 Task: Search one way flight ticket for 3 adults, 3 children in premium economy from Anchorage: Merrill Field to Indianapolis: Indianapolis International Airport on 8-5-2023. Choice of flights is Alaska. Number of bags: 1 carry on bag. Price is upto 108000. Outbound departure time preference is 5:45.
Action: Mouse moved to (429, 355)
Screenshot: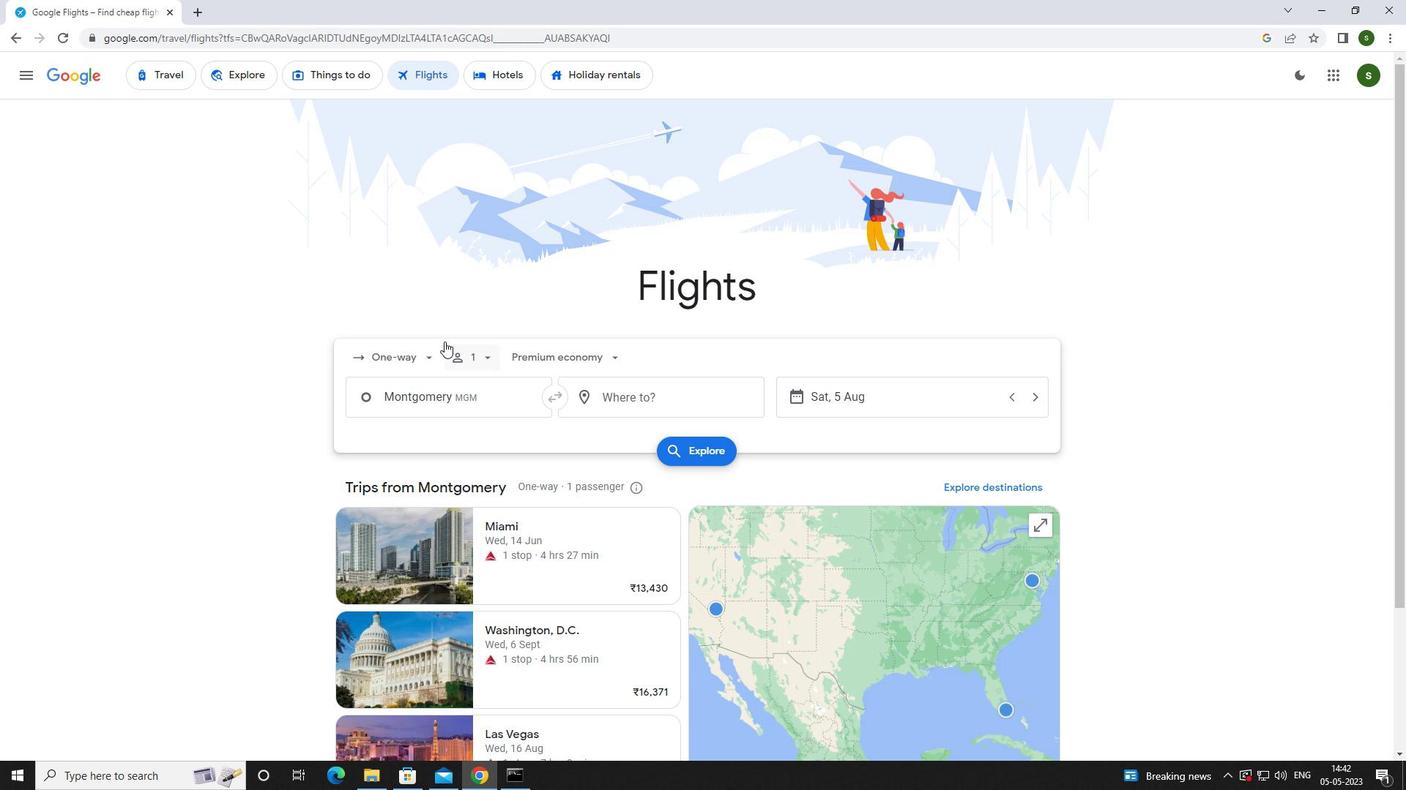 
Action: Mouse pressed left at (429, 355)
Screenshot: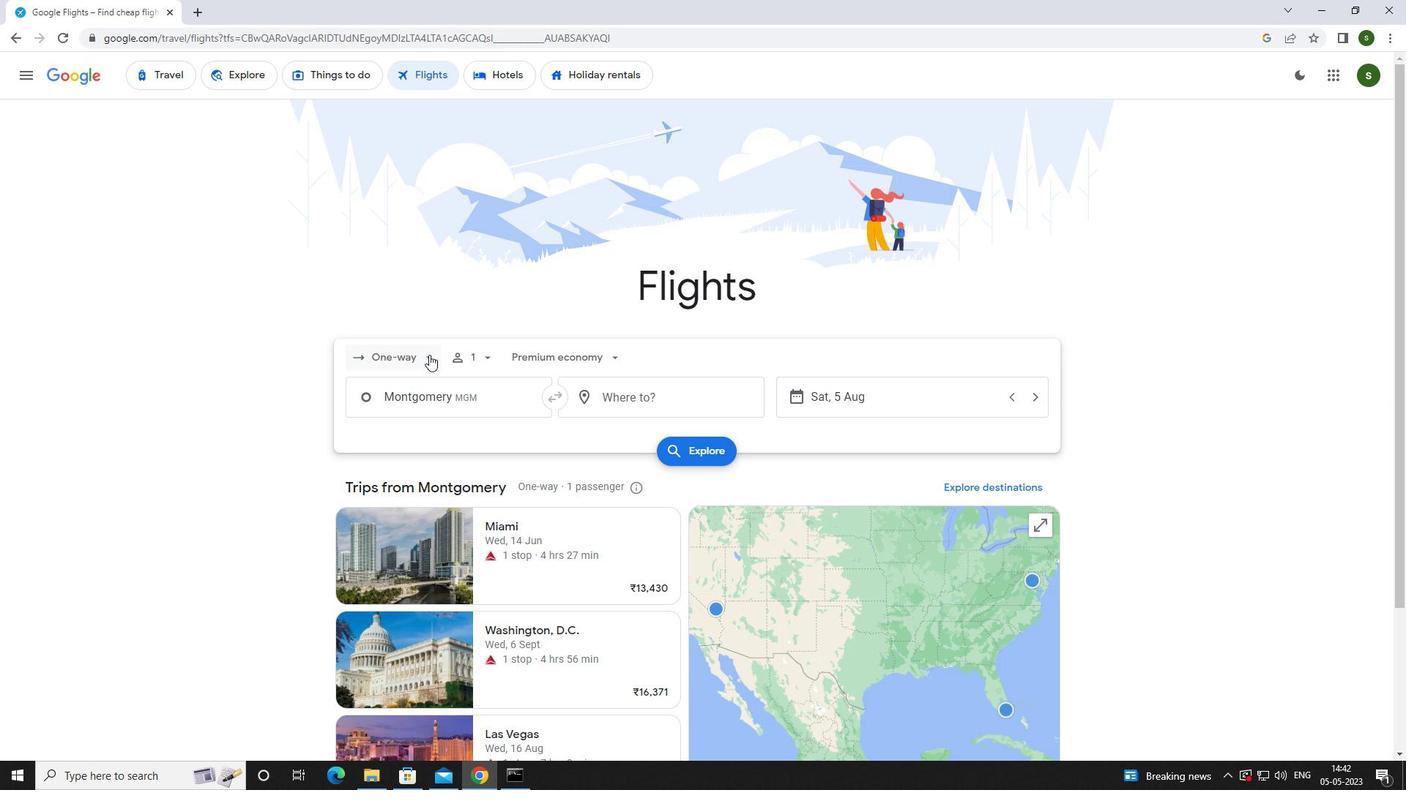 
Action: Mouse moved to (427, 420)
Screenshot: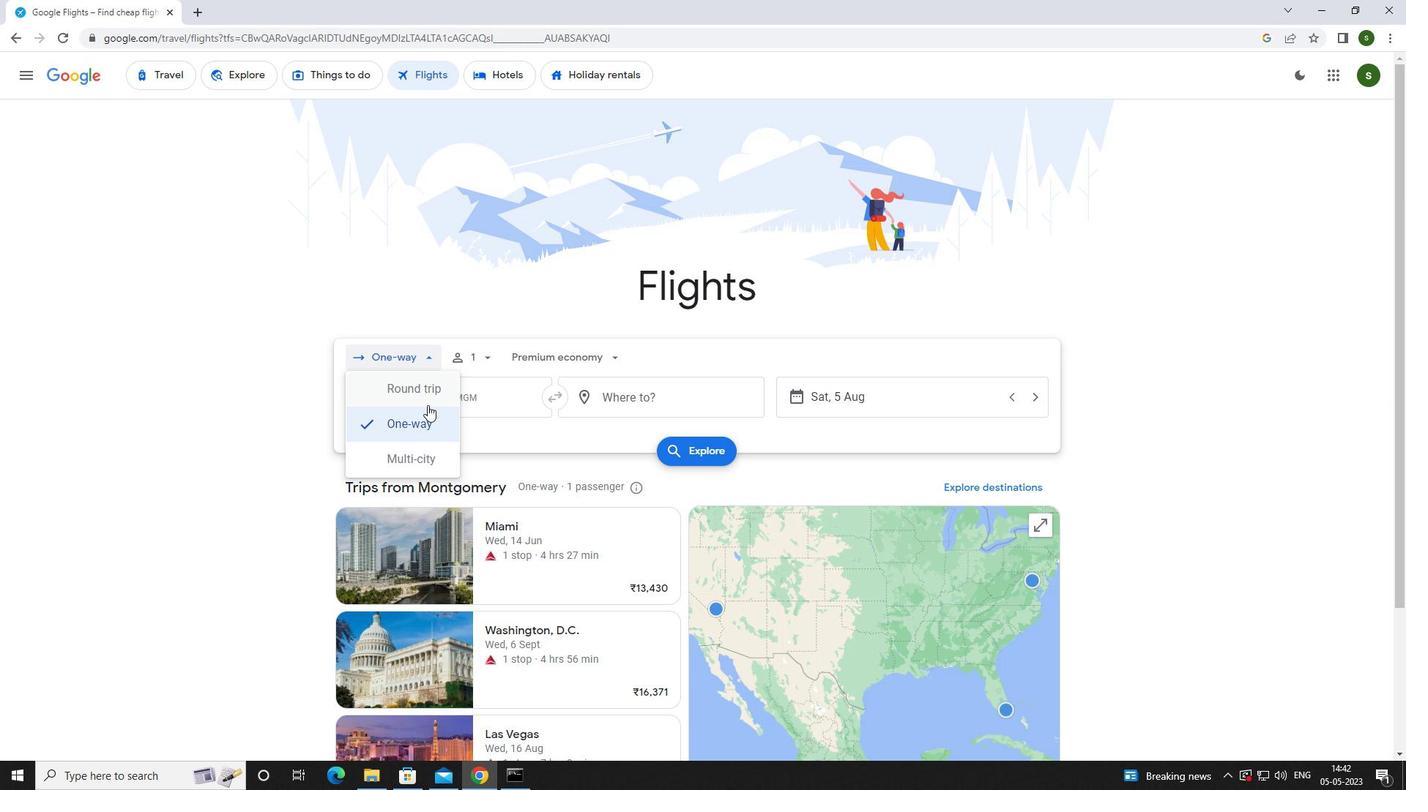 
Action: Mouse pressed left at (427, 420)
Screenshot: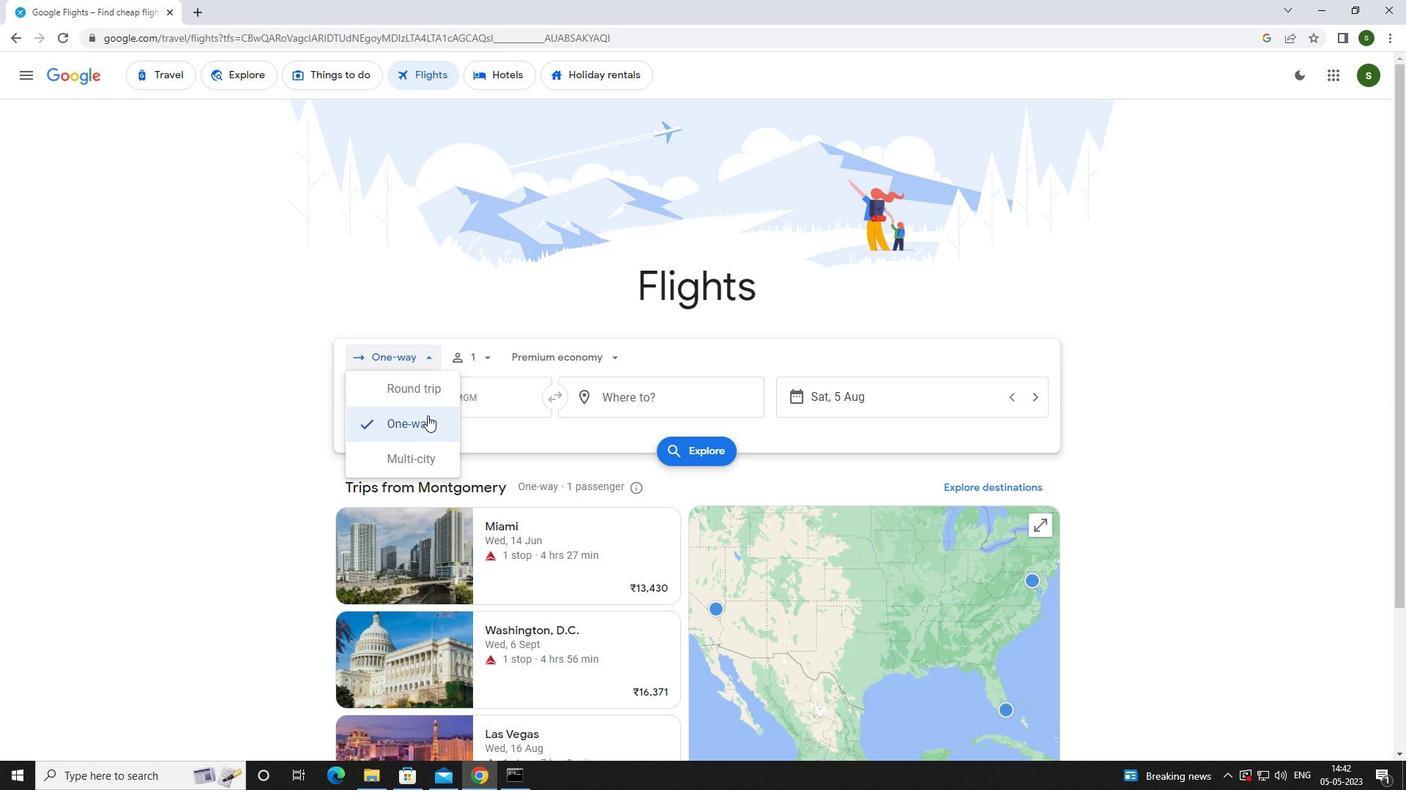 
Action: Mouse moved to (487, 360)
Screenshot: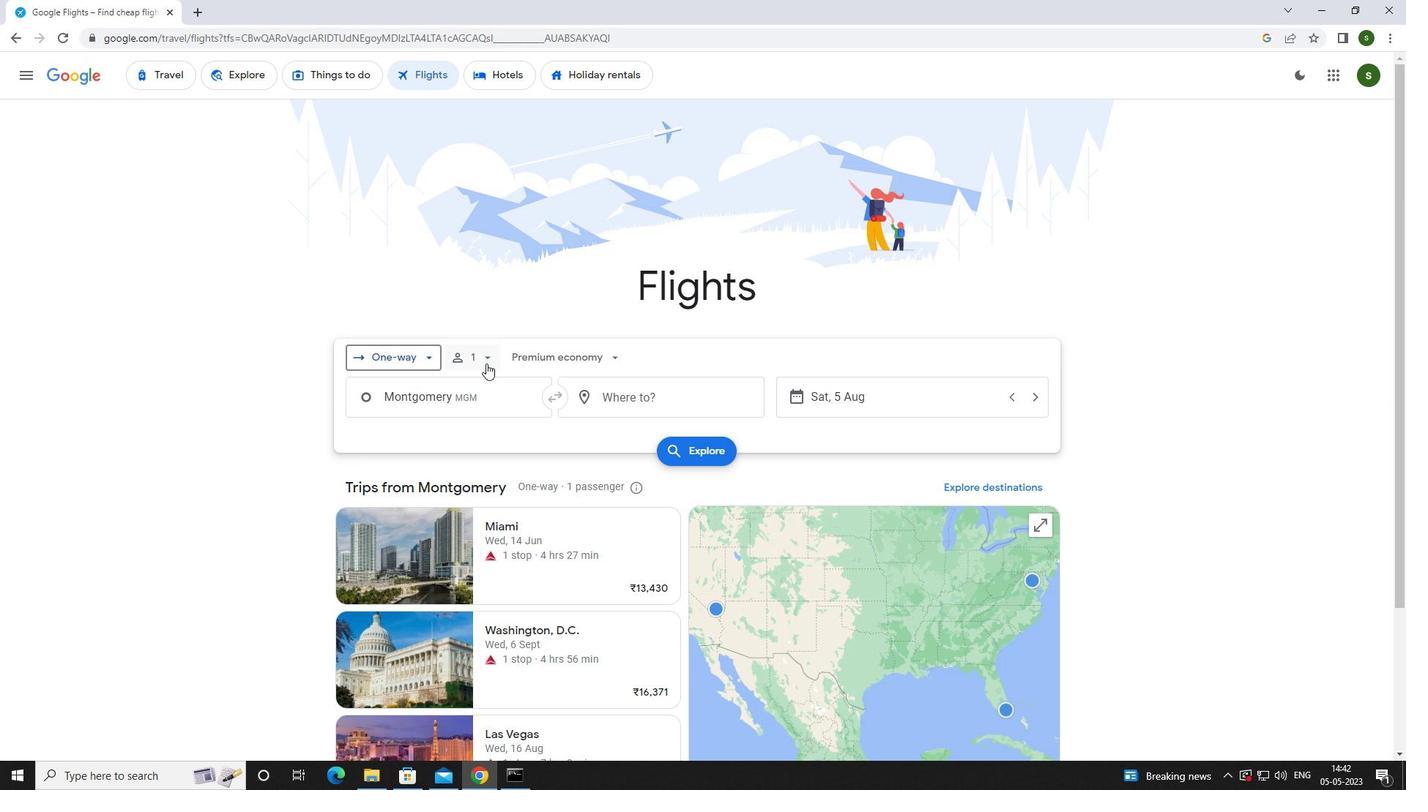 
Action: Mouse pressed left at (487, 360)
Screenshot: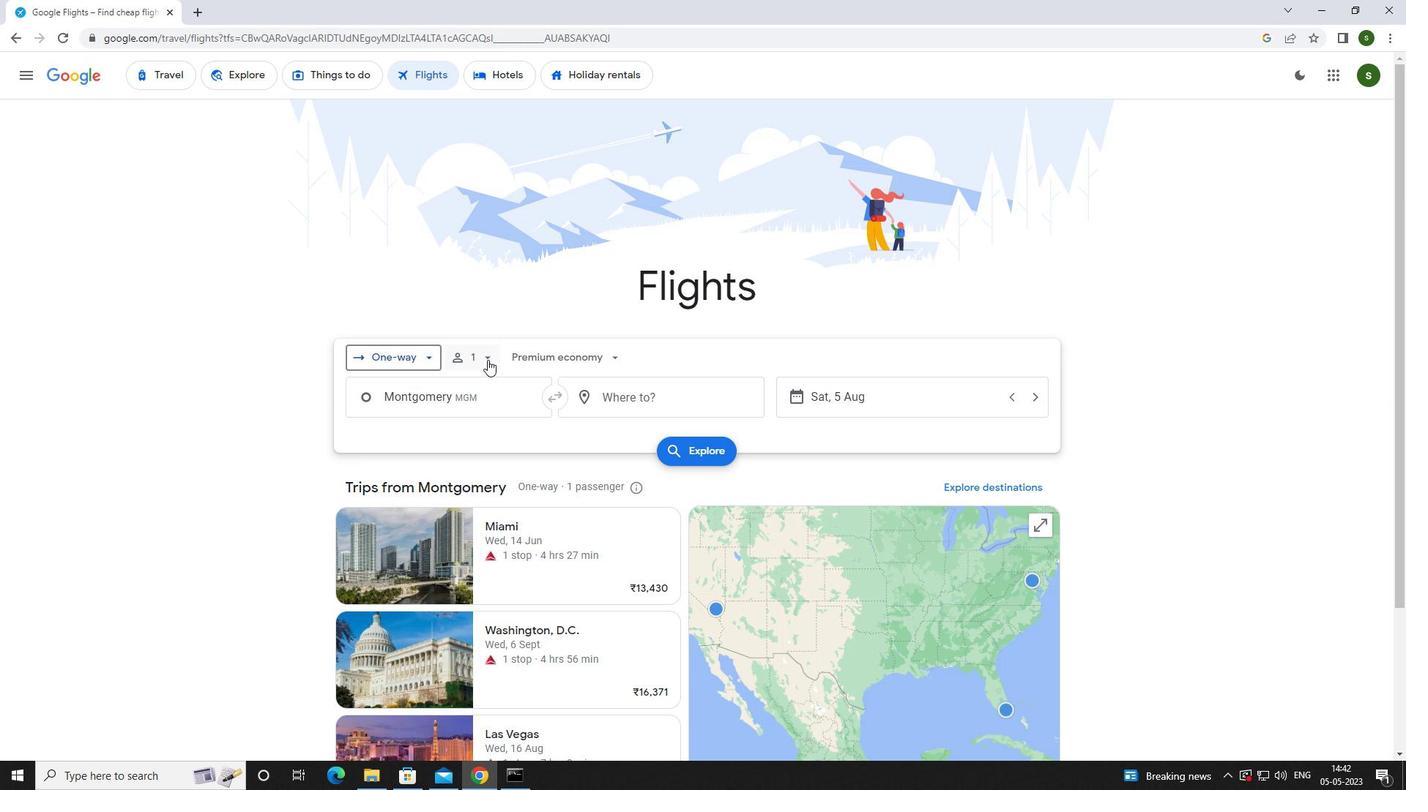 
Action: Mouse moved to (593, 393)
Screenshot: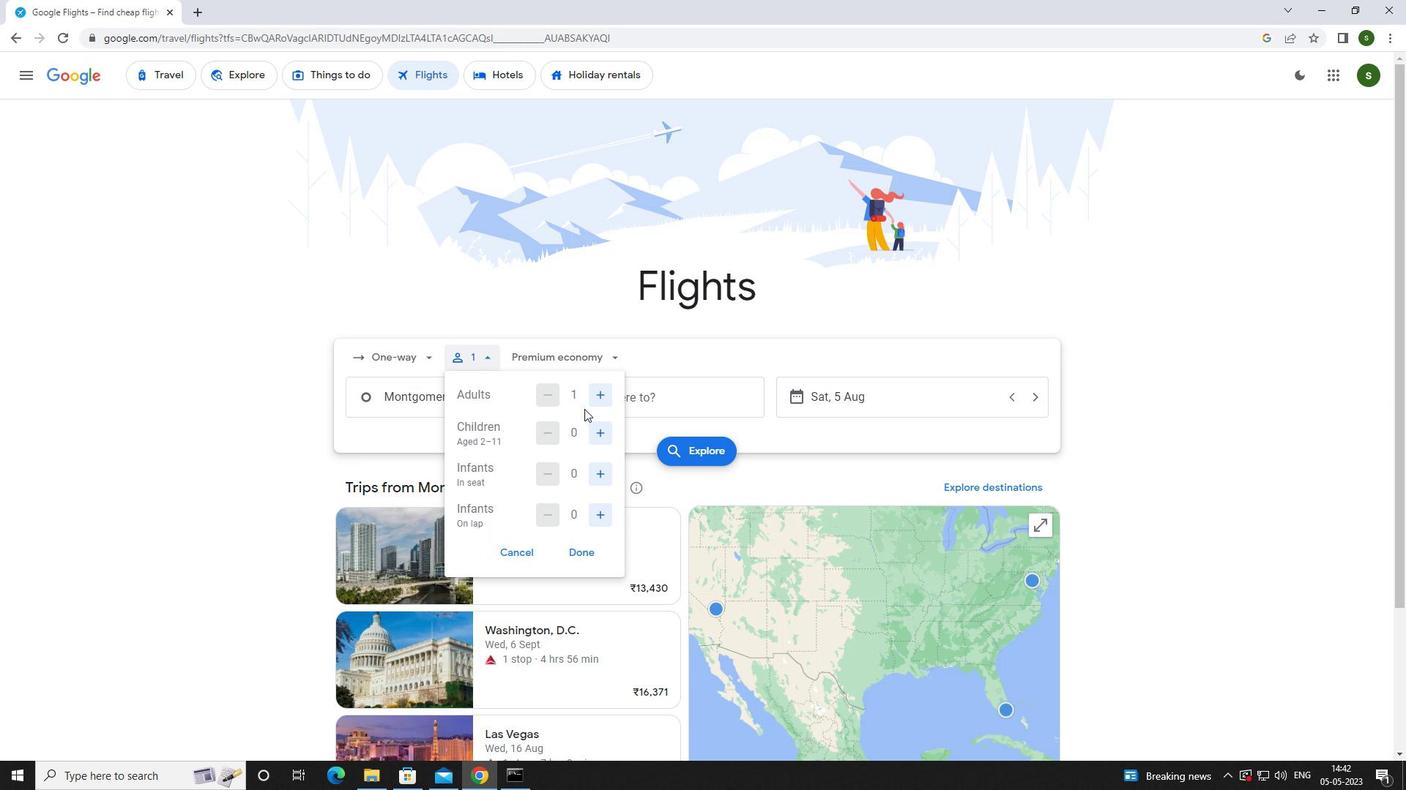 
Action: Mouse pressed left at (593, 393)
Screenshot: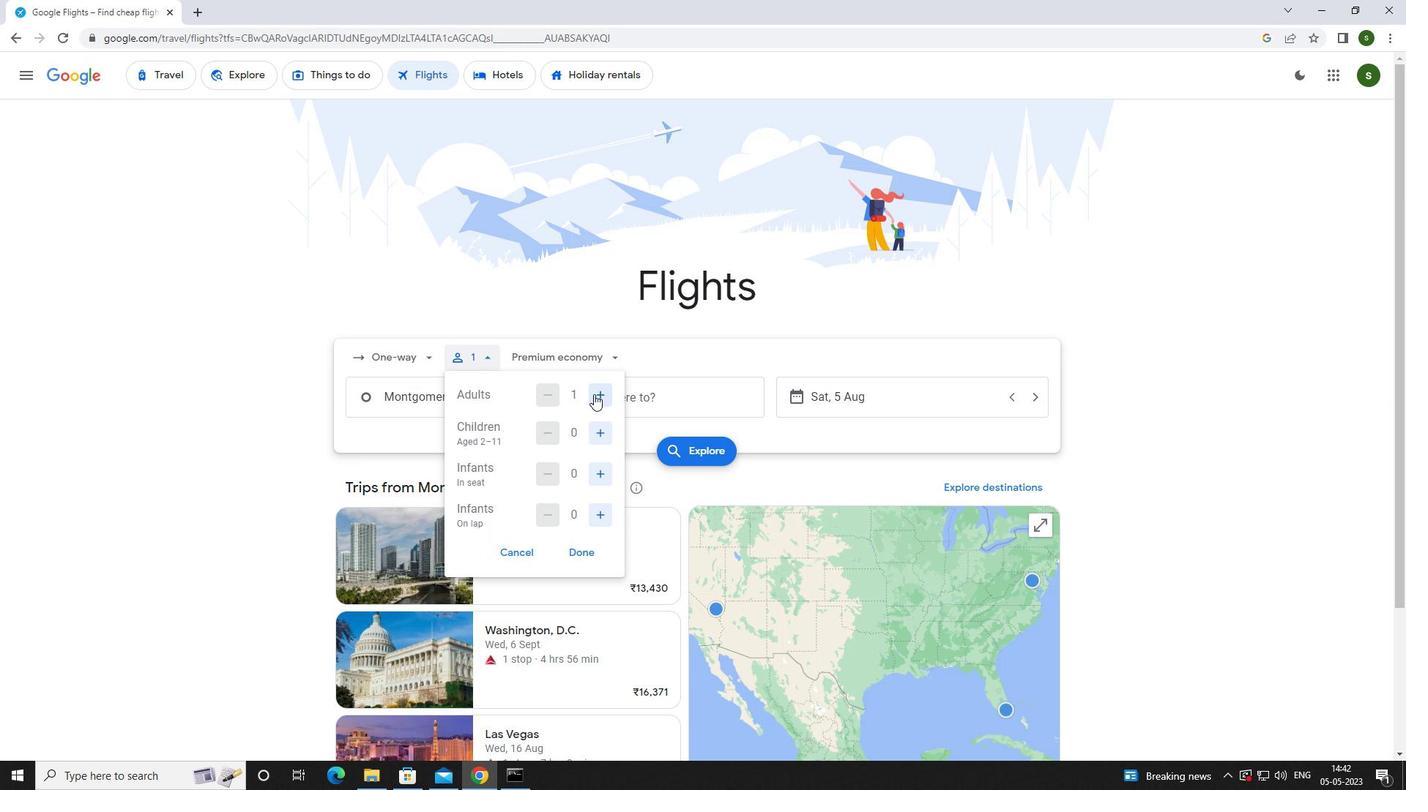 
Action: Mouse pressed left at (593, 393)
Screenshot: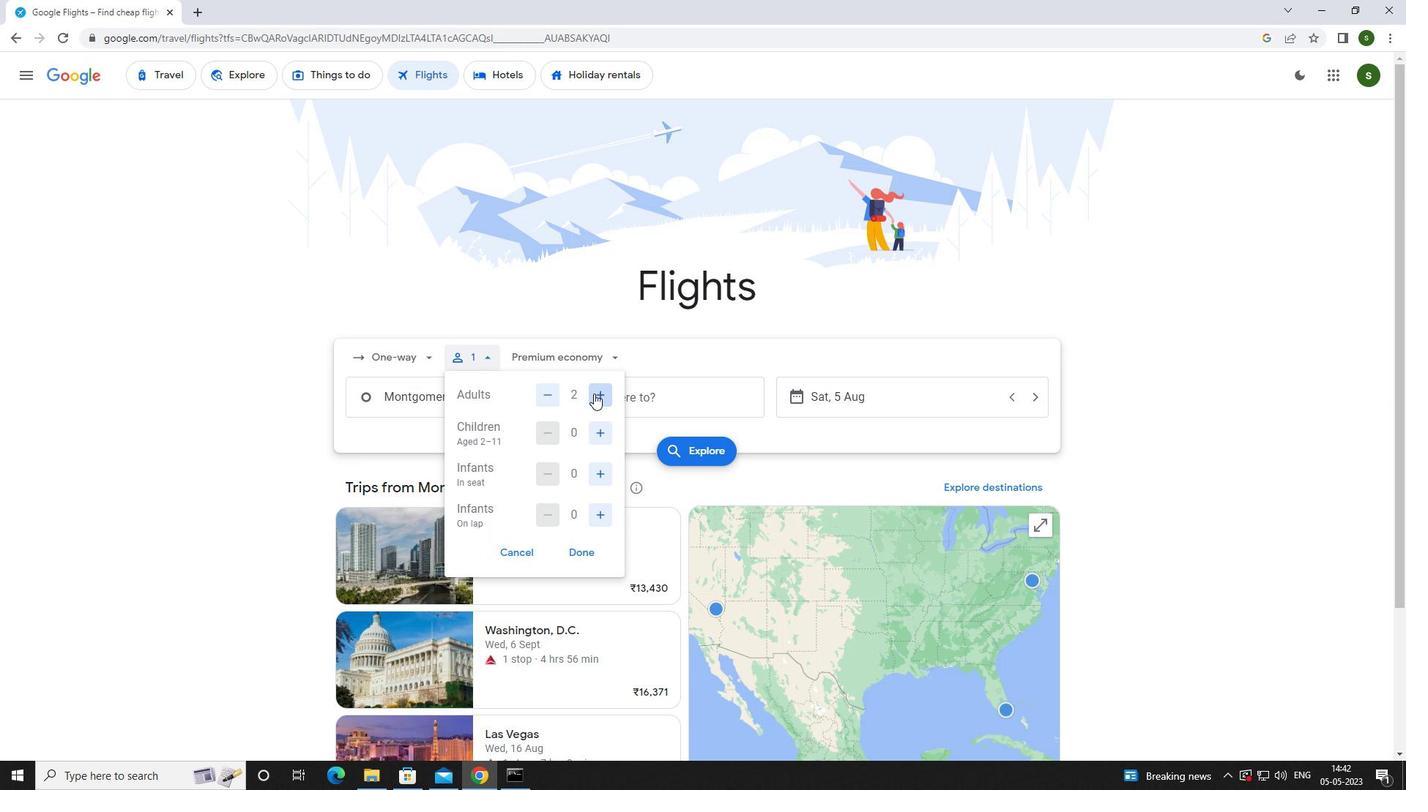 
Action: Mouse moved to (606, 434)
Screenshot: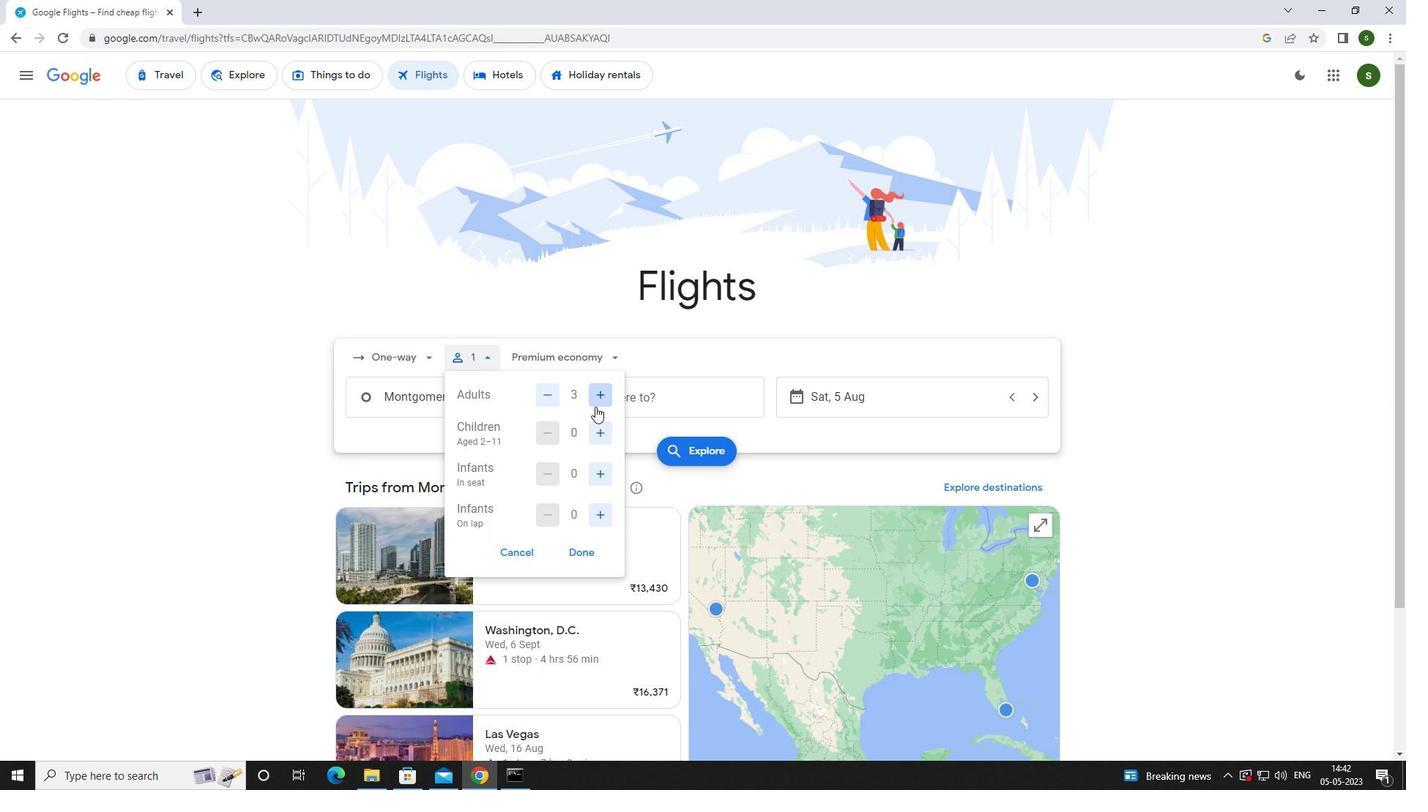 
Action: Mouse pressed left at (606, 434)
Screenshot: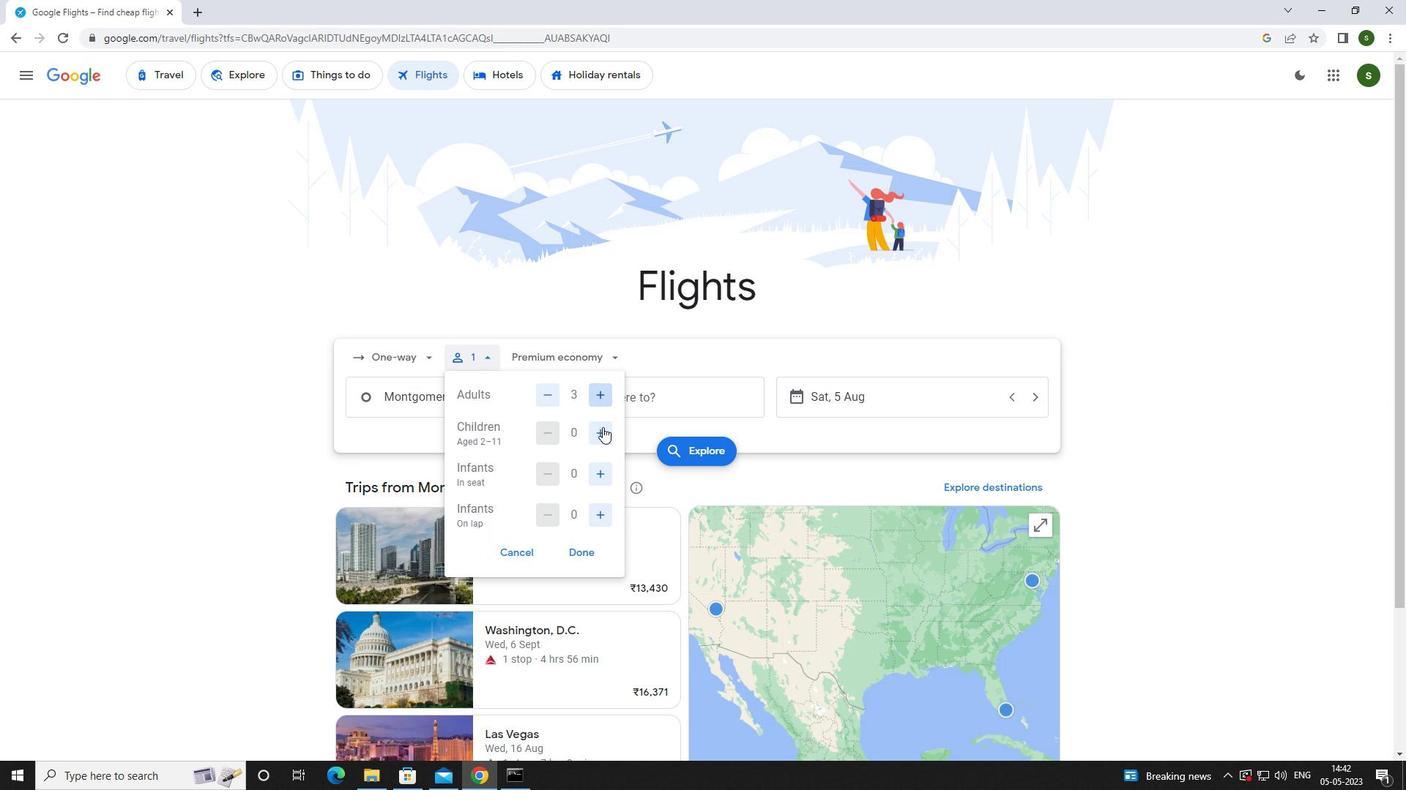 
Action: Mouse pressed left at (606, 434)
Screenshot: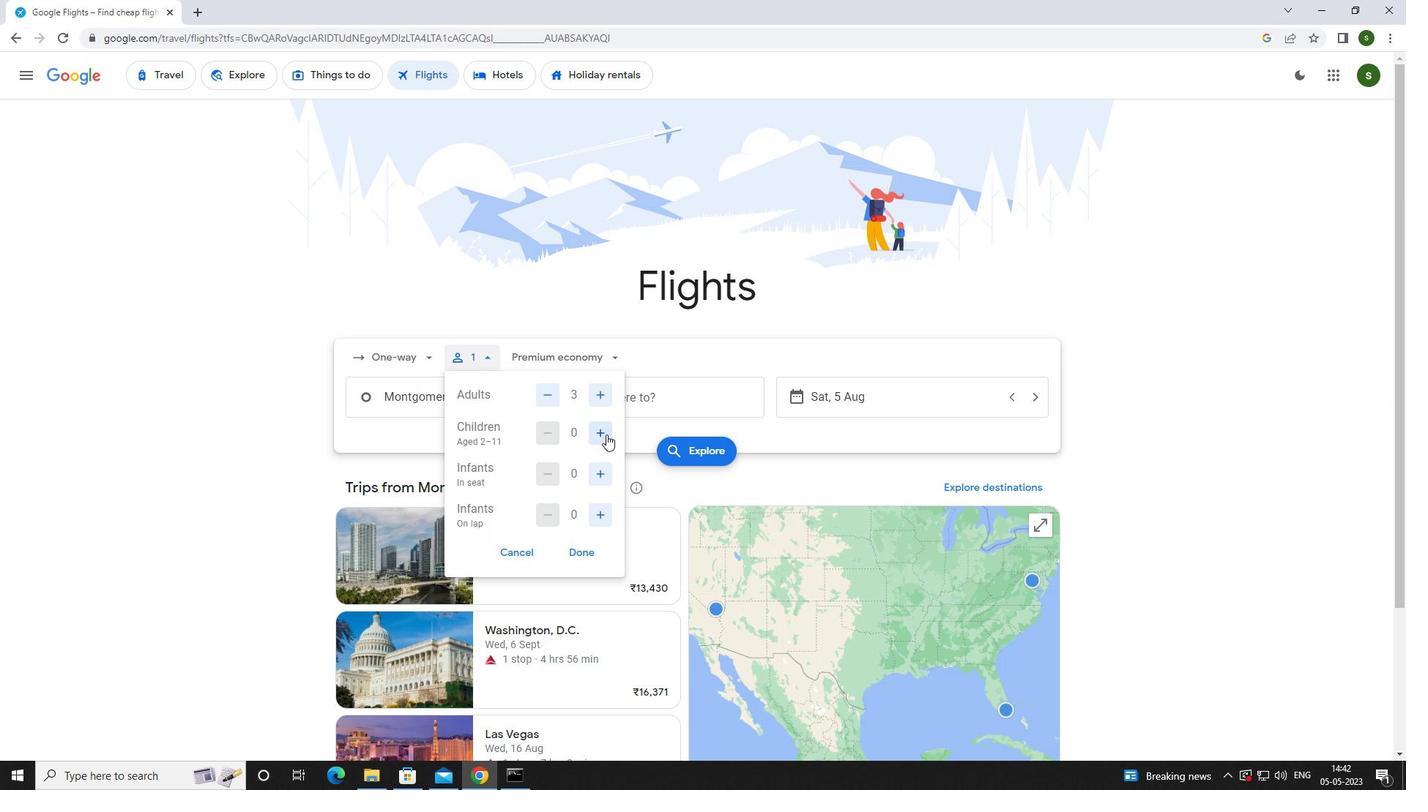 
Action: Mouse pressed left at (606, 434)
Screenshot: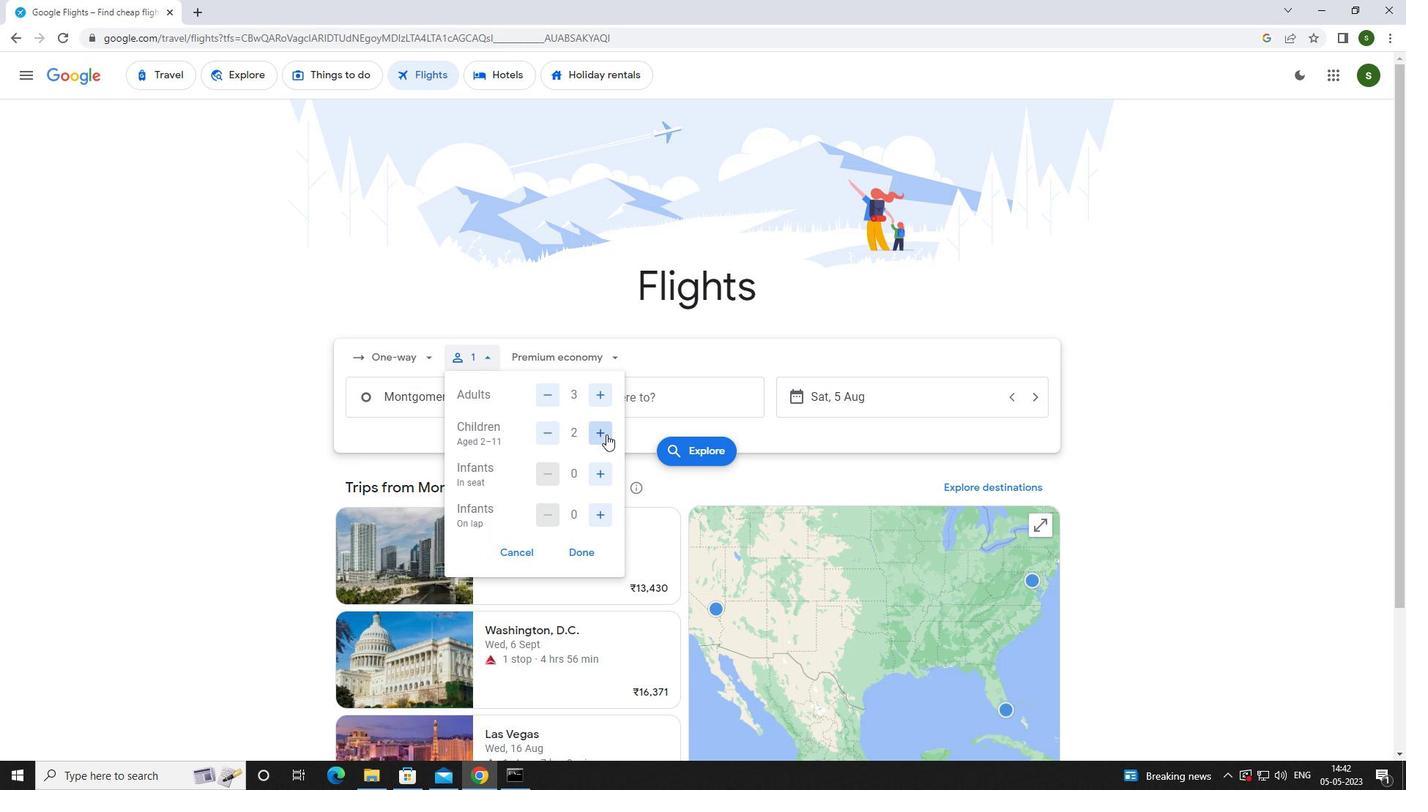 
Action: Mouse moved to (599, 354)
Screenshot: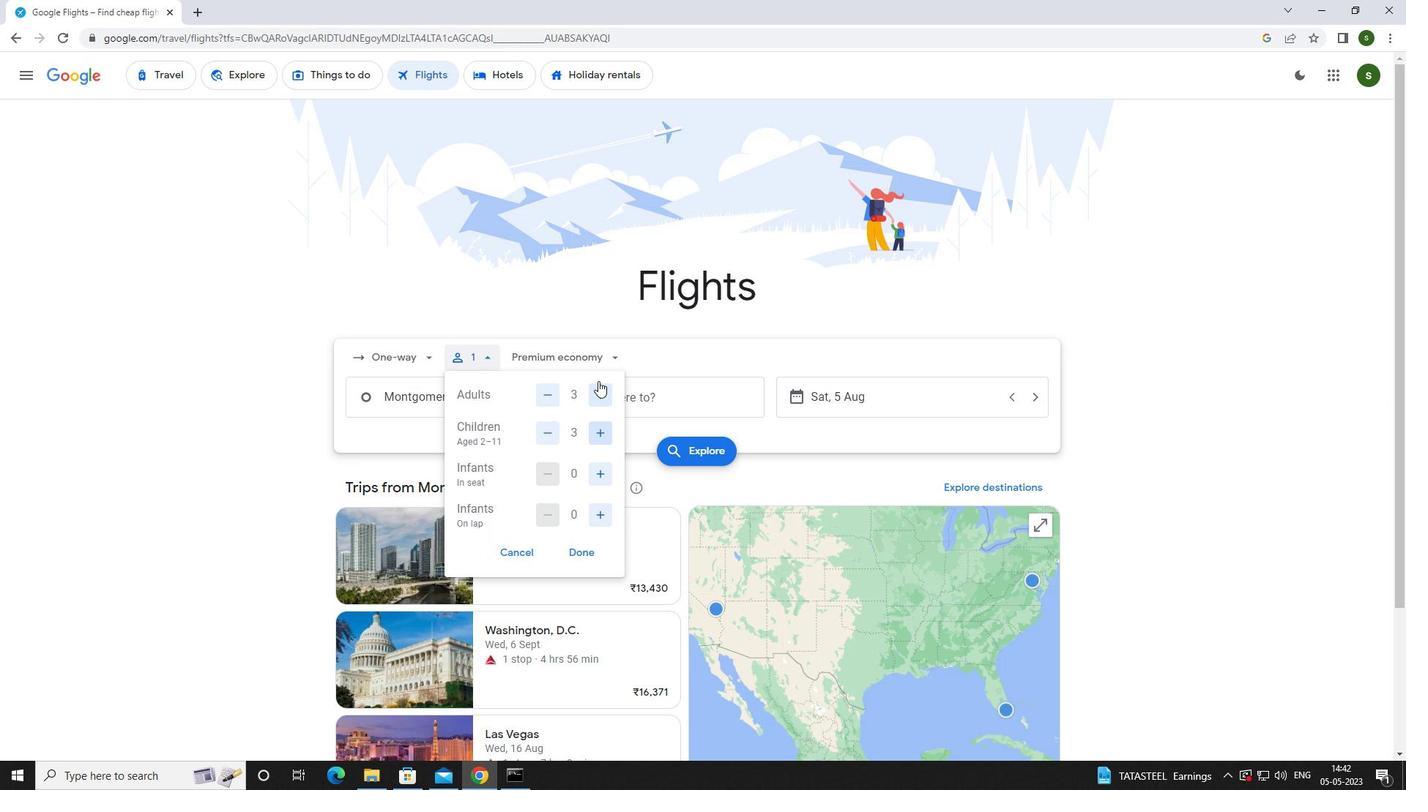 
Action: Mouse pressed left at (599, 354)
Screenshot: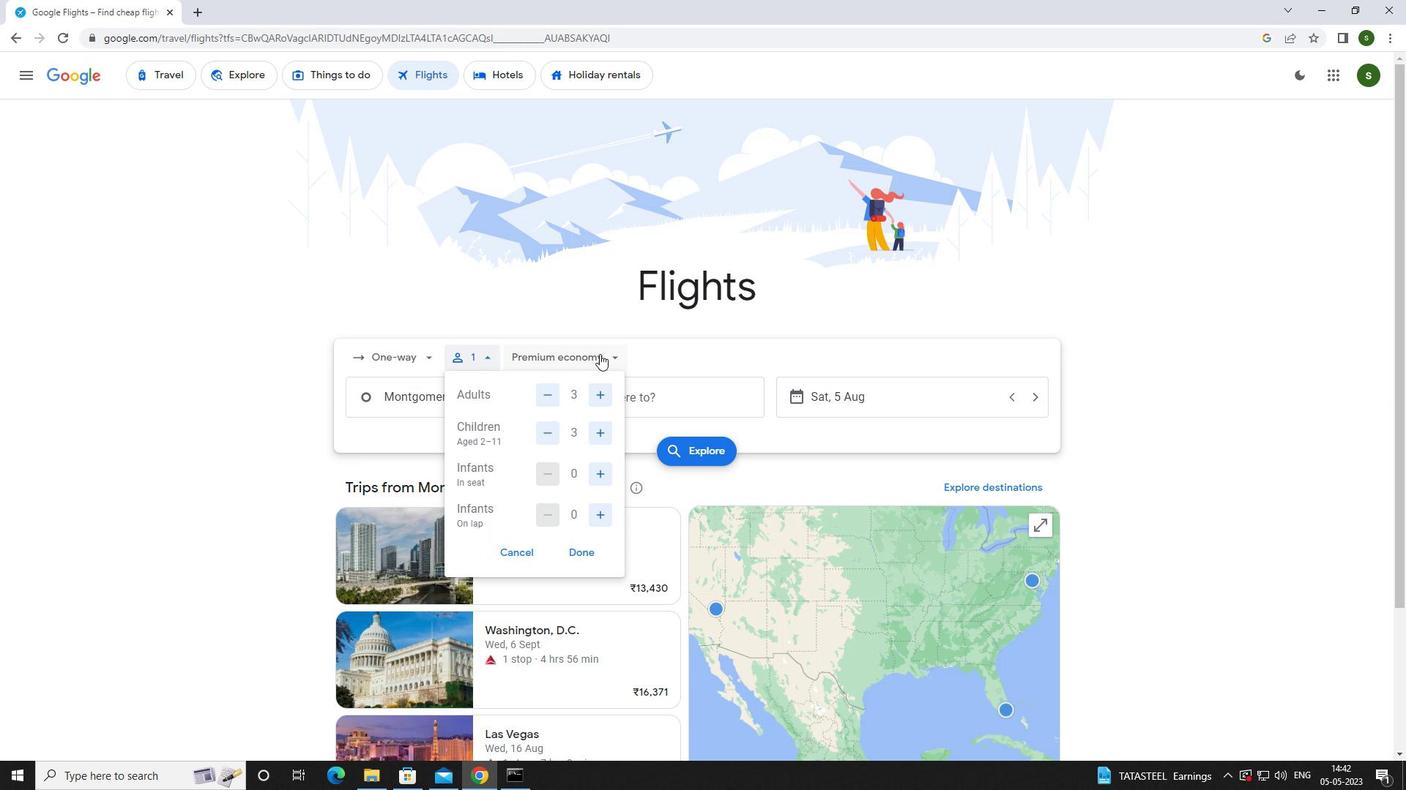 
Action: Mouse moved to (613, 430)
Screenshot: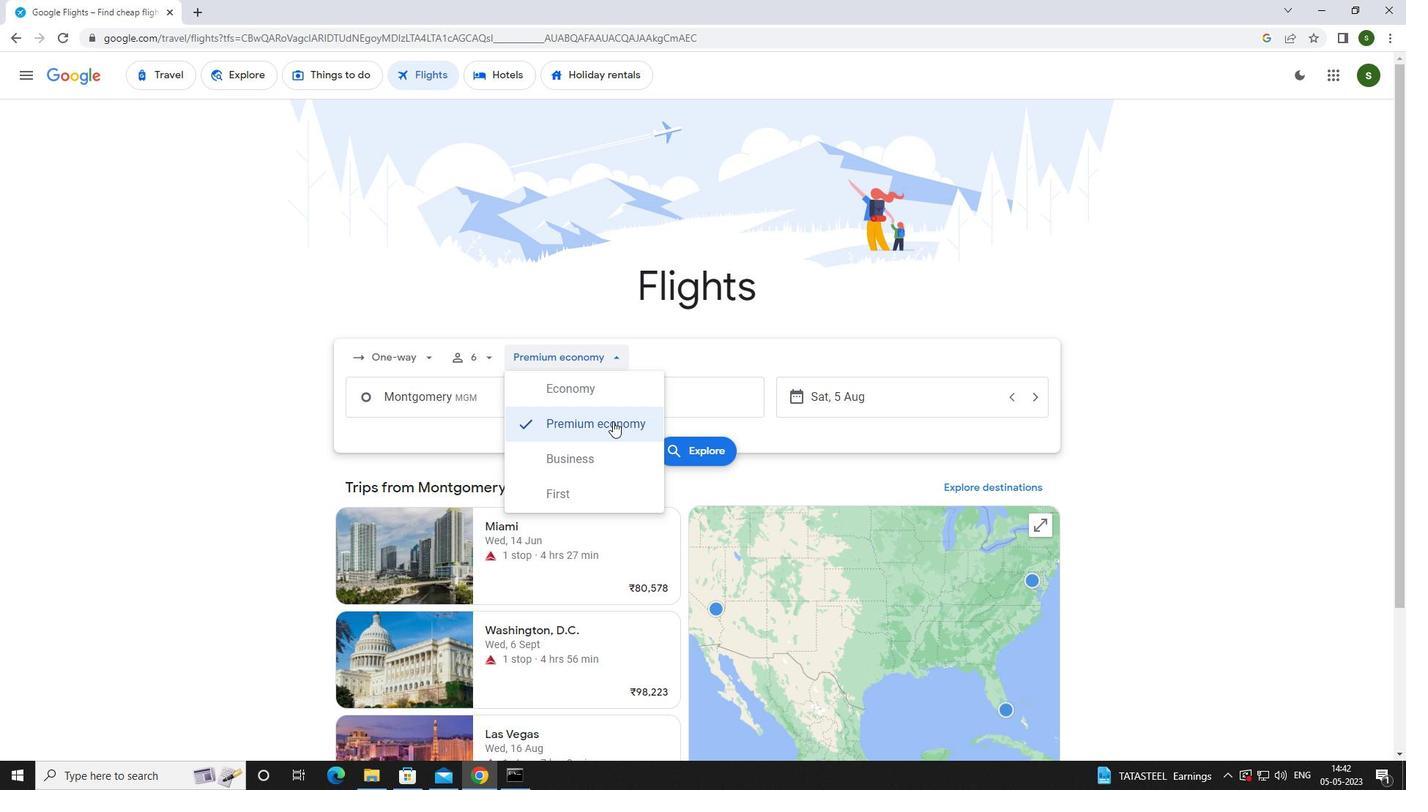 
Action: Mouse pressed left at (613, 430)
Screenshot: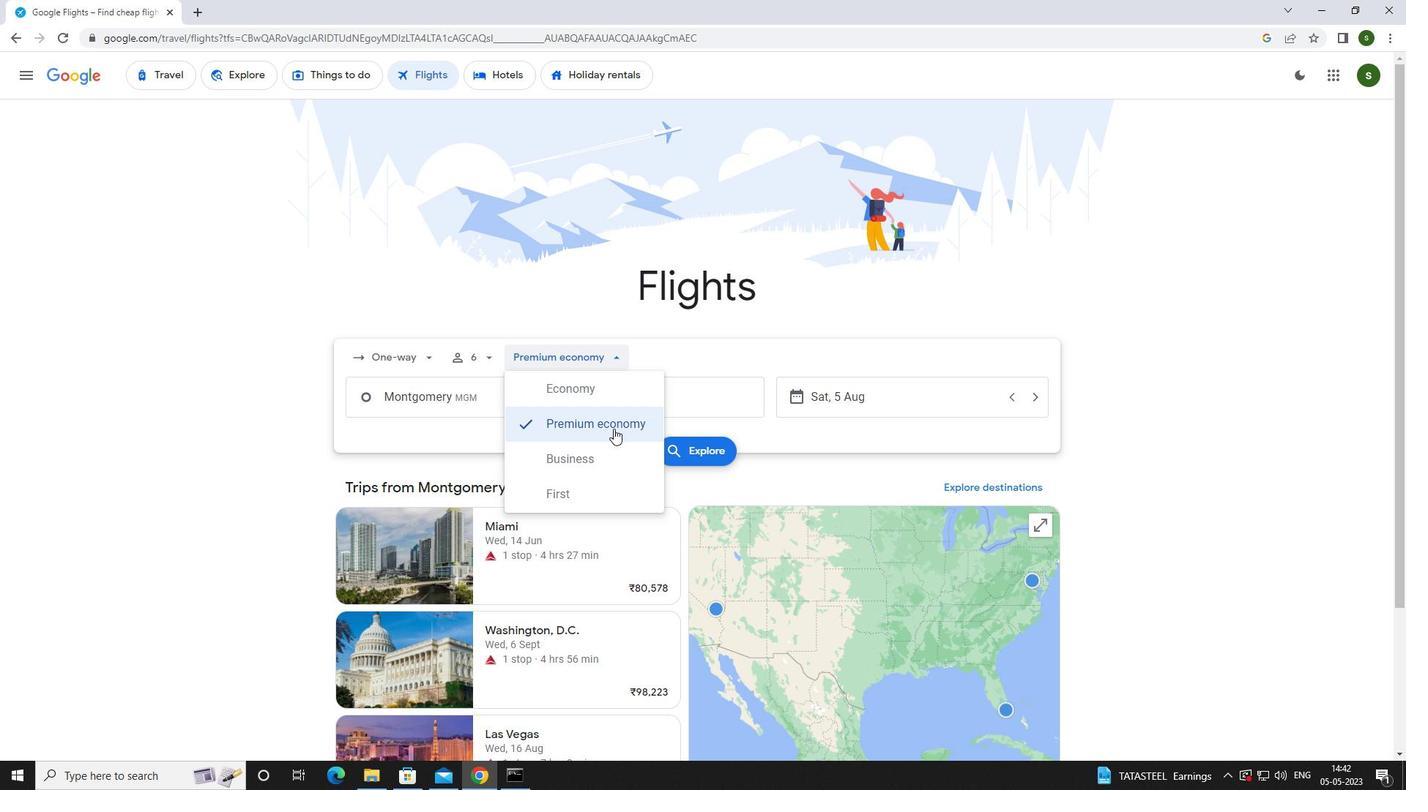 
Action: Mouse moved to (519, 399)
Screenshot: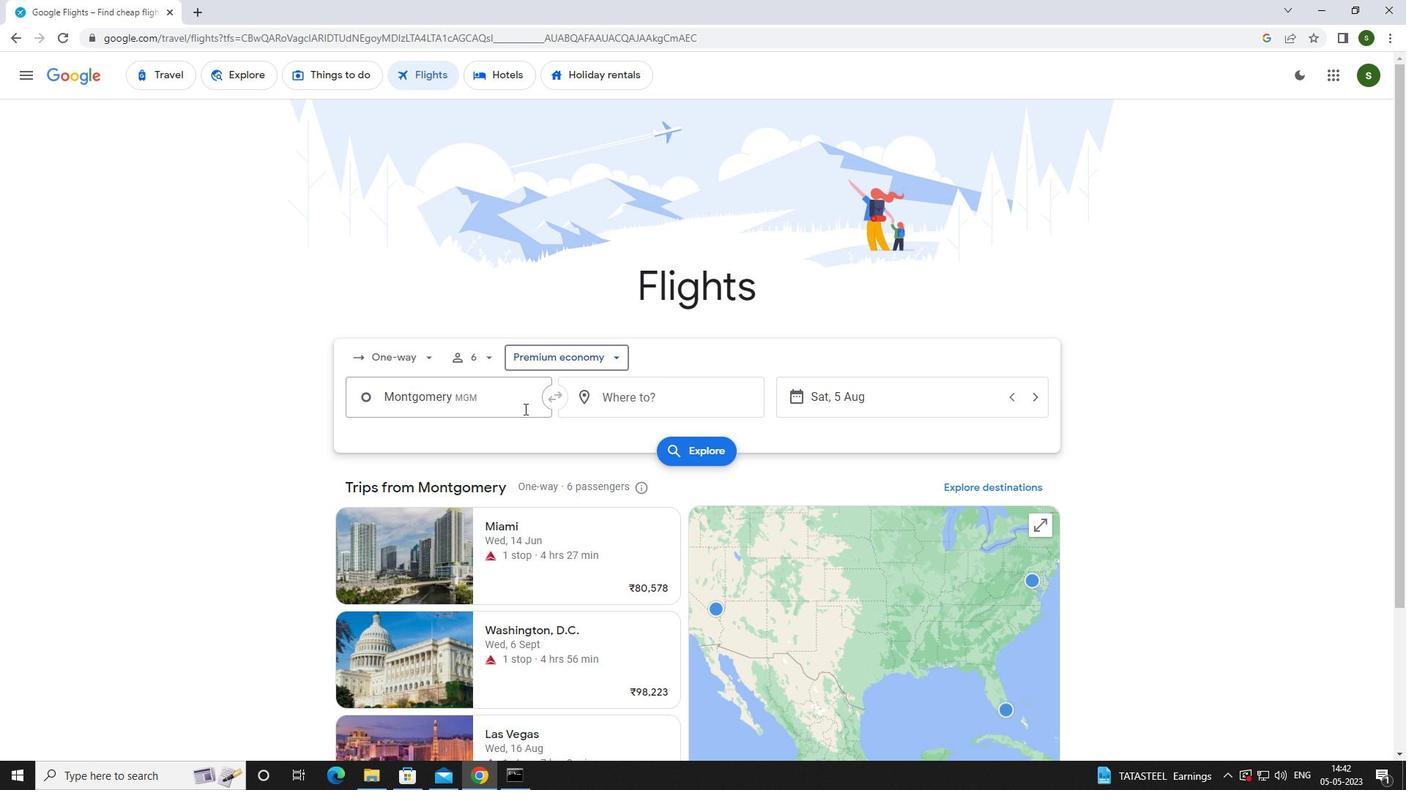 
Action: Mouse pressed left at (519, 399)
Screenshot: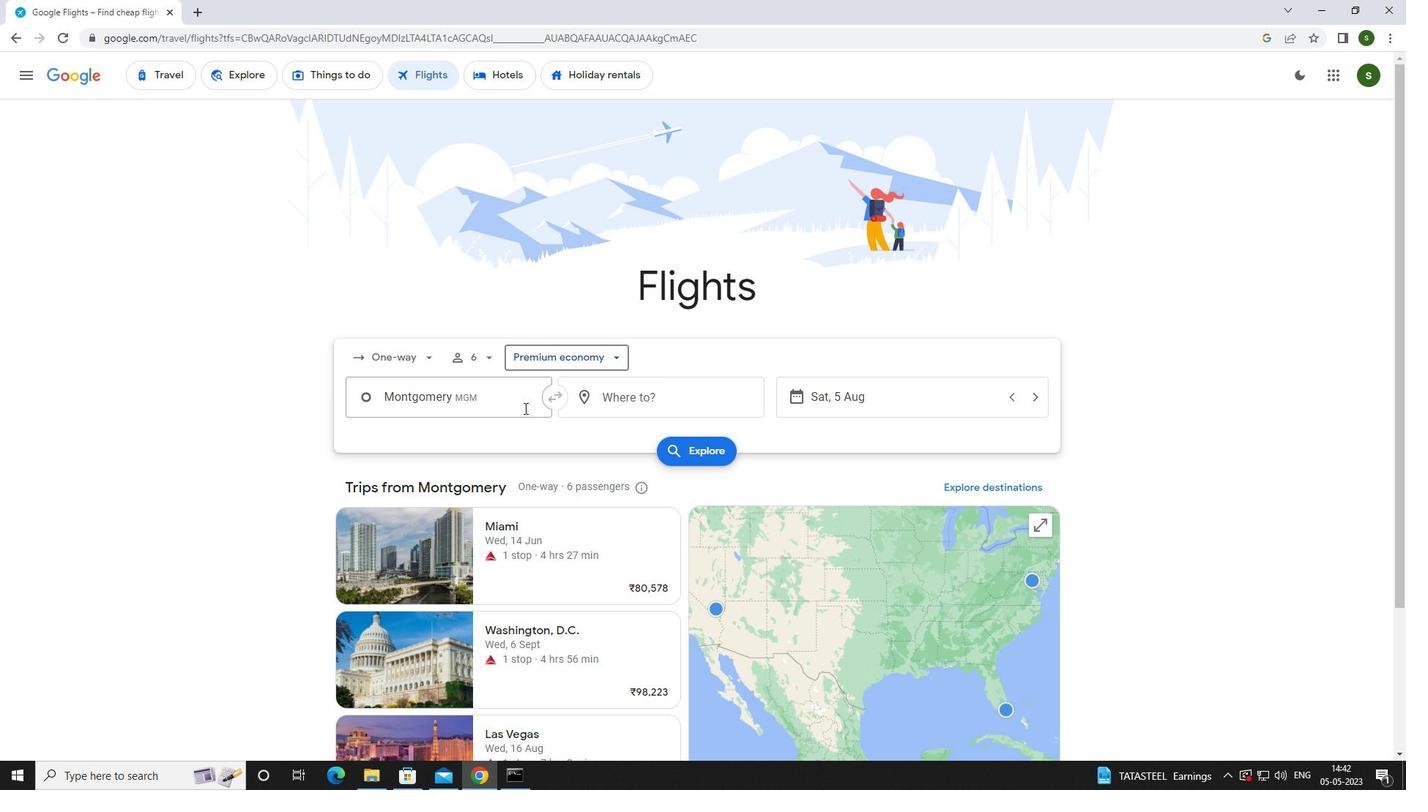 
Action: Key pressed <Key.caps_lock>a<Key.caps_lock>nchorage
Screenshot: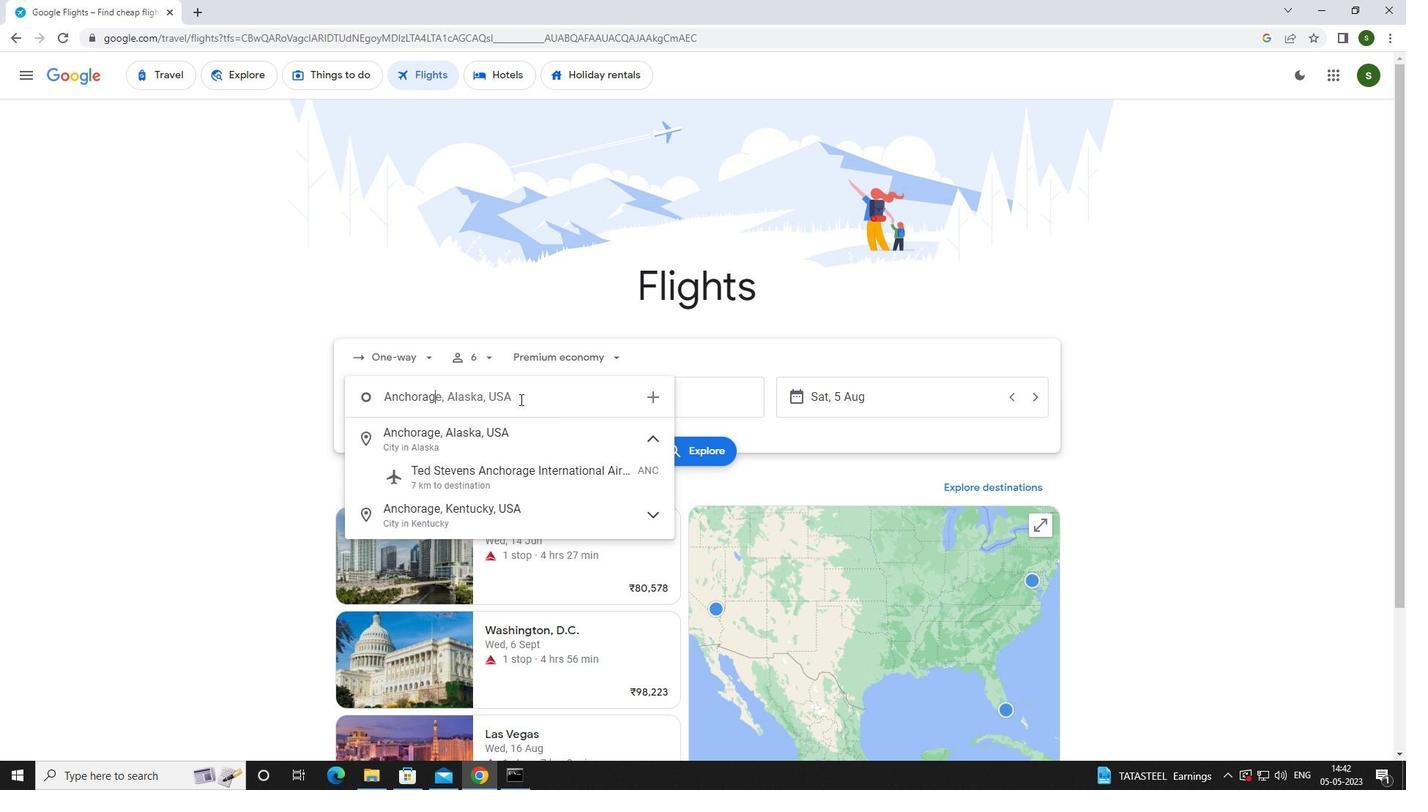 
Action: Mouse moved to (515, 423)
Screenshot: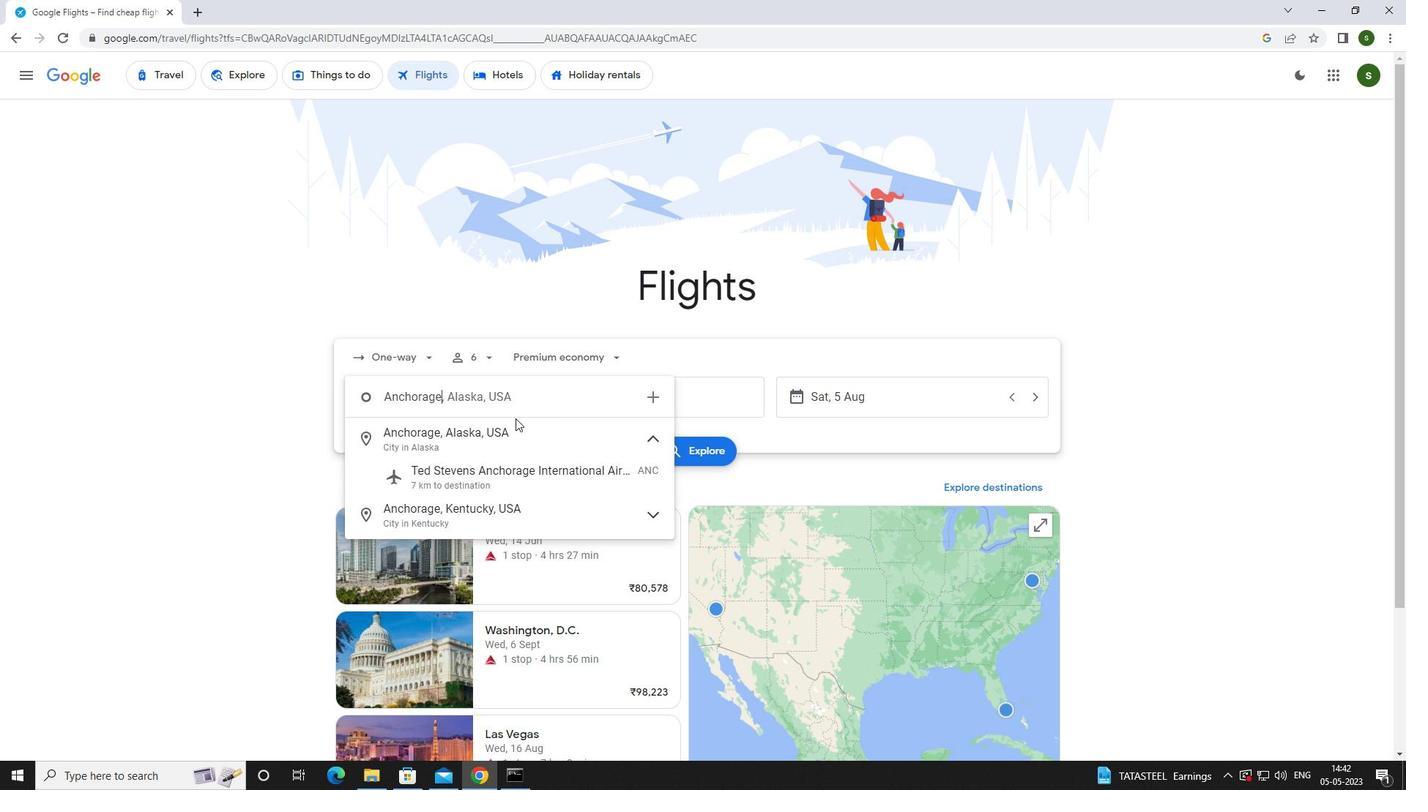 
Action: Mouse pressed left at (515, 423)
Screenshot: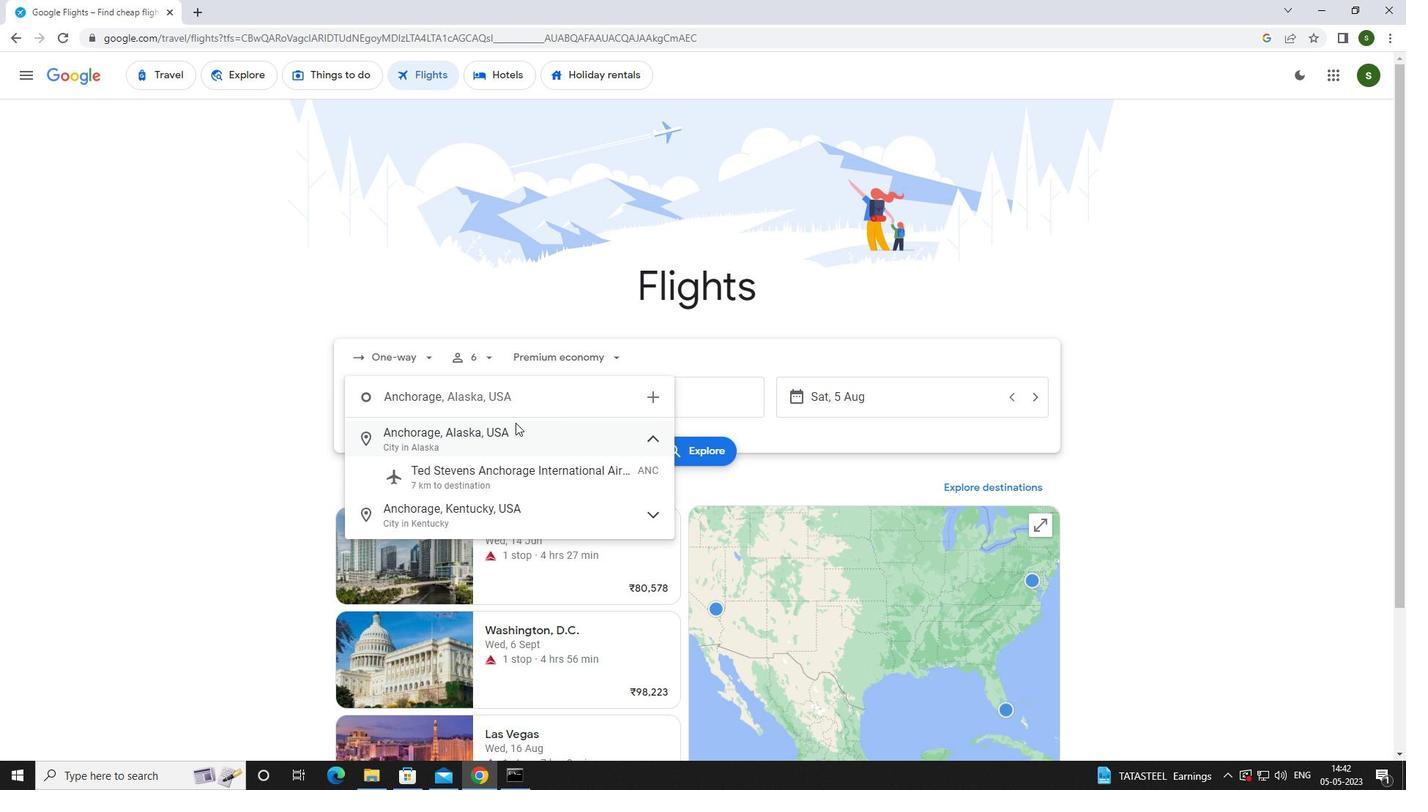 
Action: Mouse moved to (607, 395)
Screenshot: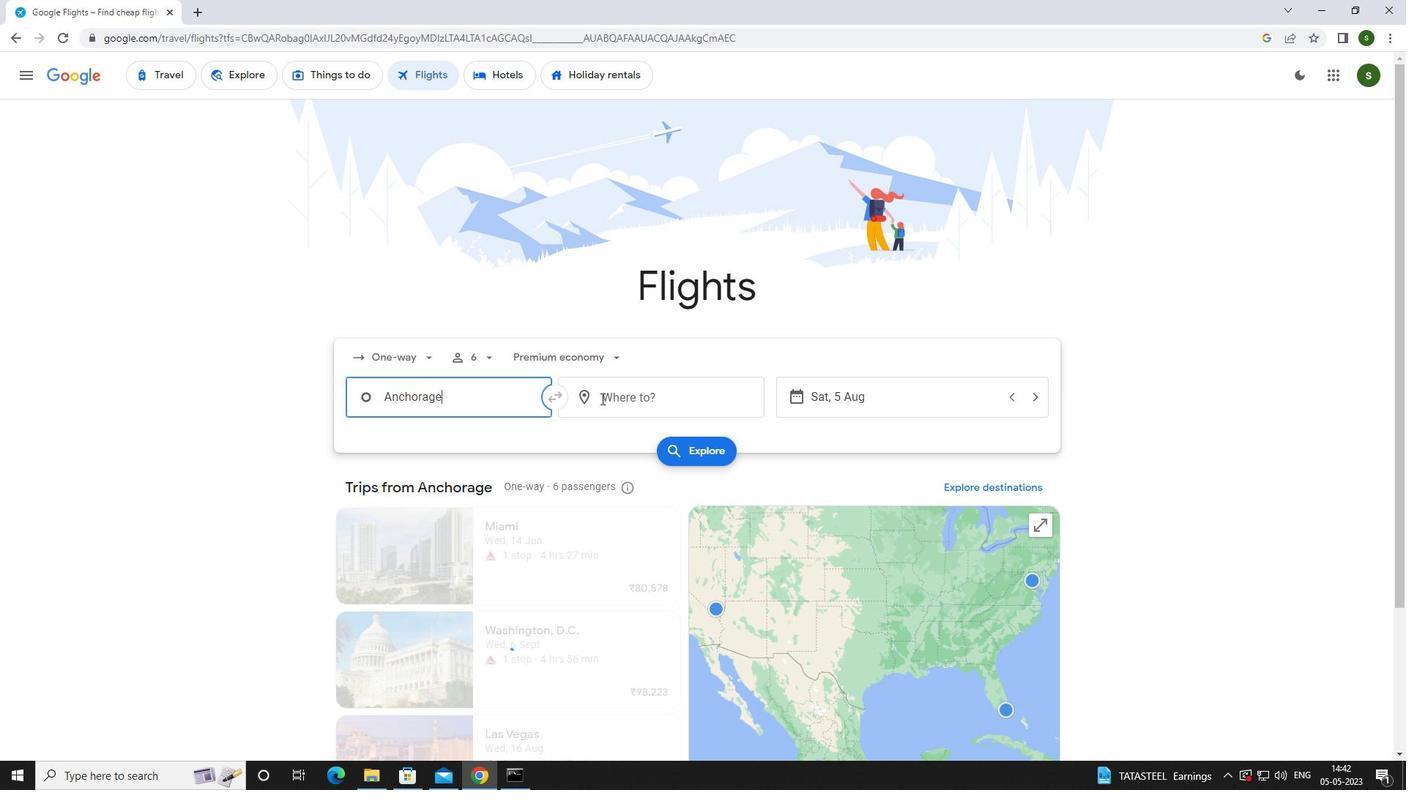 
Action: Mouse pressed left at (607, 395)
Screenshot: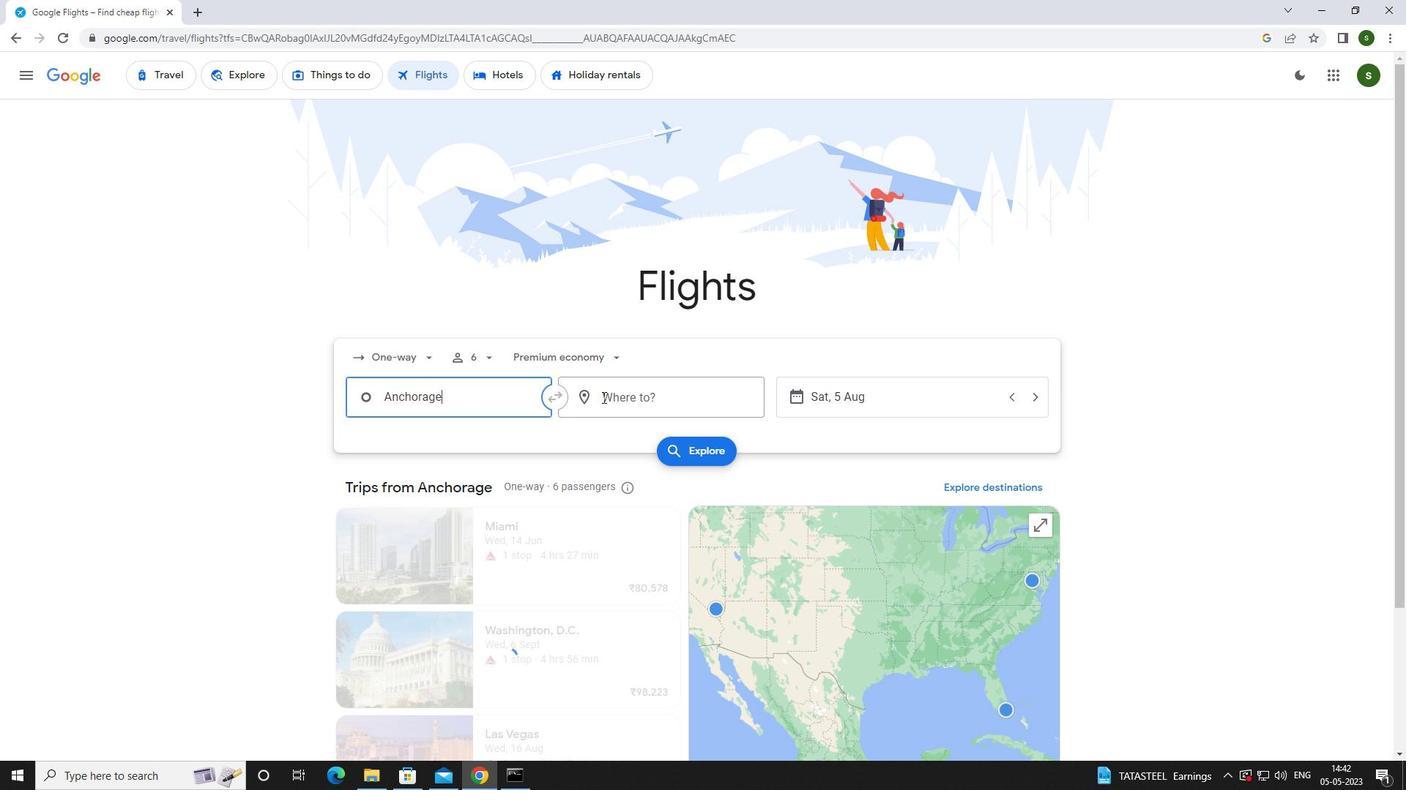 
Action: Key pressed <Key.caps_lock>i<Key.caps_lock>ndianapol
Screenshot: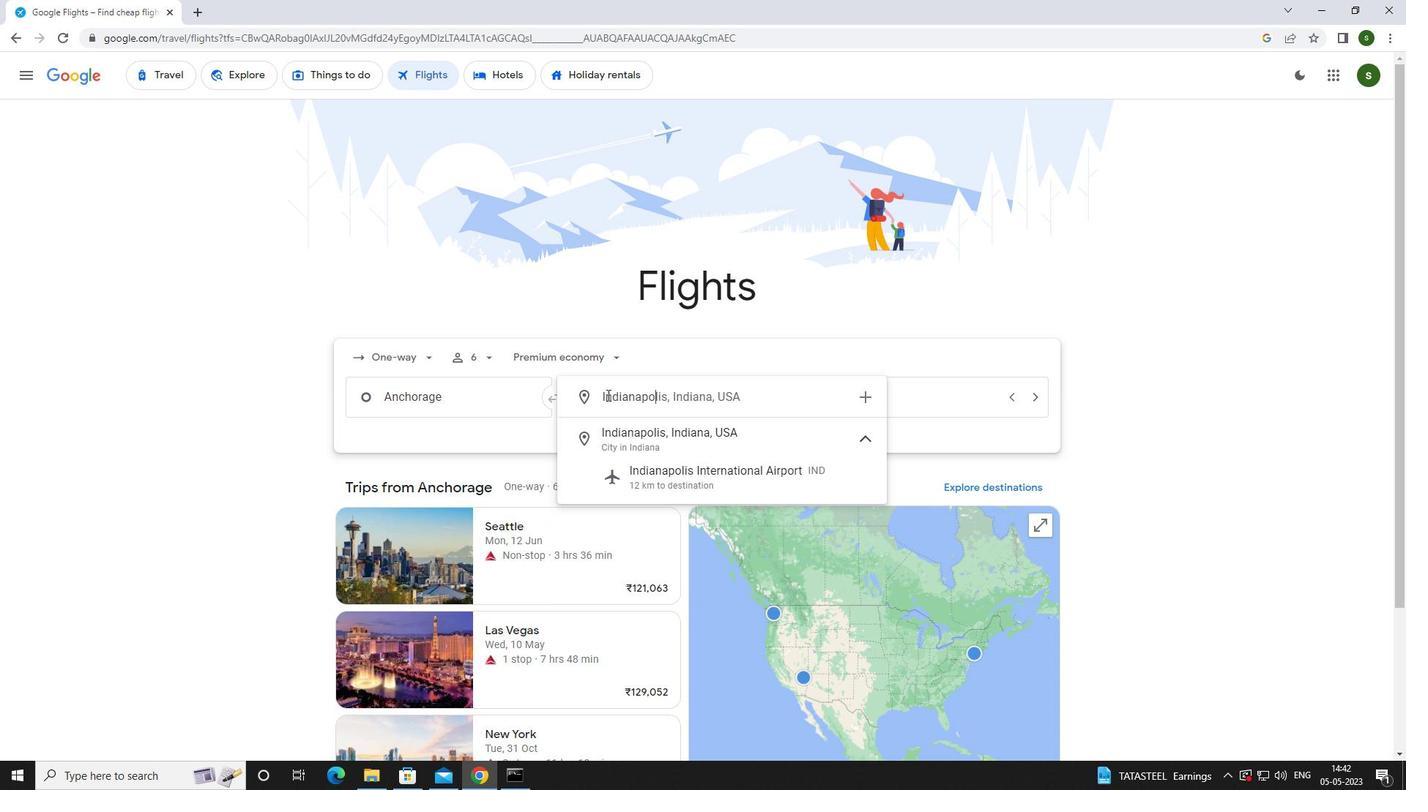 
Action: Mouse moved to (637, 465)
Screenshot: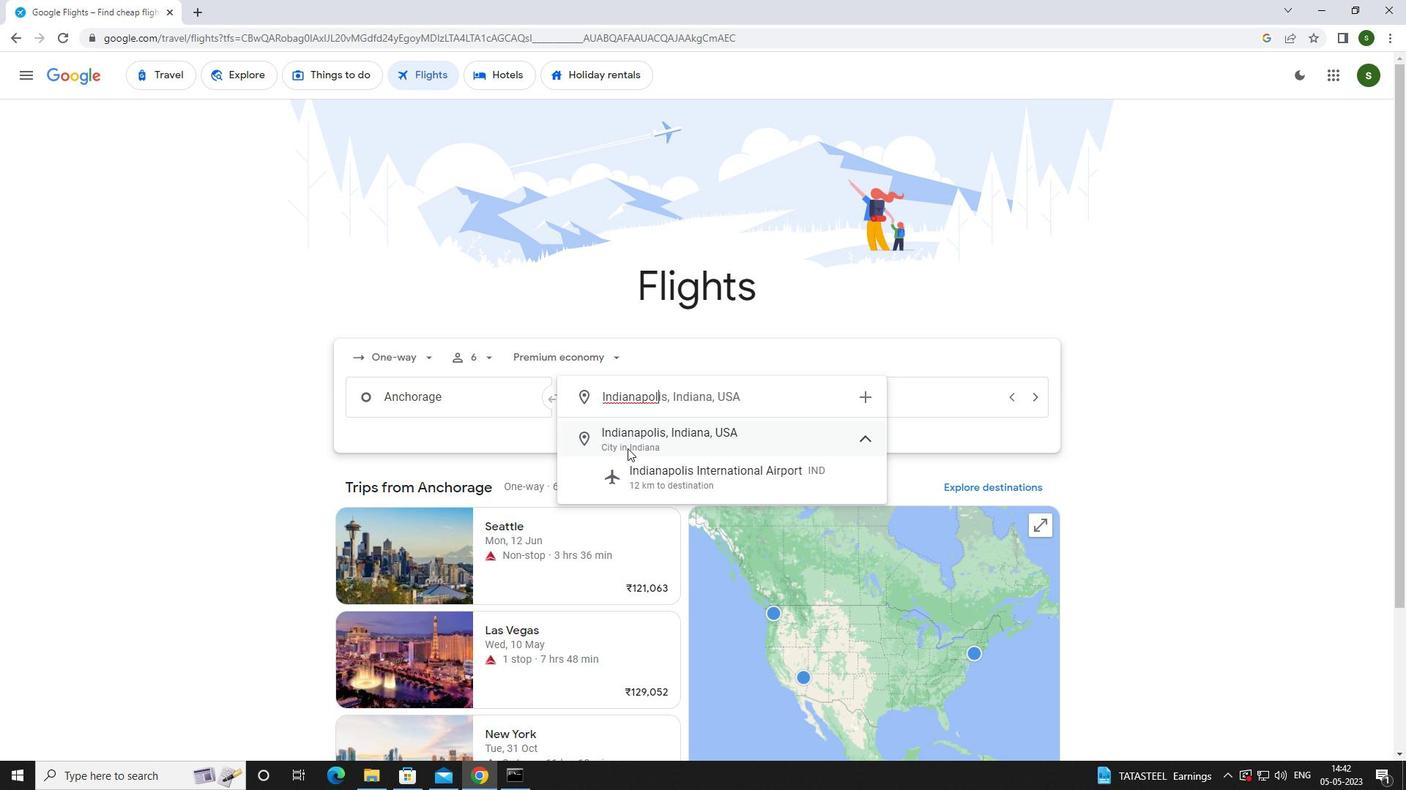 
Action: Mouse pressed left at (637, 465)
Screenshot: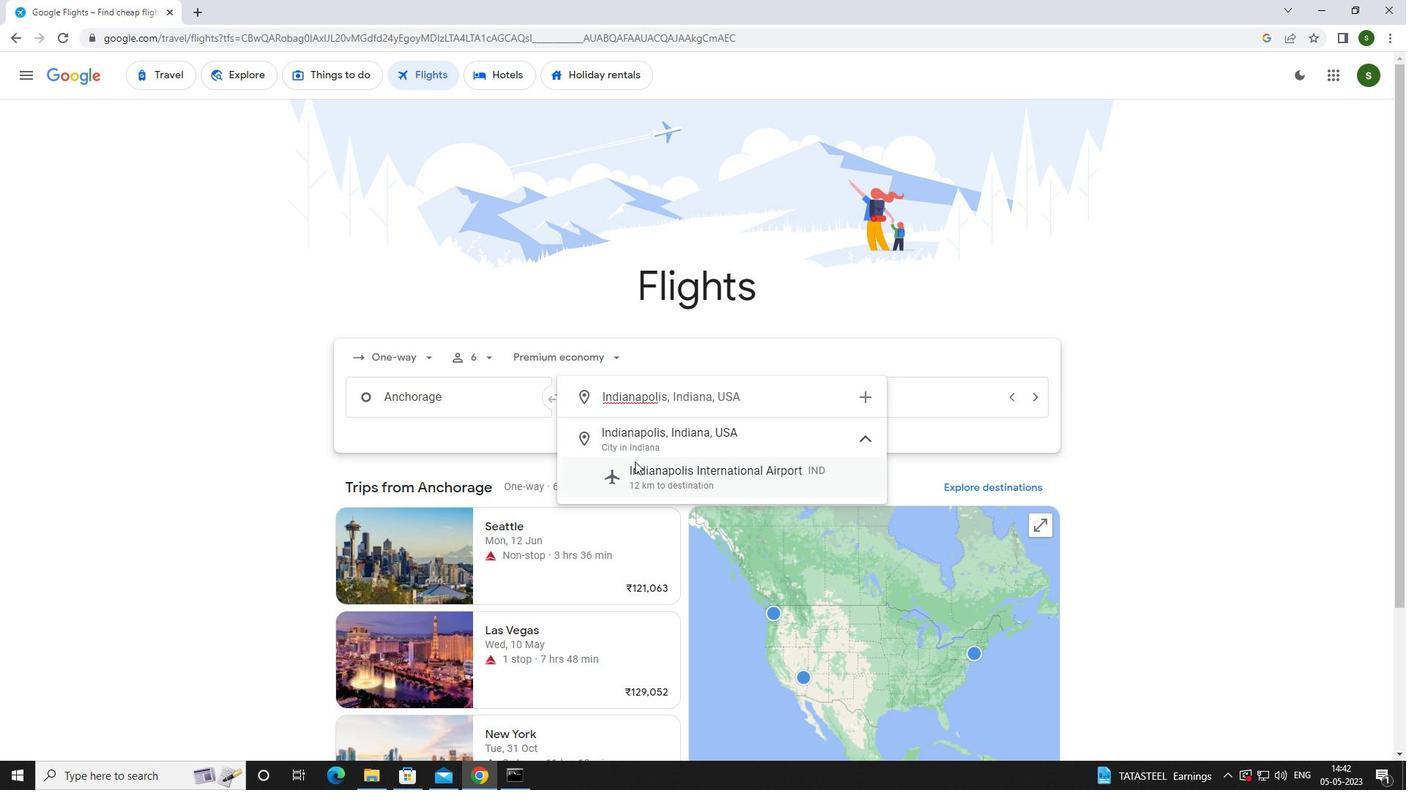 
Action: Mouse moved to (863, 383)
Screenshot: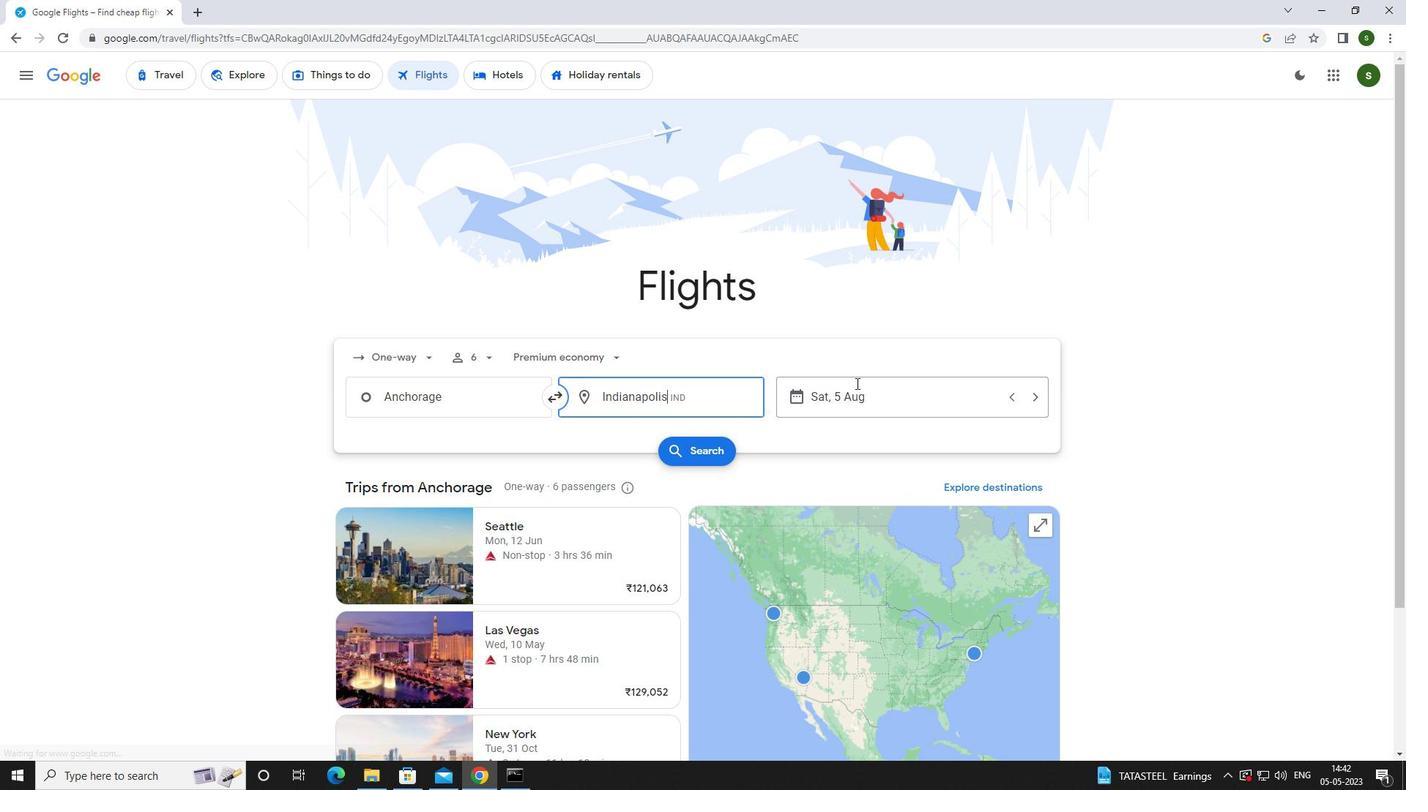 
Action: Mouse pressed left at (863, 383)
Screenshot: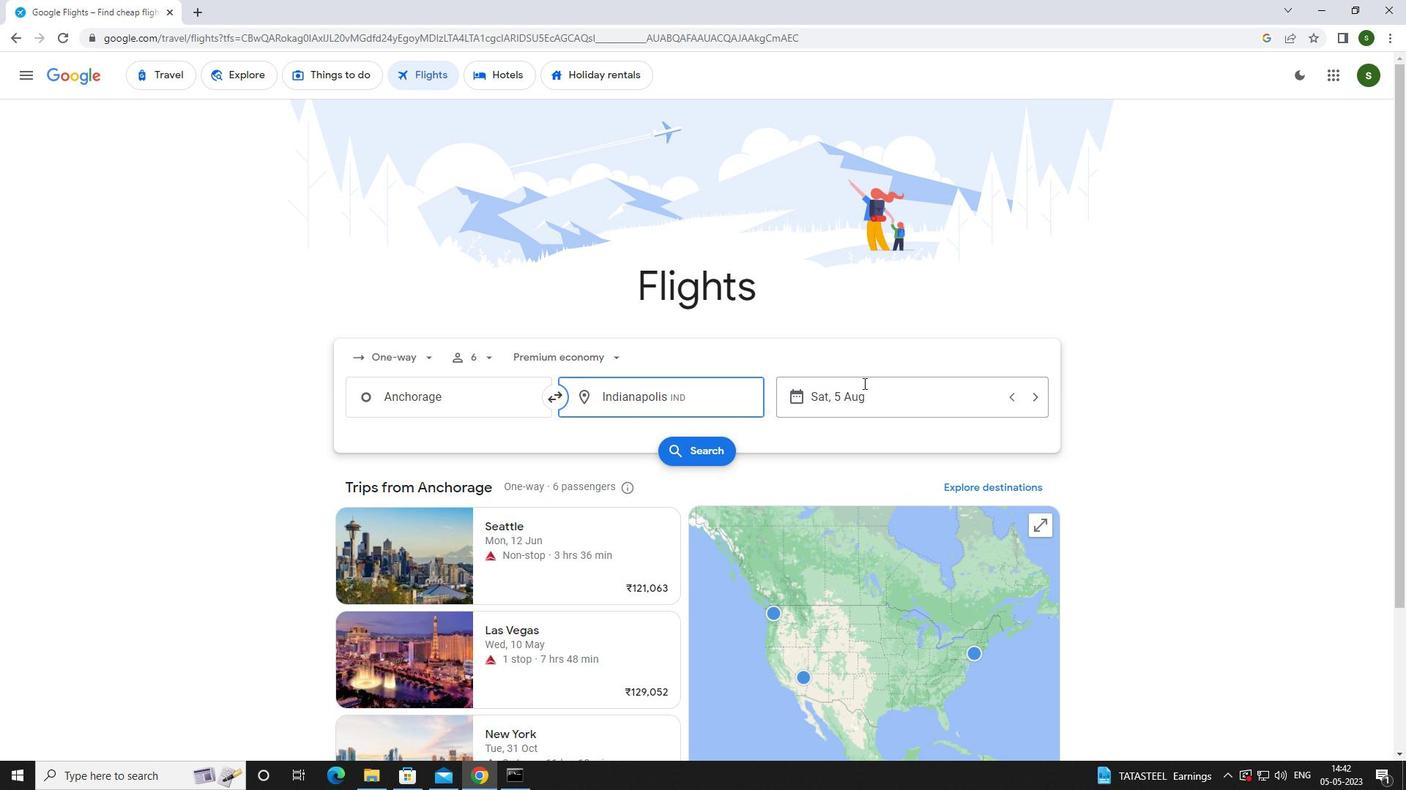 
Action: Mouse moved to (744, 496)
Screenshot: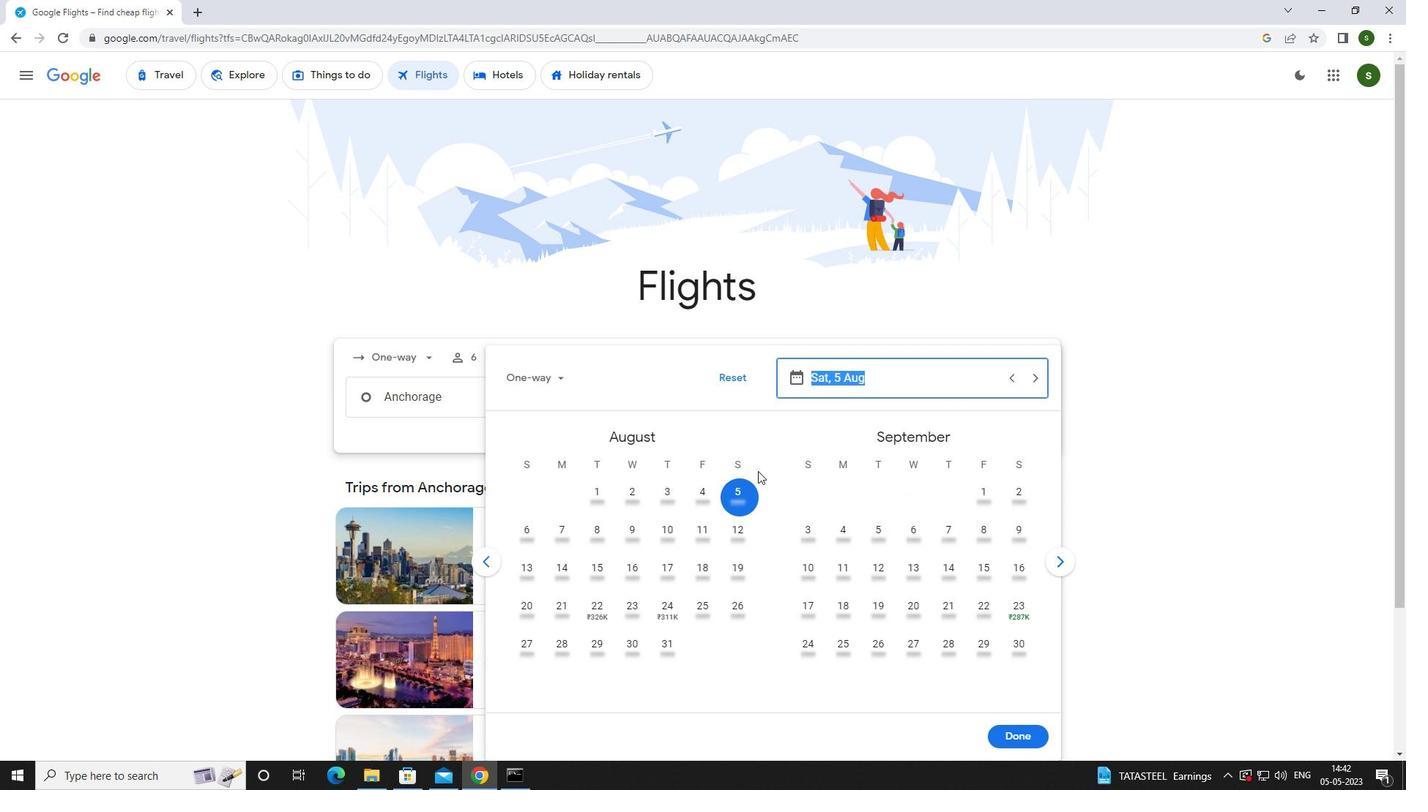 
Action: Mouse pressed left at (744, 496)
Screenshot: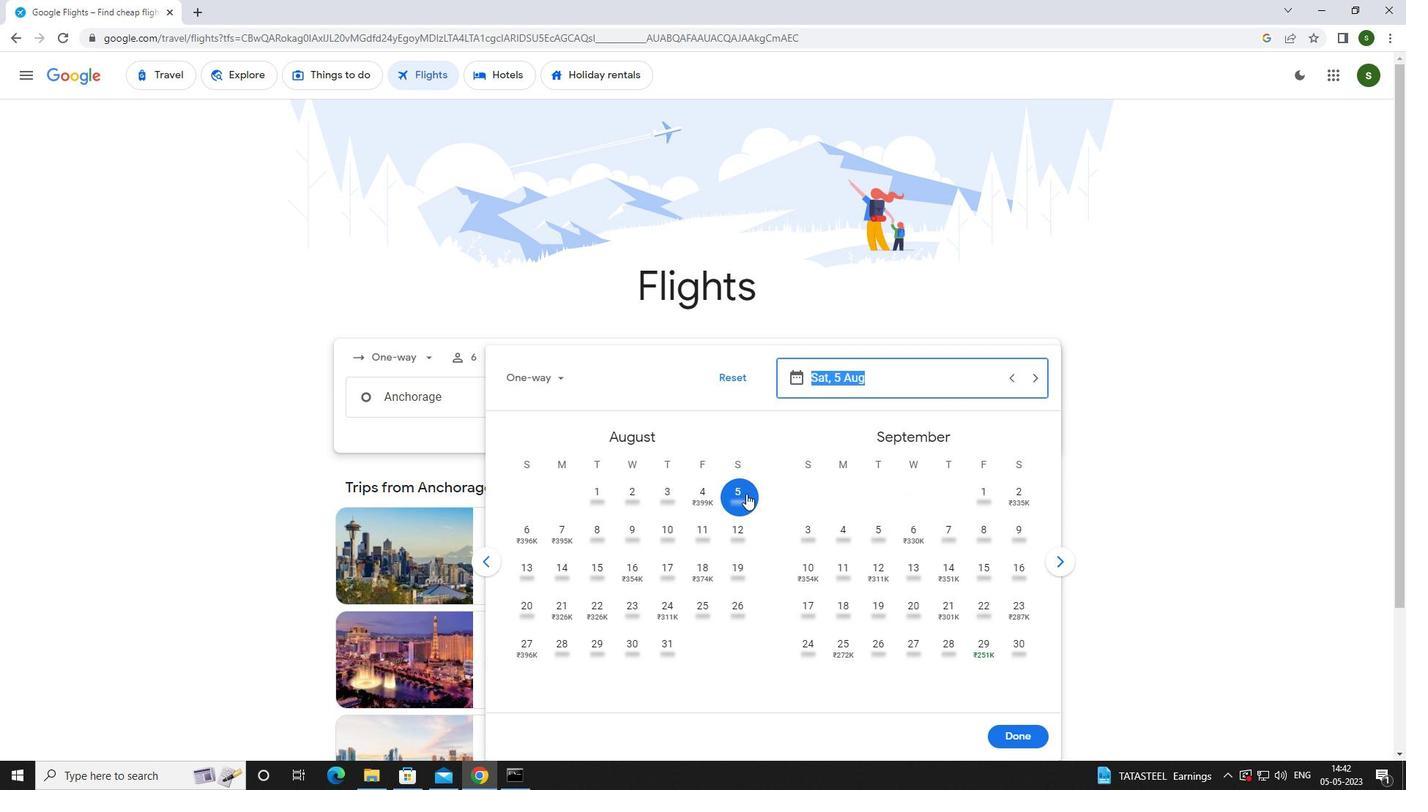 
Action: Mouse moved to (1007, 744)
Screenshot: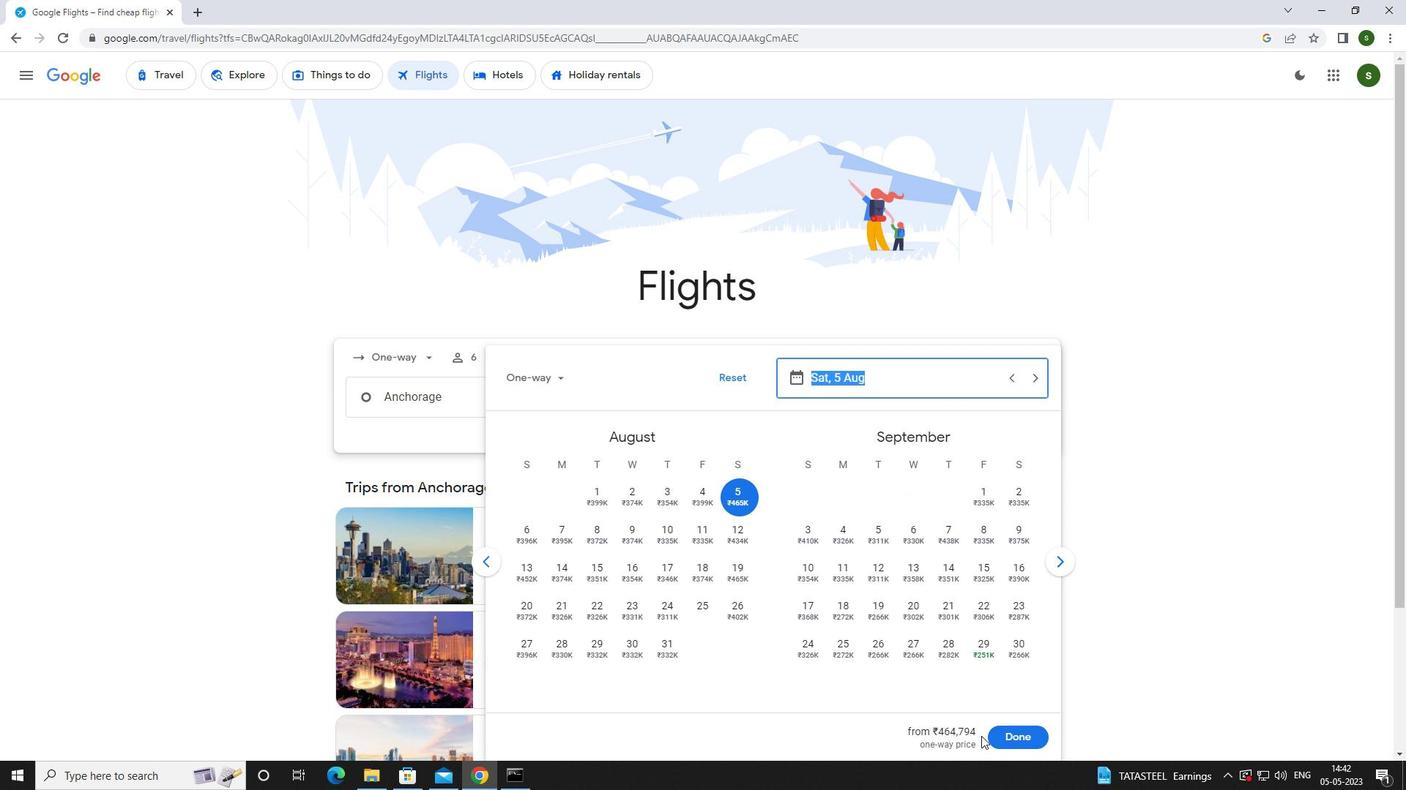
Action: Mouse pressed left at (1007, 744)
Screenshot: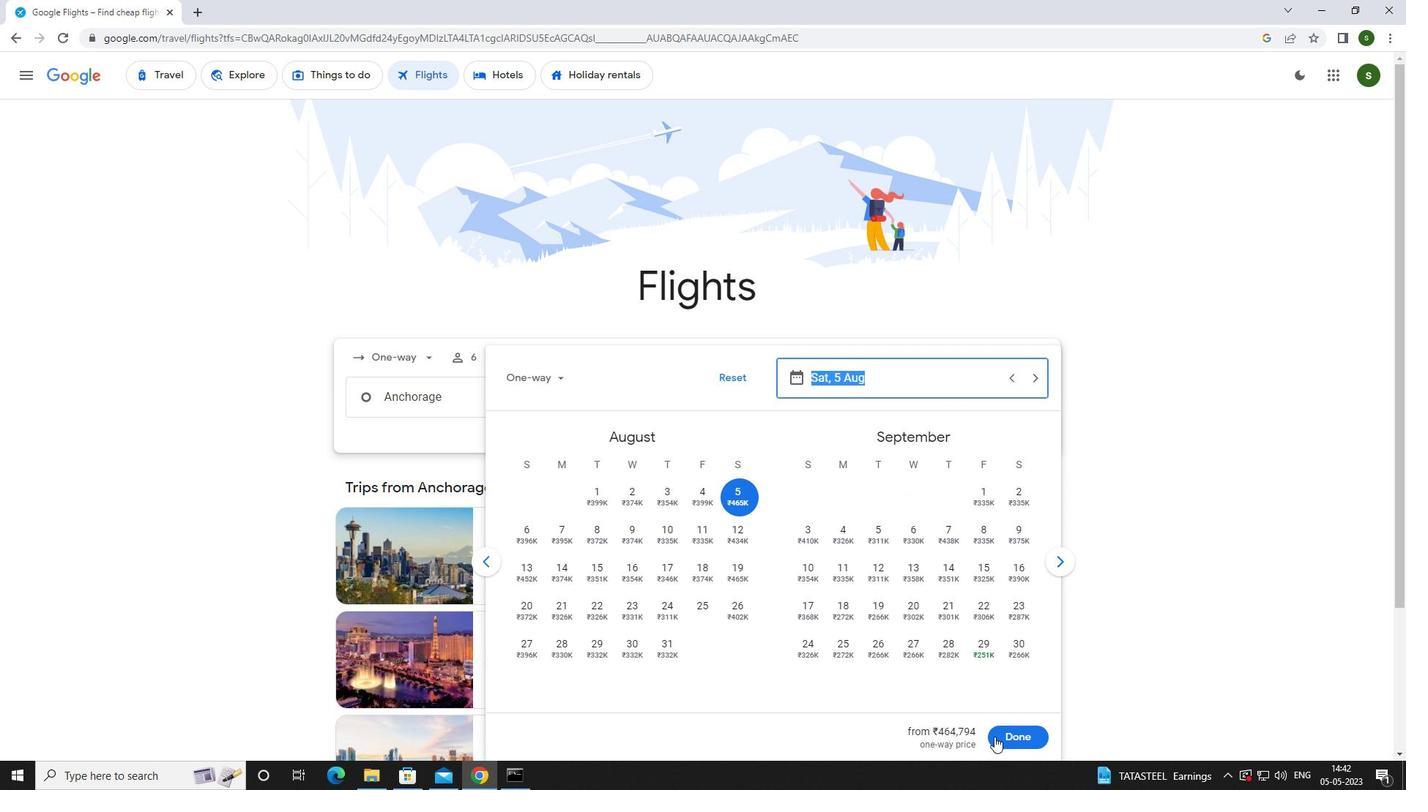 
Action: Mouse moved to (681, 450)
Screenshot: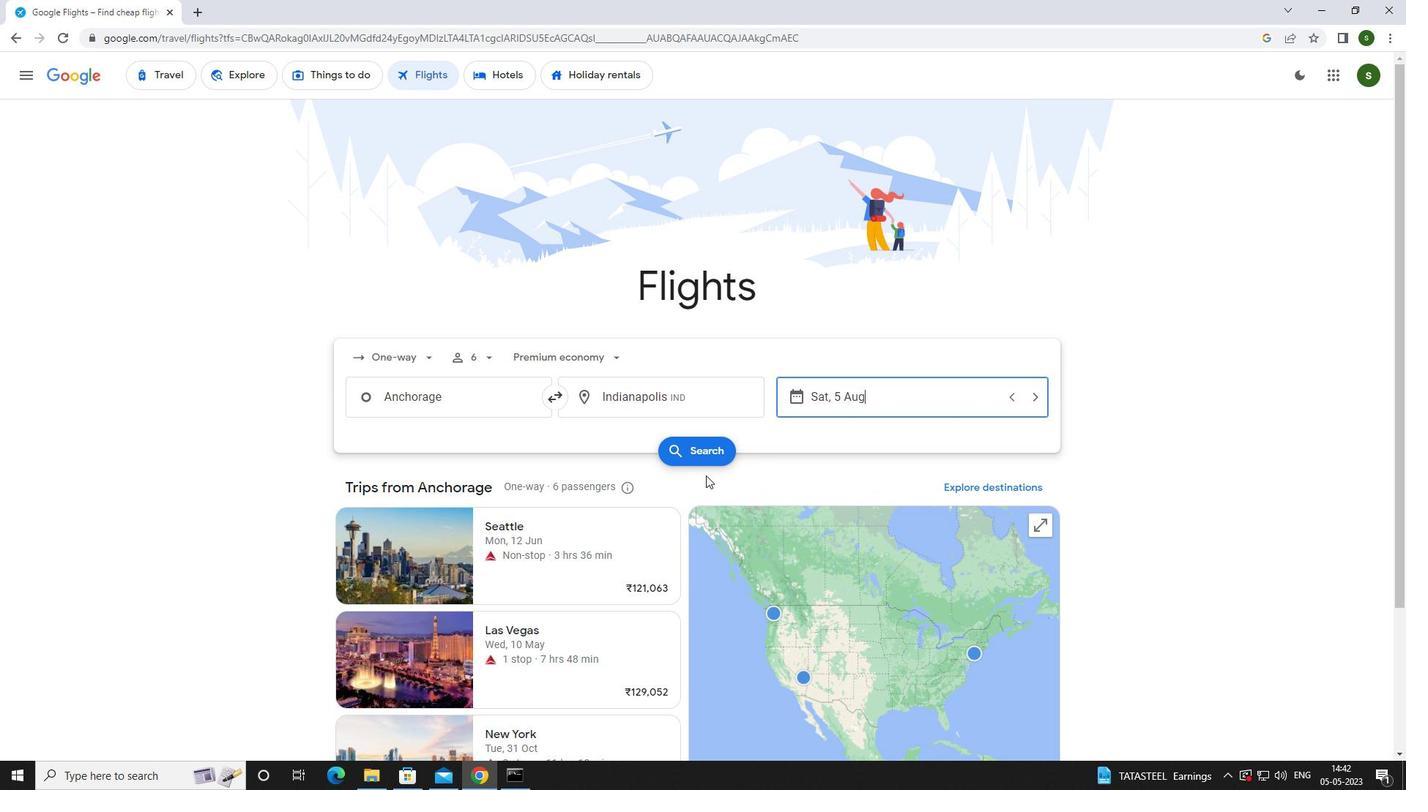 
Action: Mouse pressed left at (681, 450)
Screenshot: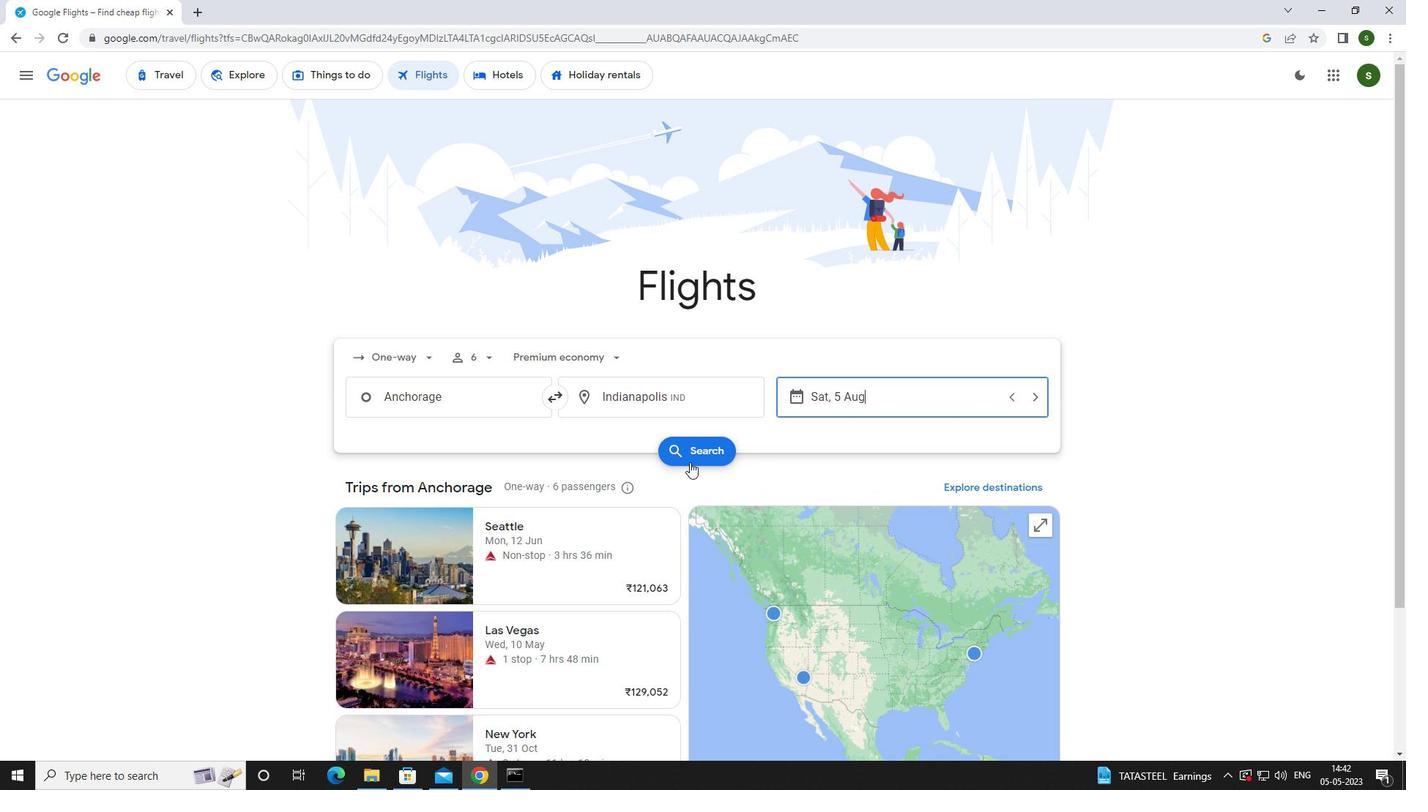 
Action: Mouse moved to (361, 209)
Screenshot: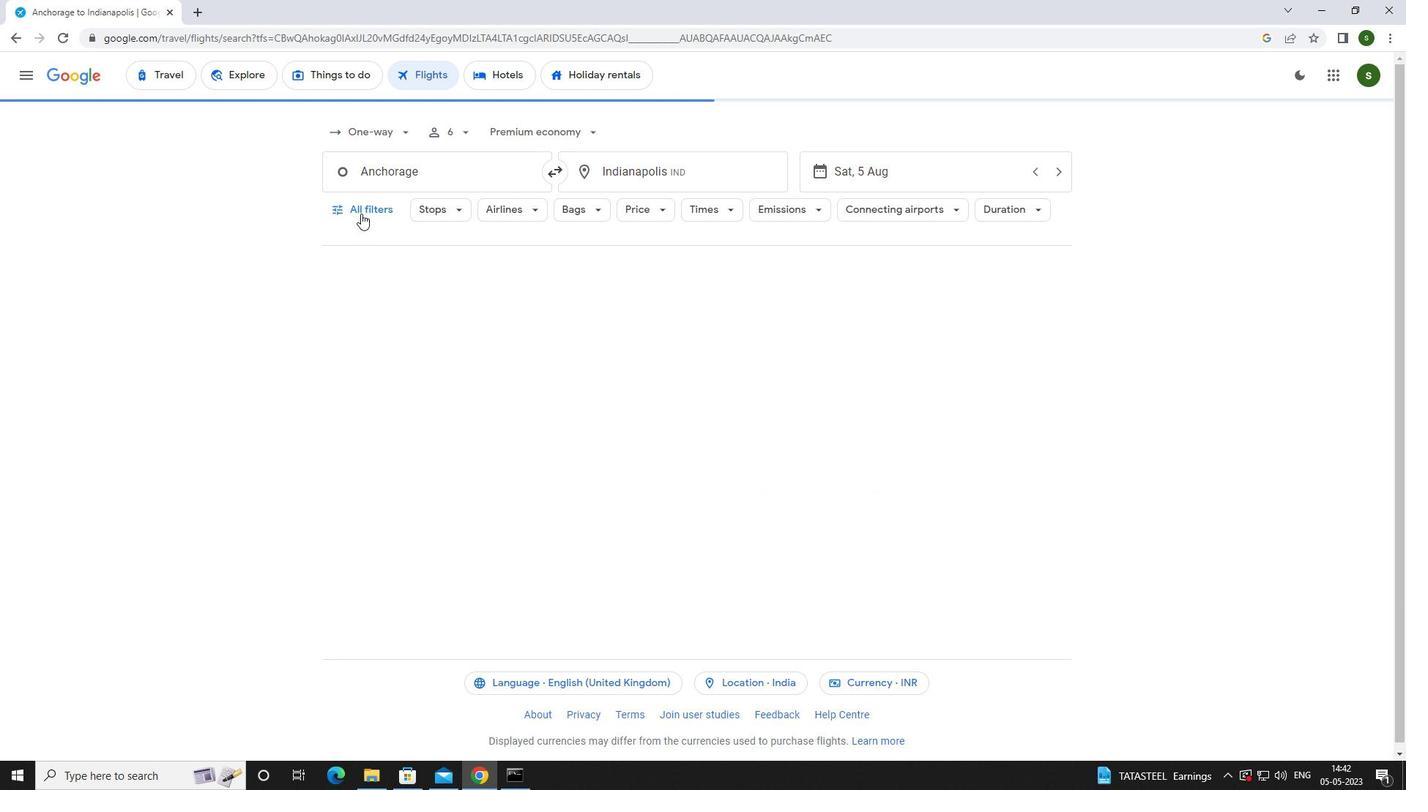 
Action: Mouse pressed left at (361, 209)
Screenshot: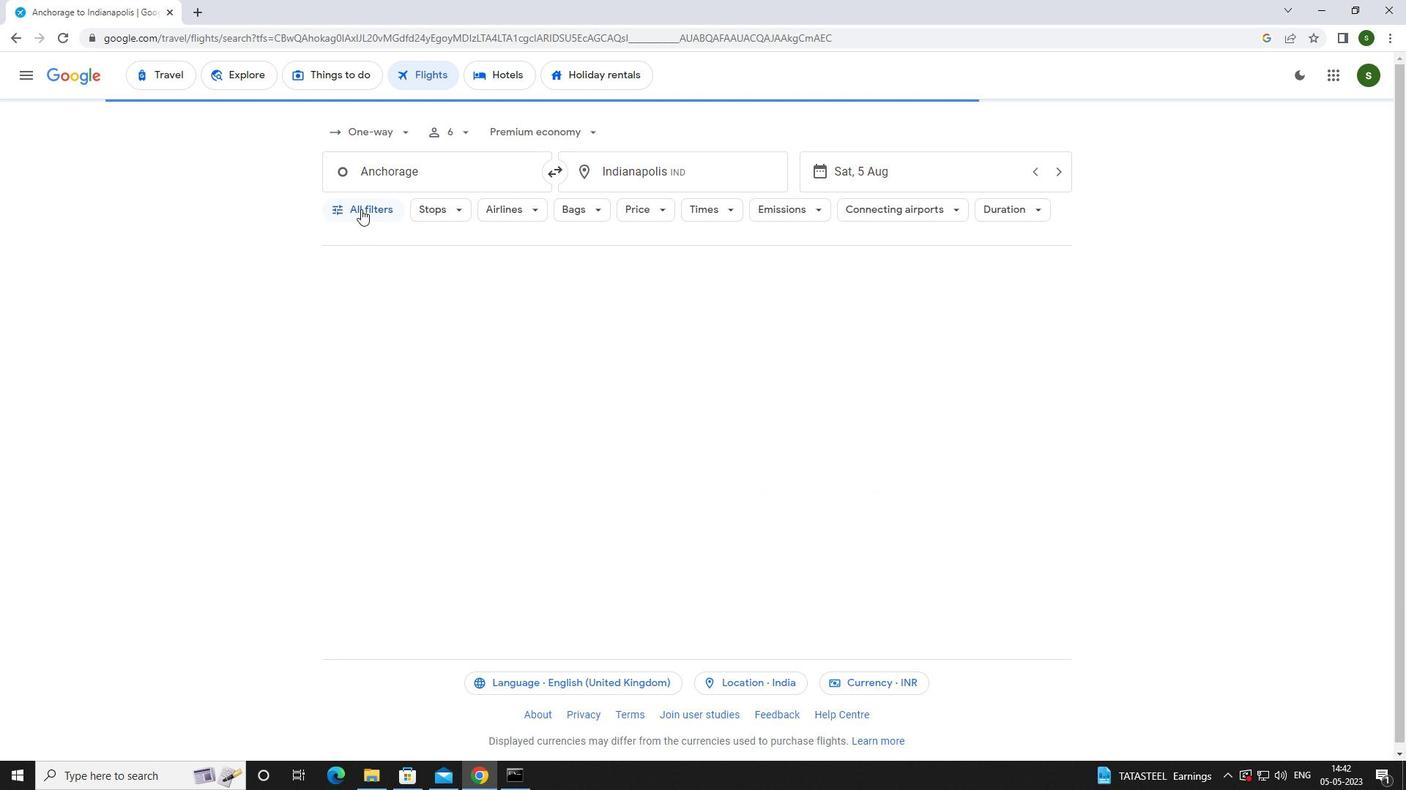 
Action: Mouse moved to (552, 526)
Screenshot: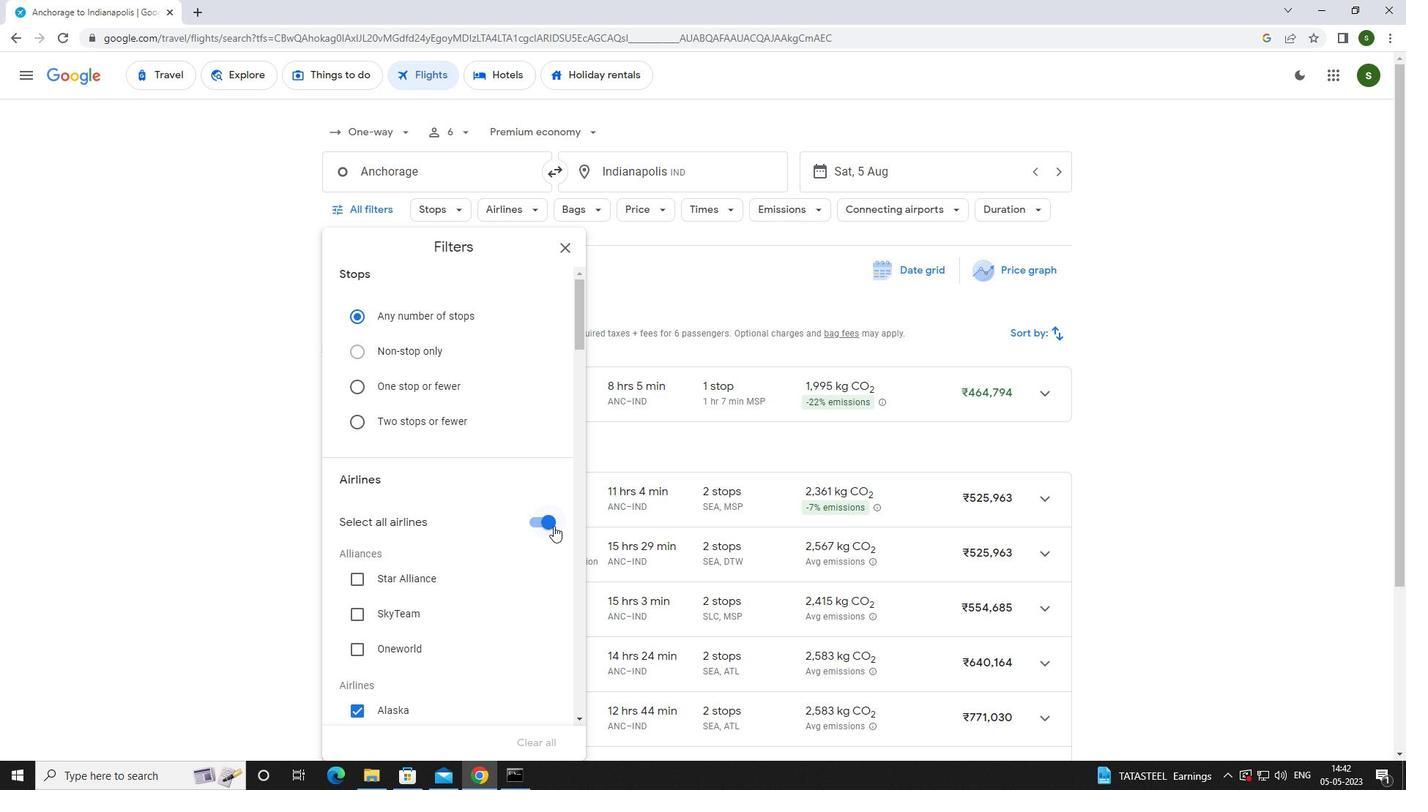 
Action: Mouse pressed left at (552, 526)
Screenshot: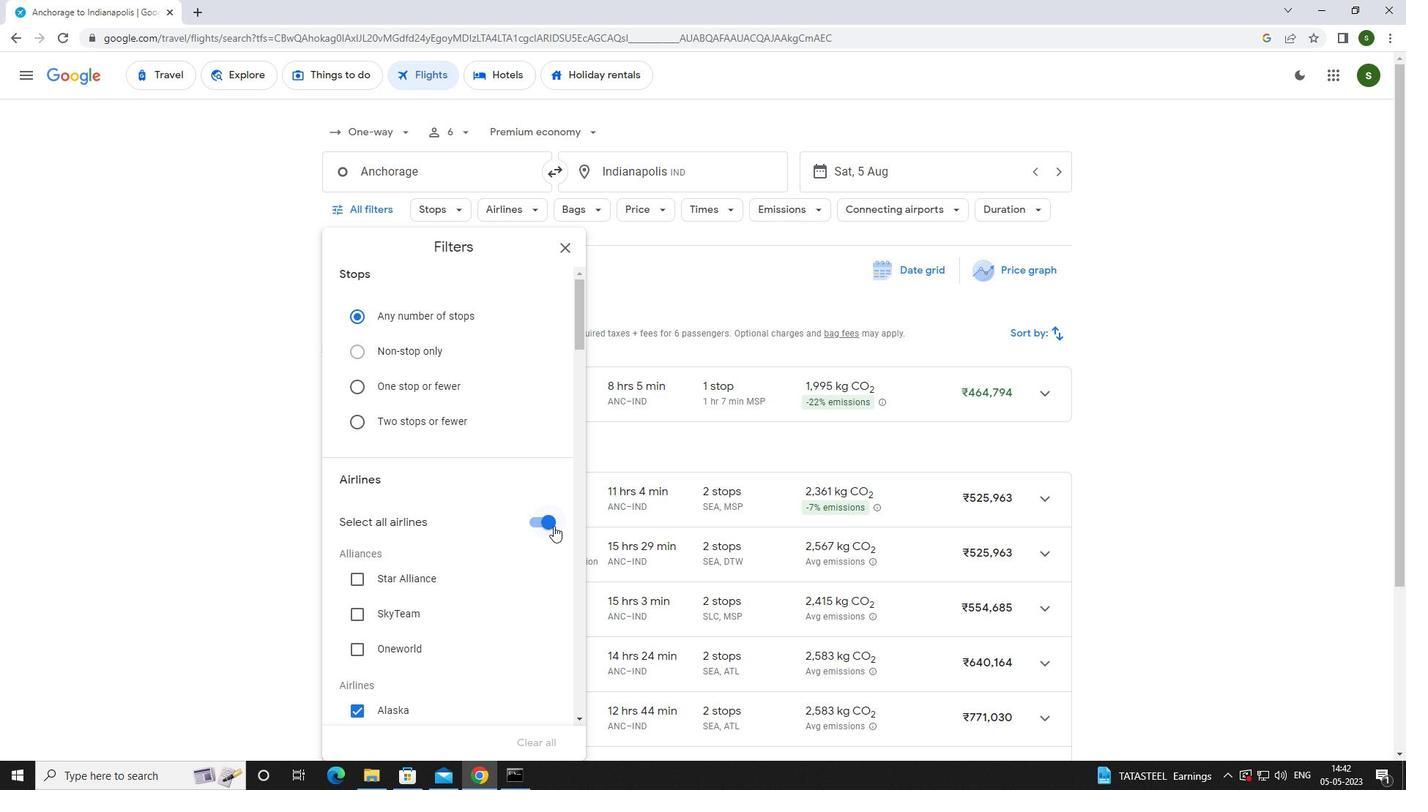 
Action: Mouse moved to (495, 508)
Screenshot: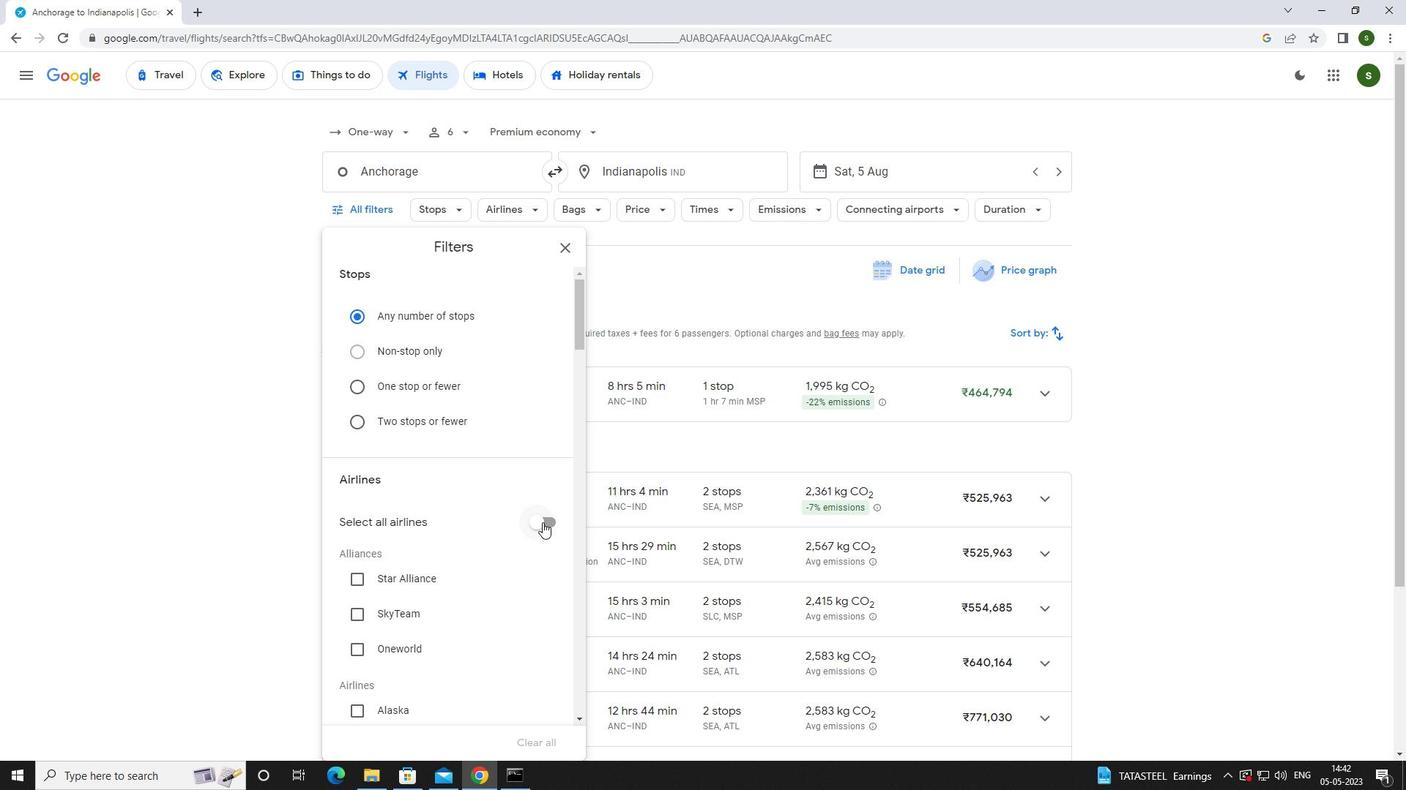 
Action: Mouse scrolled (495, 508) with delta (0, 0)
Screenshot: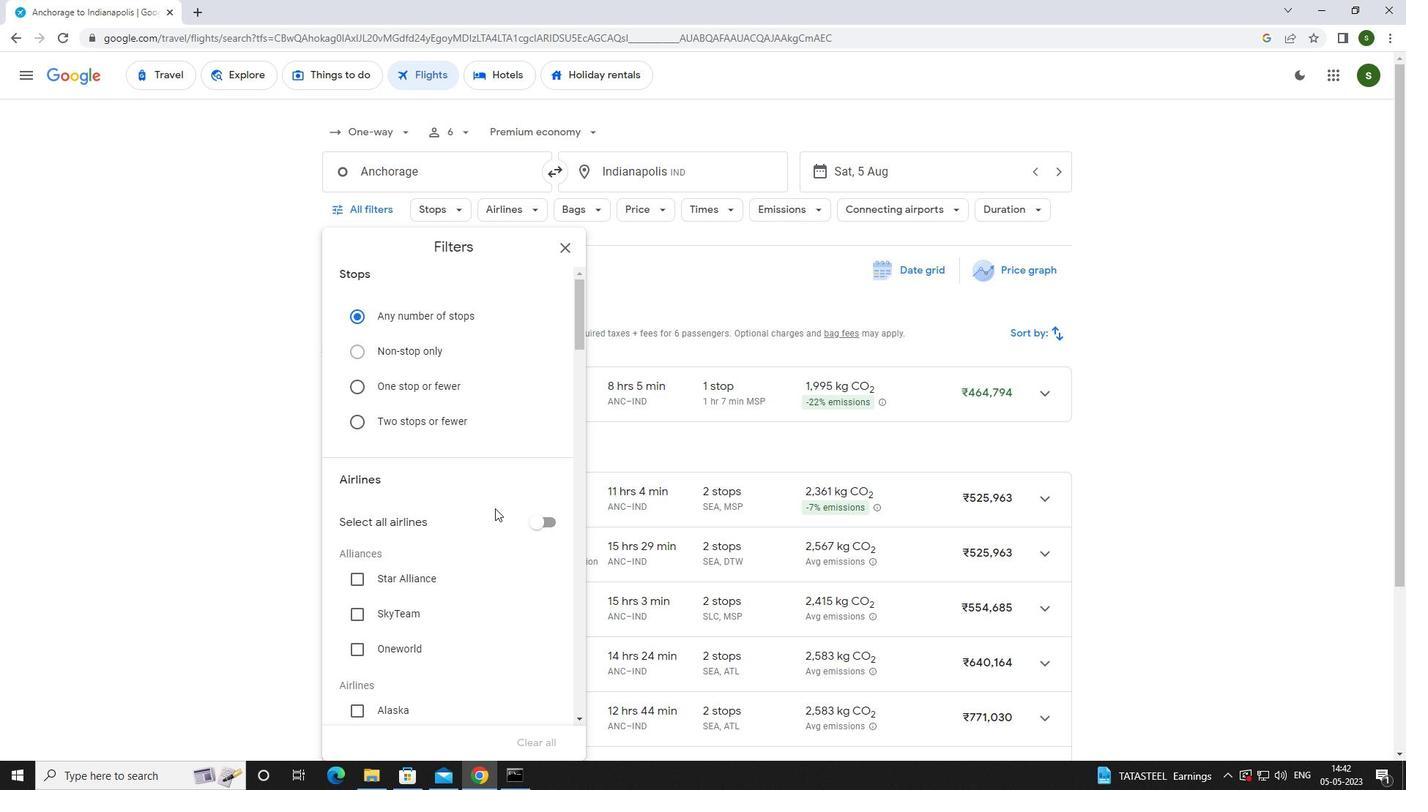 
Action: Mouse scrolled (495, 508) with delta (0, 0)
Screenshot: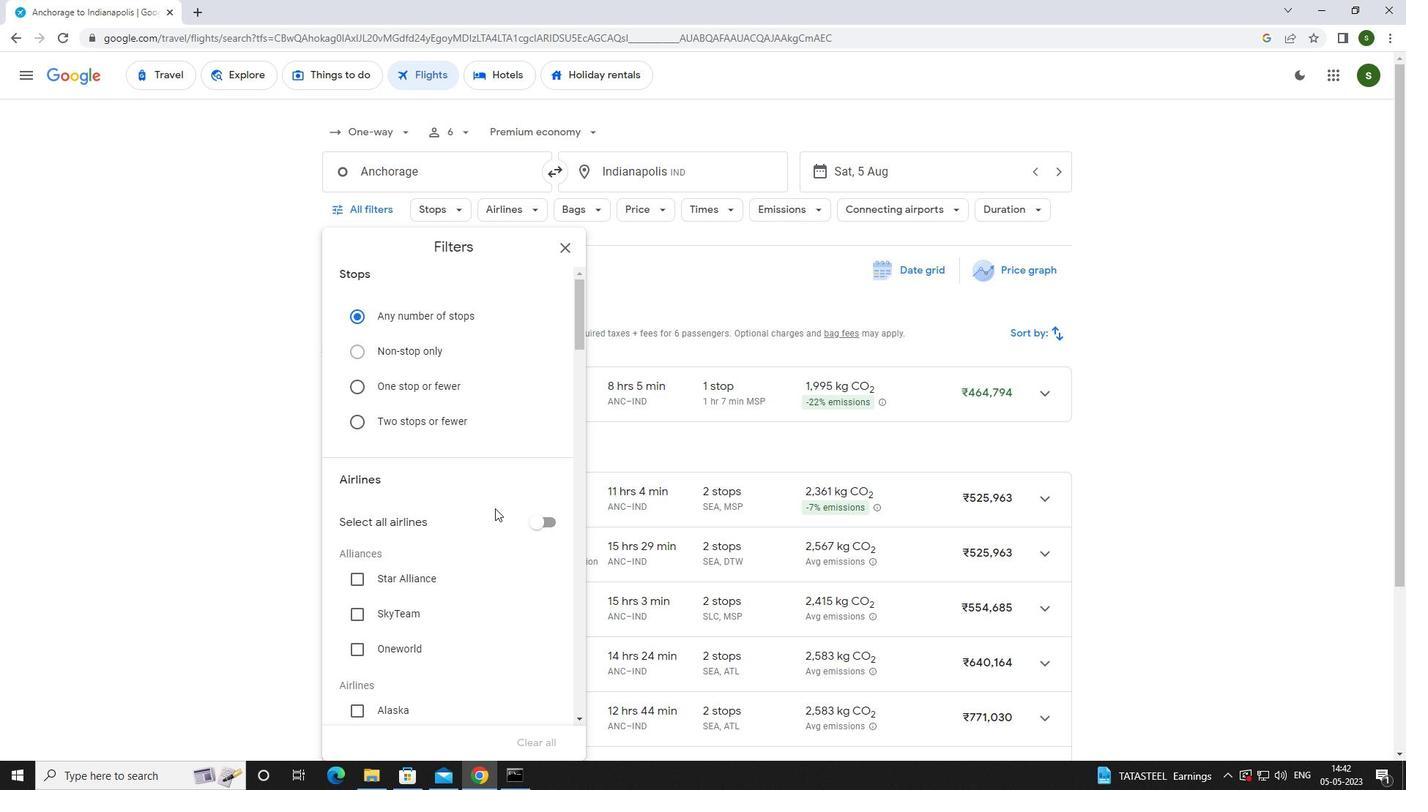 
Action: Mouse scrolled (495, 508) with delta (0, 0)
Screenshot: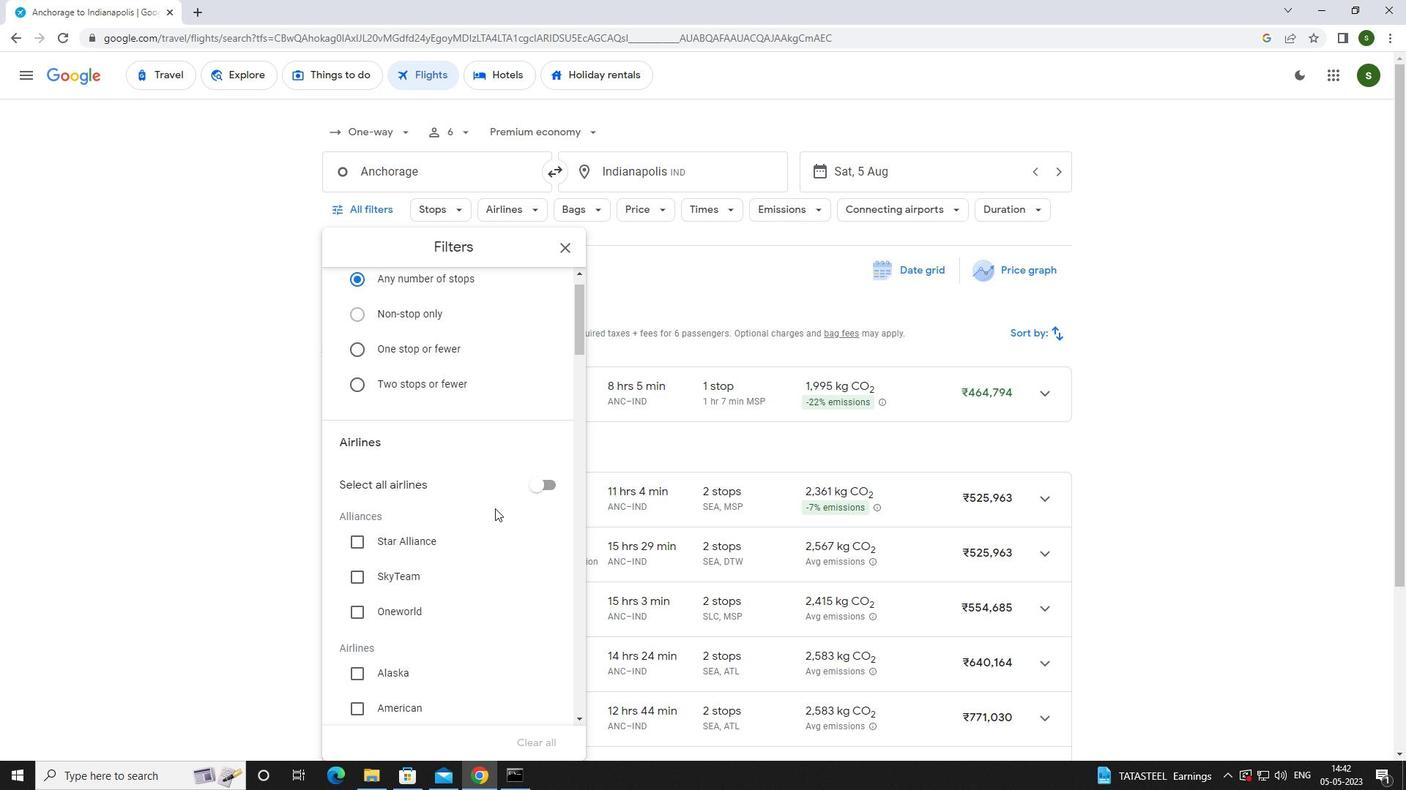 
Action: Mouse moved to (389, 488)
Screenshot: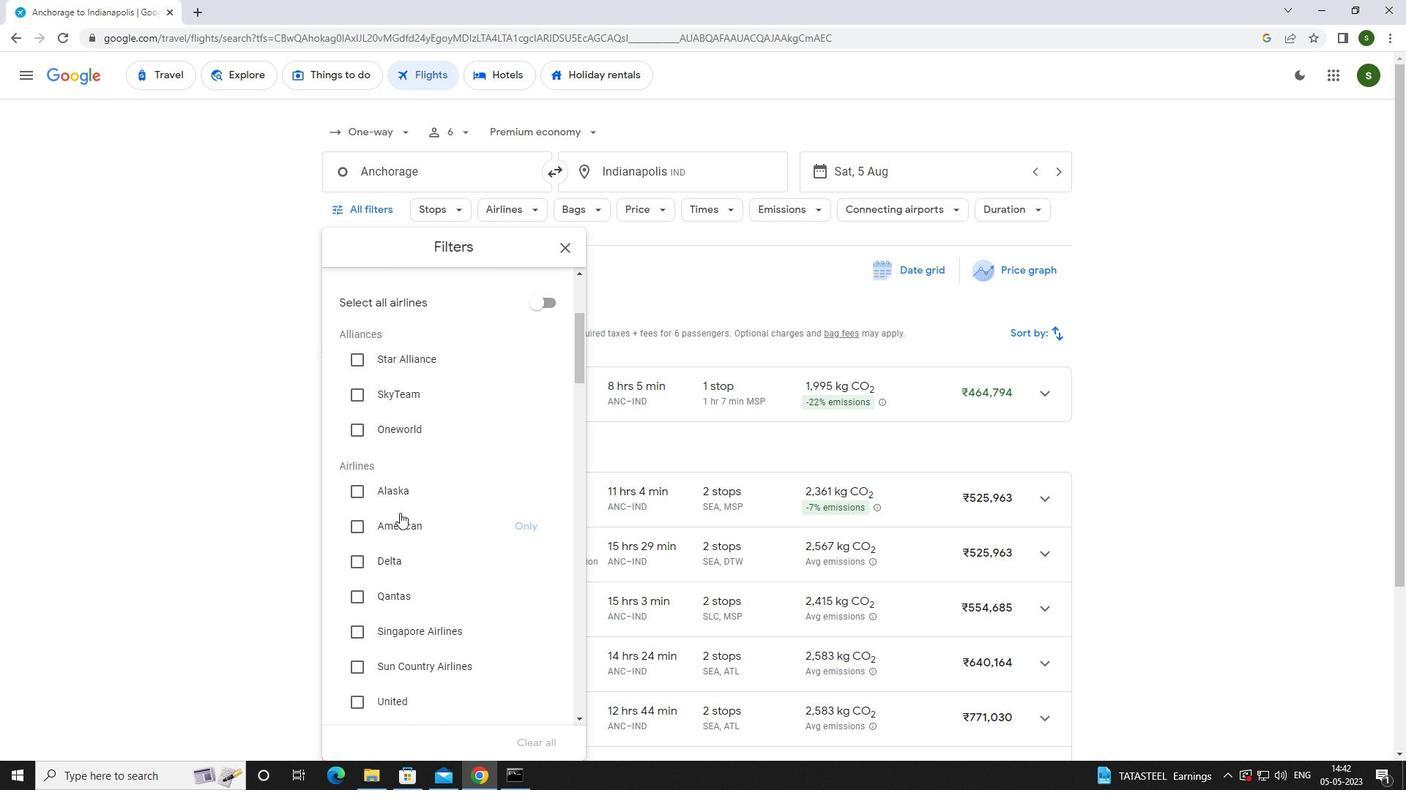 
Action: Mouse pressed left at (389, 488)
Screenshot: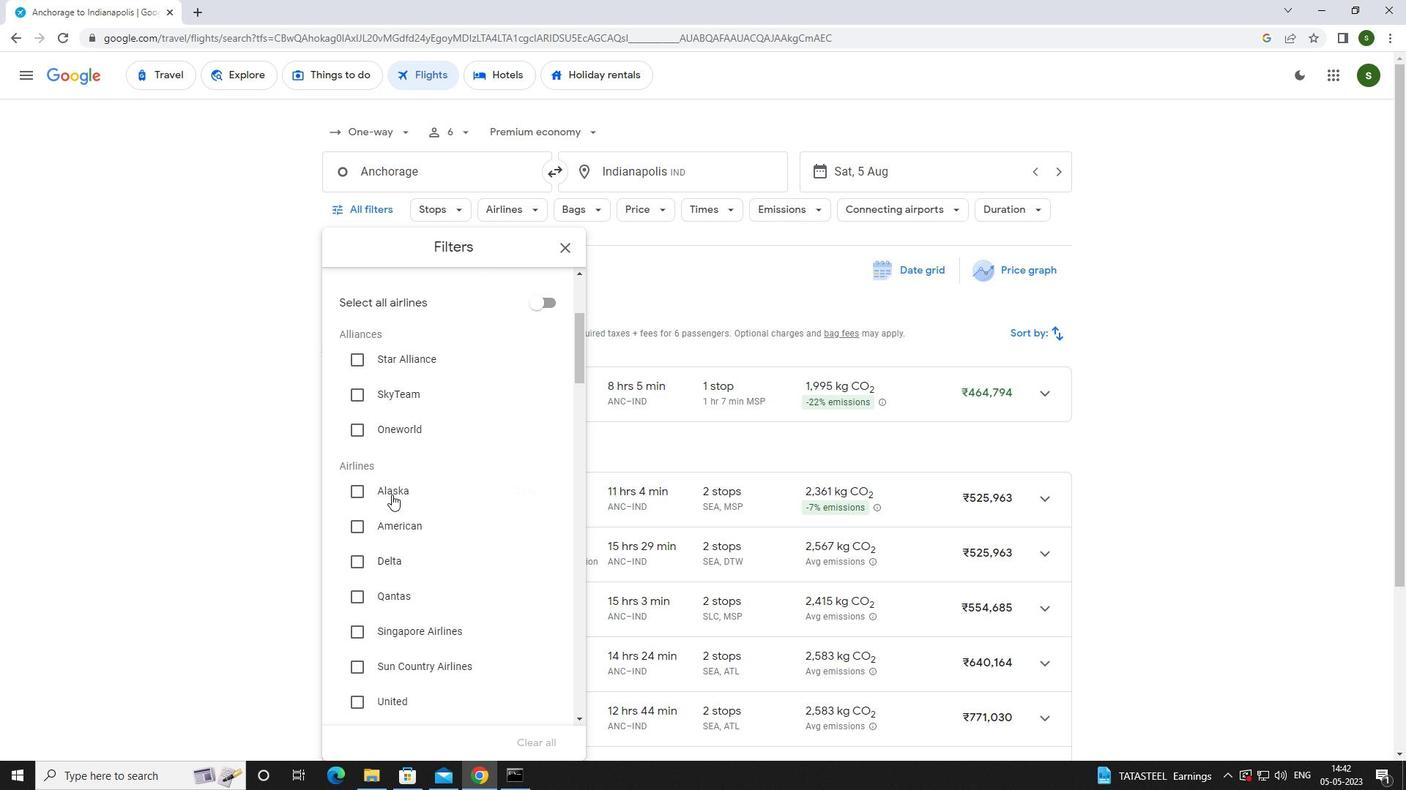 
Action: Mouse moved to (472, 531)
Screenshot: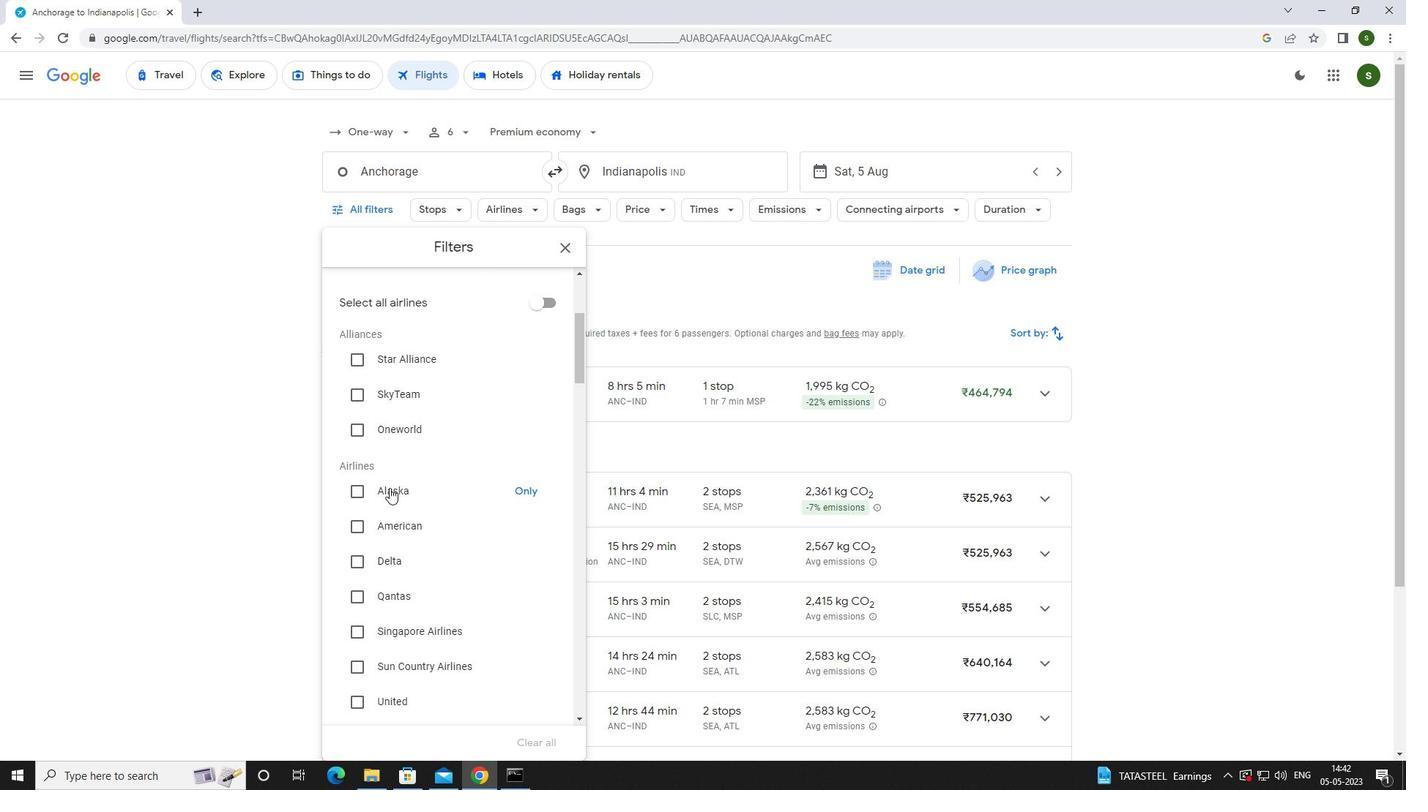 
Action: Mouse scrolled (472, 530) with delta (0, 0)
Screenshot: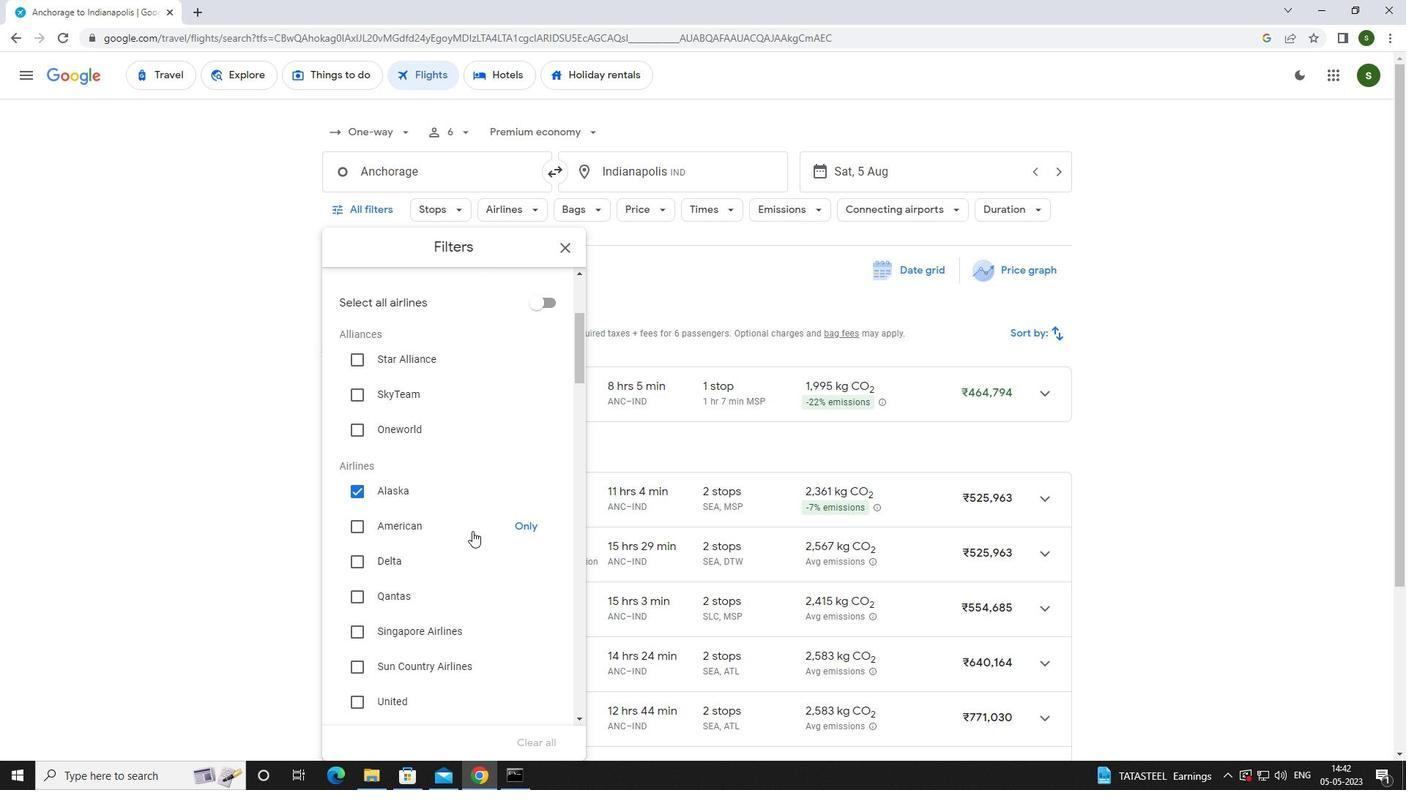 
Action: Mouse scrolled (472, 530) with delta (0, 0)
Screenshot: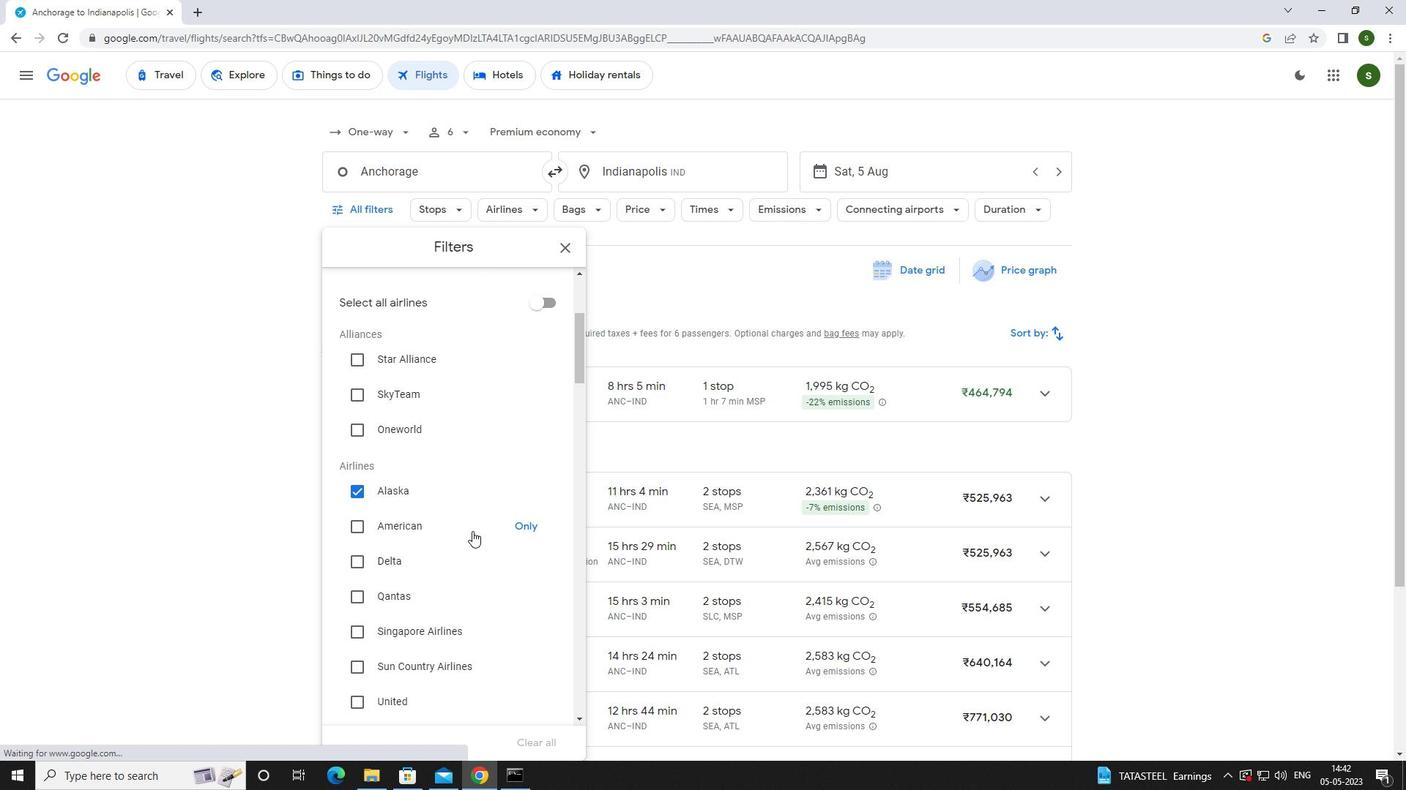 
Action: Mouse scrolled (472, 530) with delta (0, 0)
Screenshot: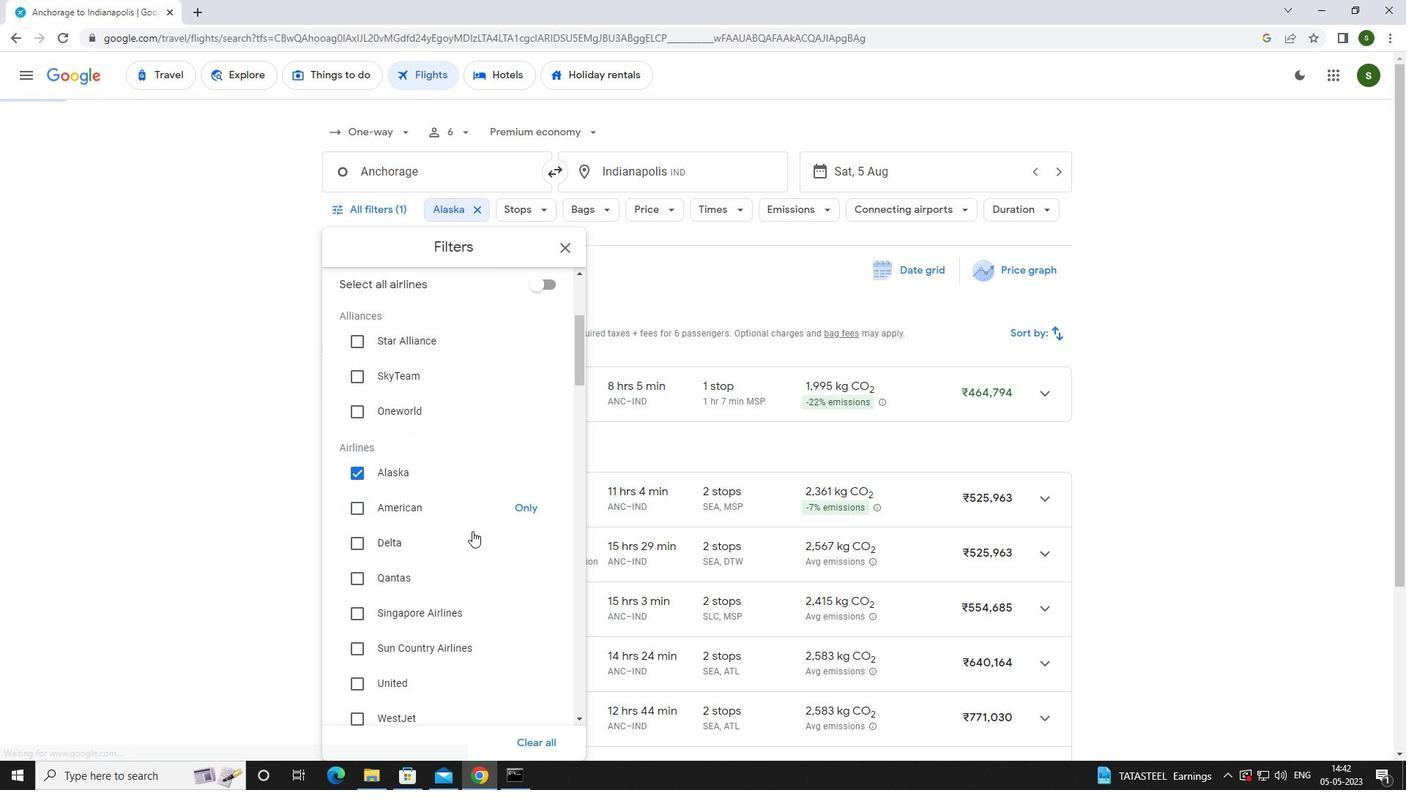 
Action: Mouse scrolled (472, 530) with delta (0, 0)
Screenshot: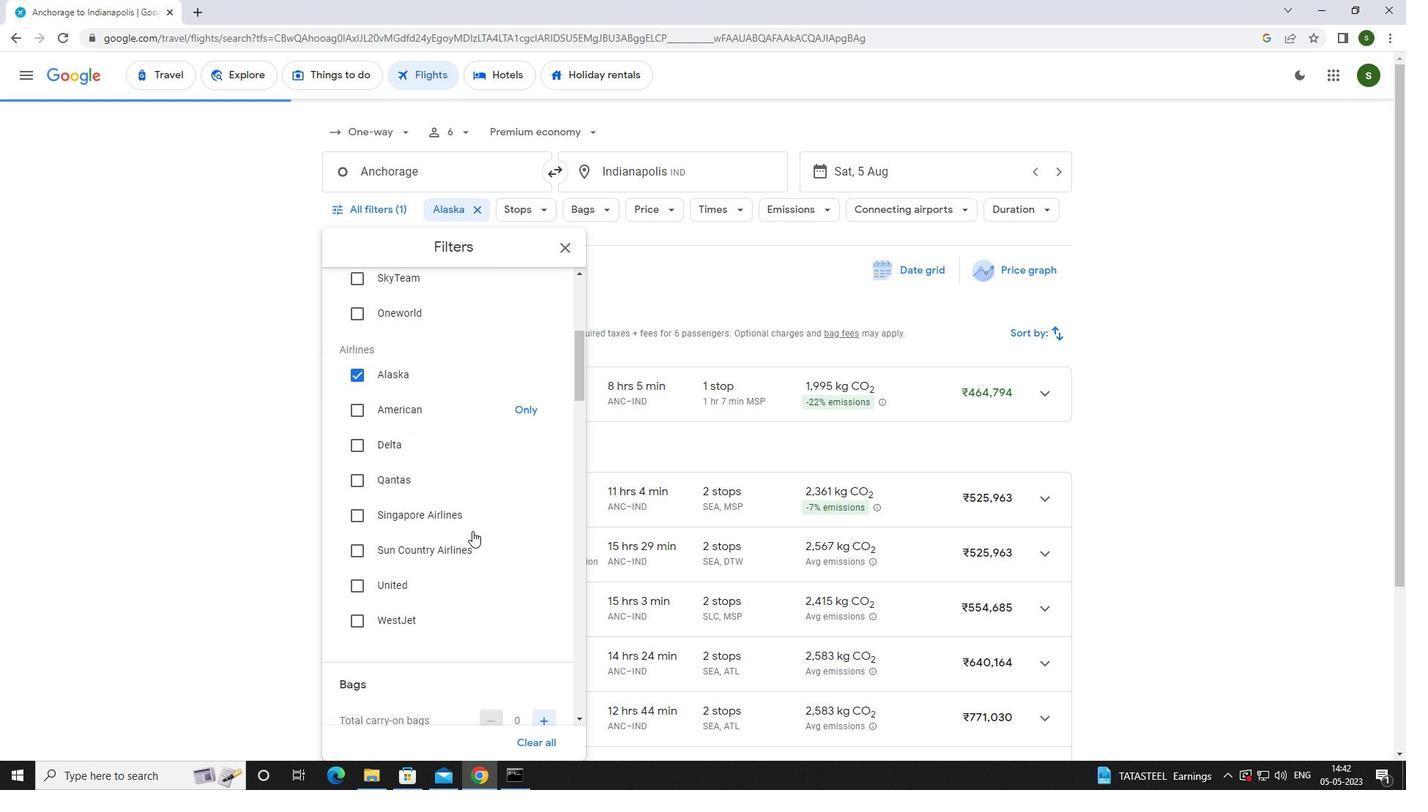 
Action: Mouse moved to (549, 546)
Screenshot: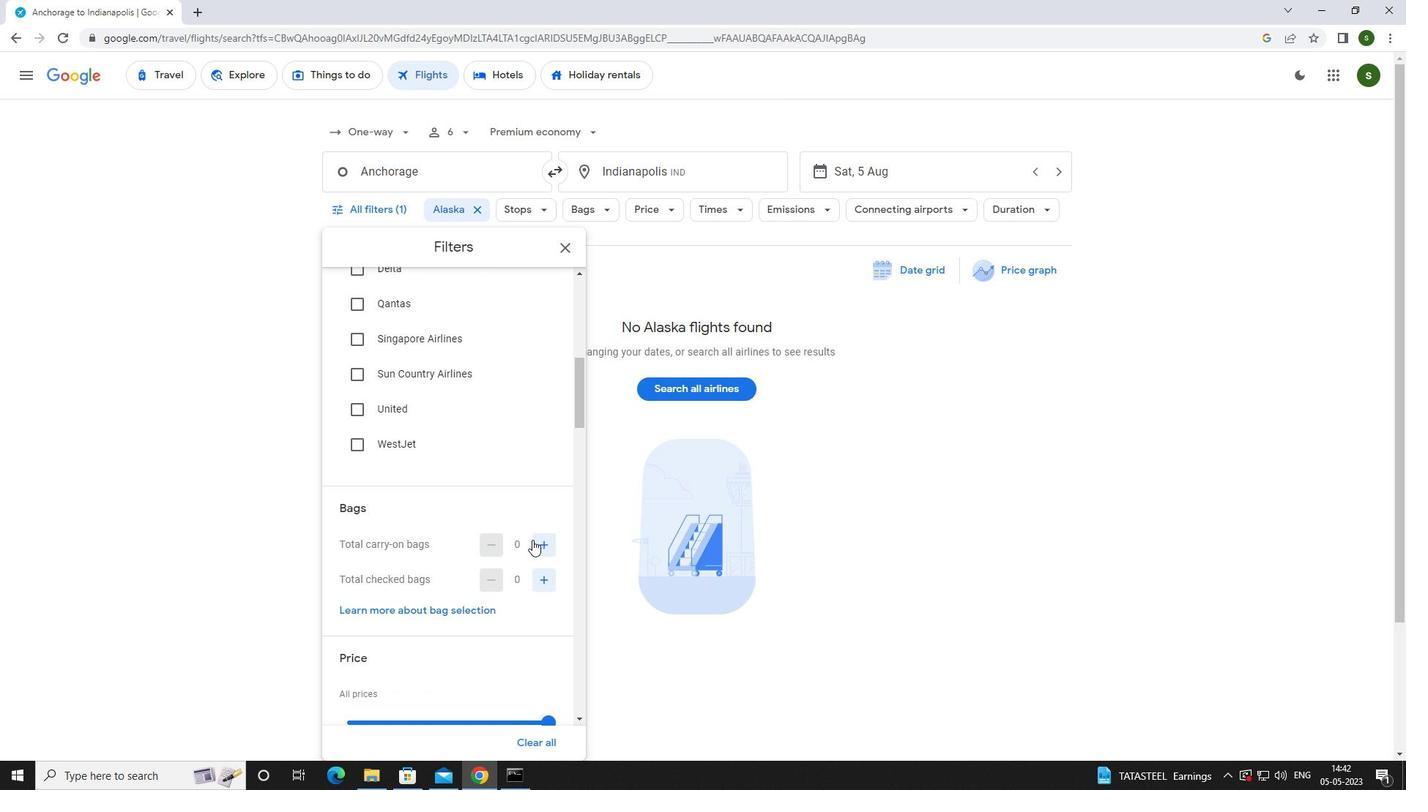 
Action: Mouse pressed left at (549, 546)
Screenshot: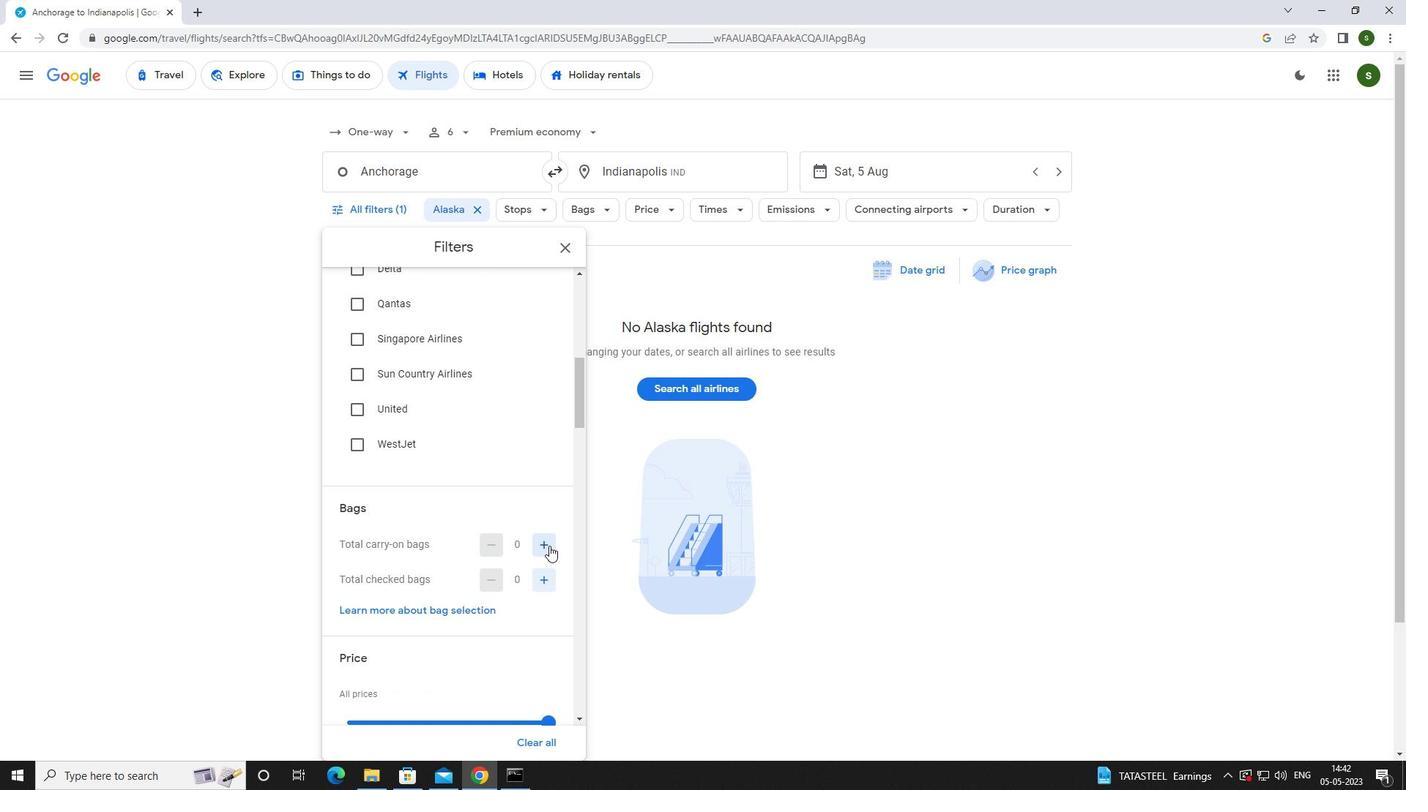 
Action: Mouse scrolled (549, 545) with delta (0, 0)
Screenshot: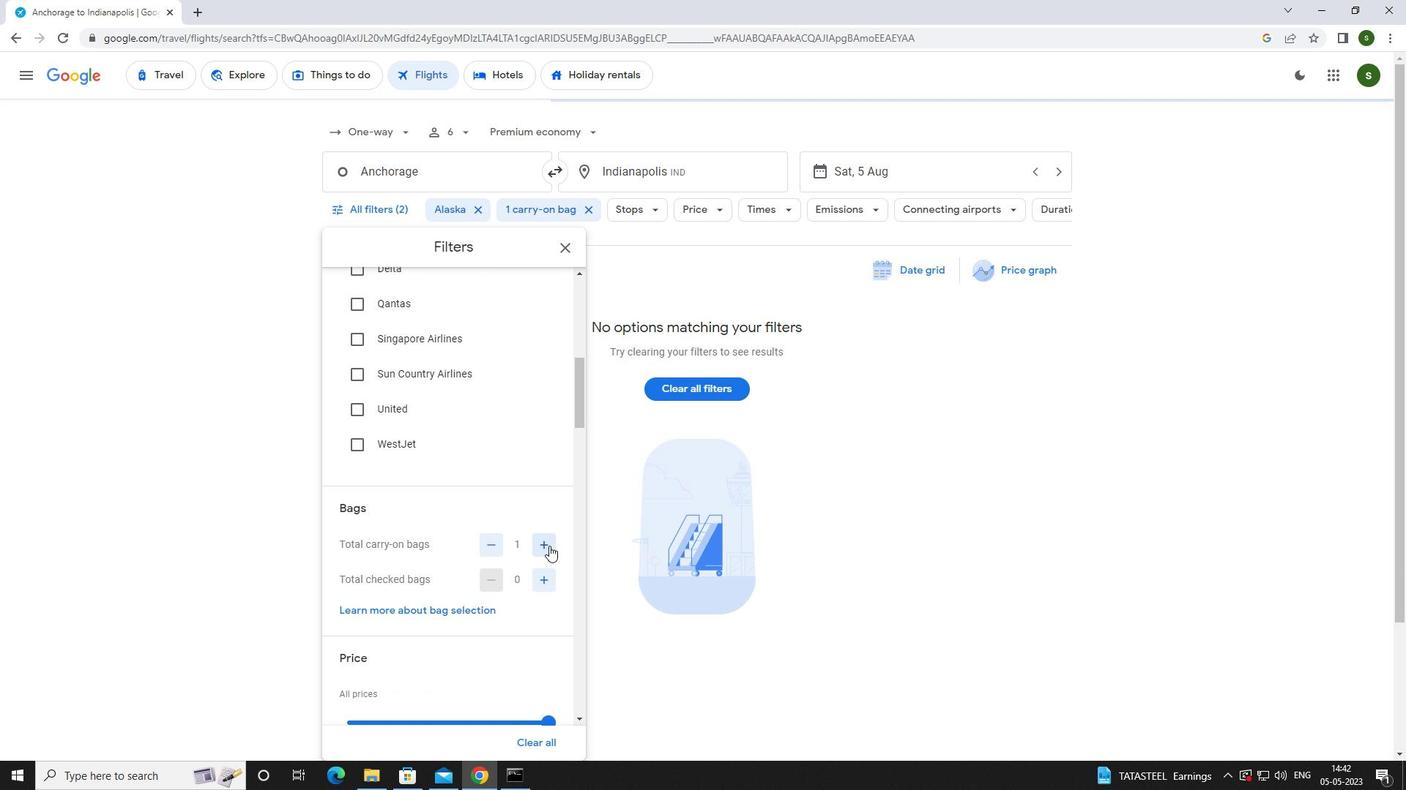 
Action: Mouse scrolled (549, 545) with delta (0, 0)
Screenshot: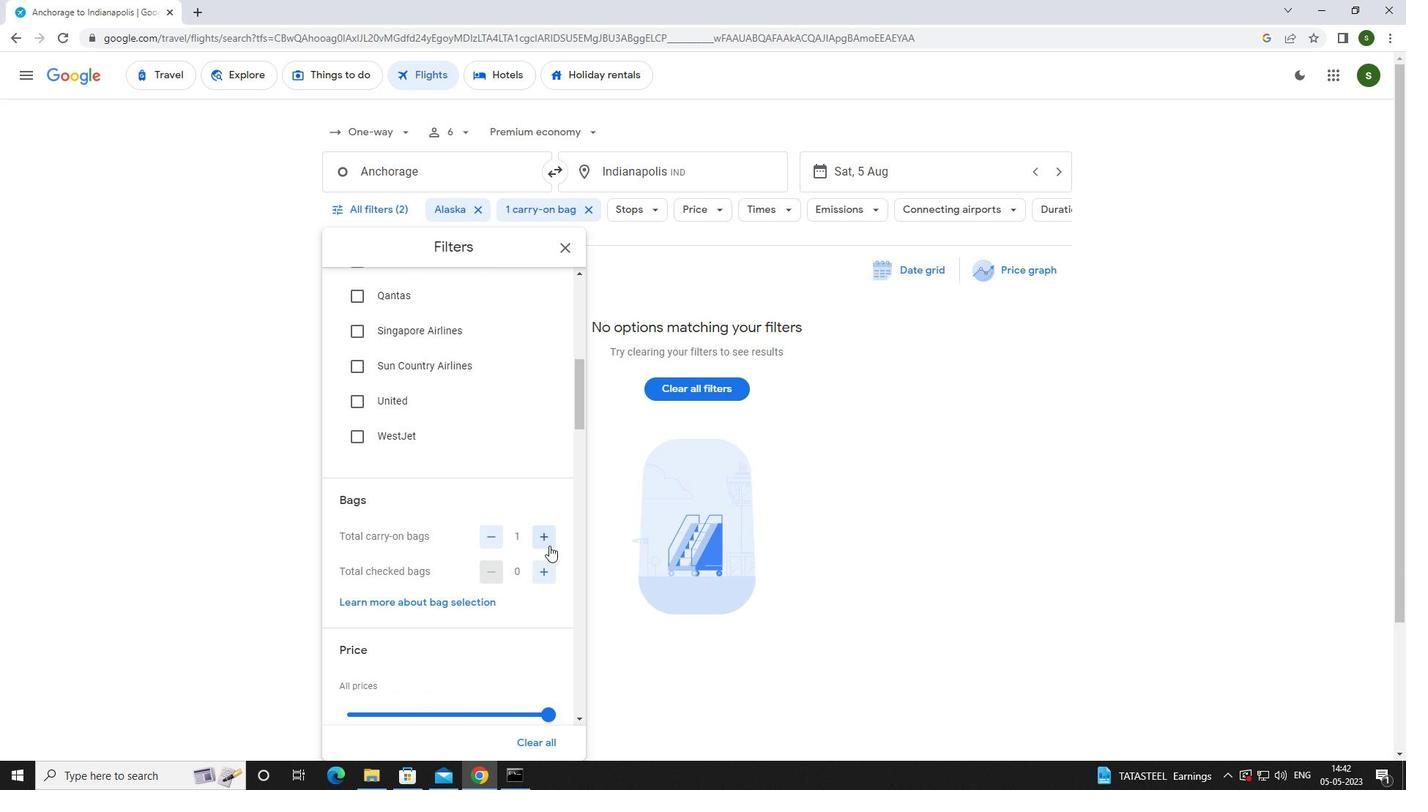 
Action: Mouse scrolled (549, 545) with delta (0, 0)
Screenshot: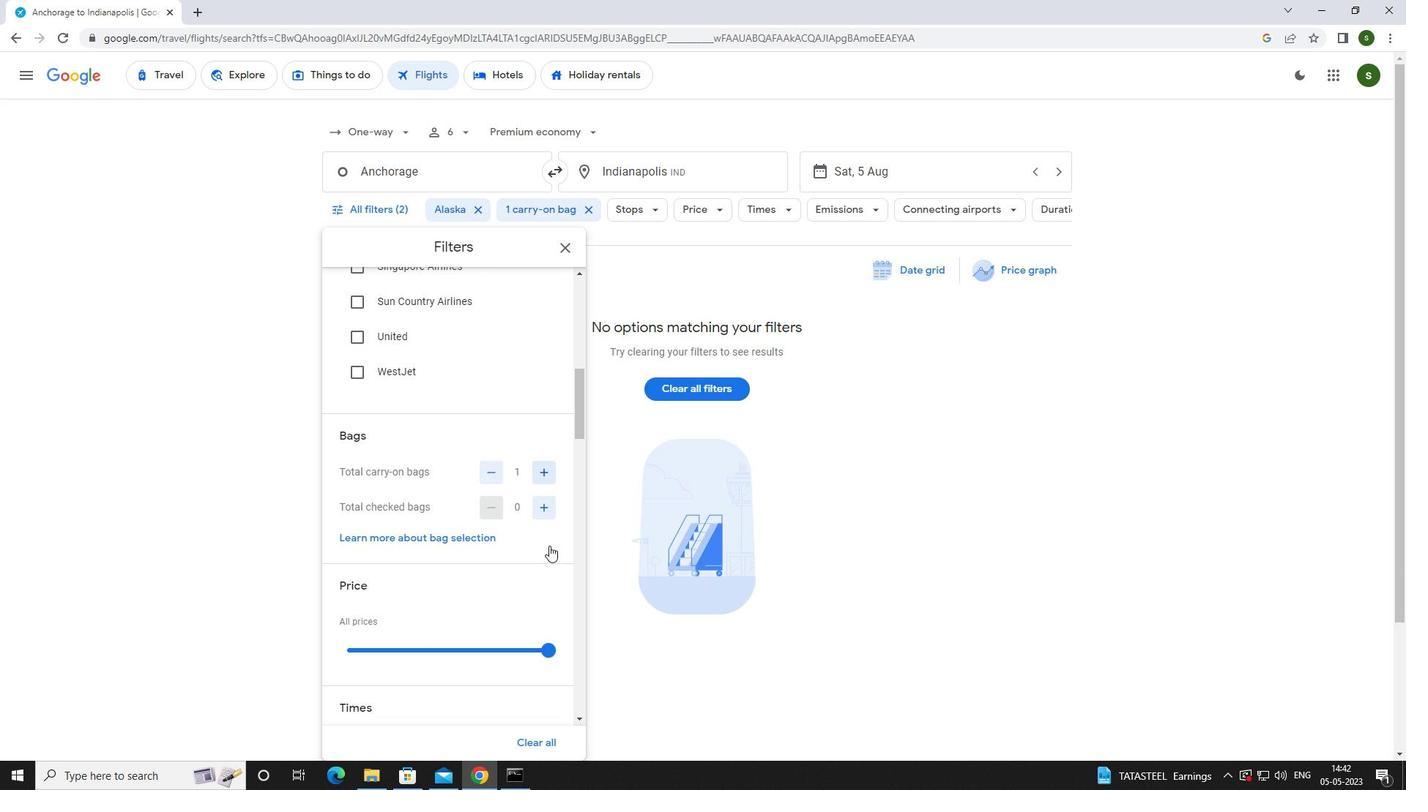 
Action: Mouse moved to (547, 504)
Screenshot: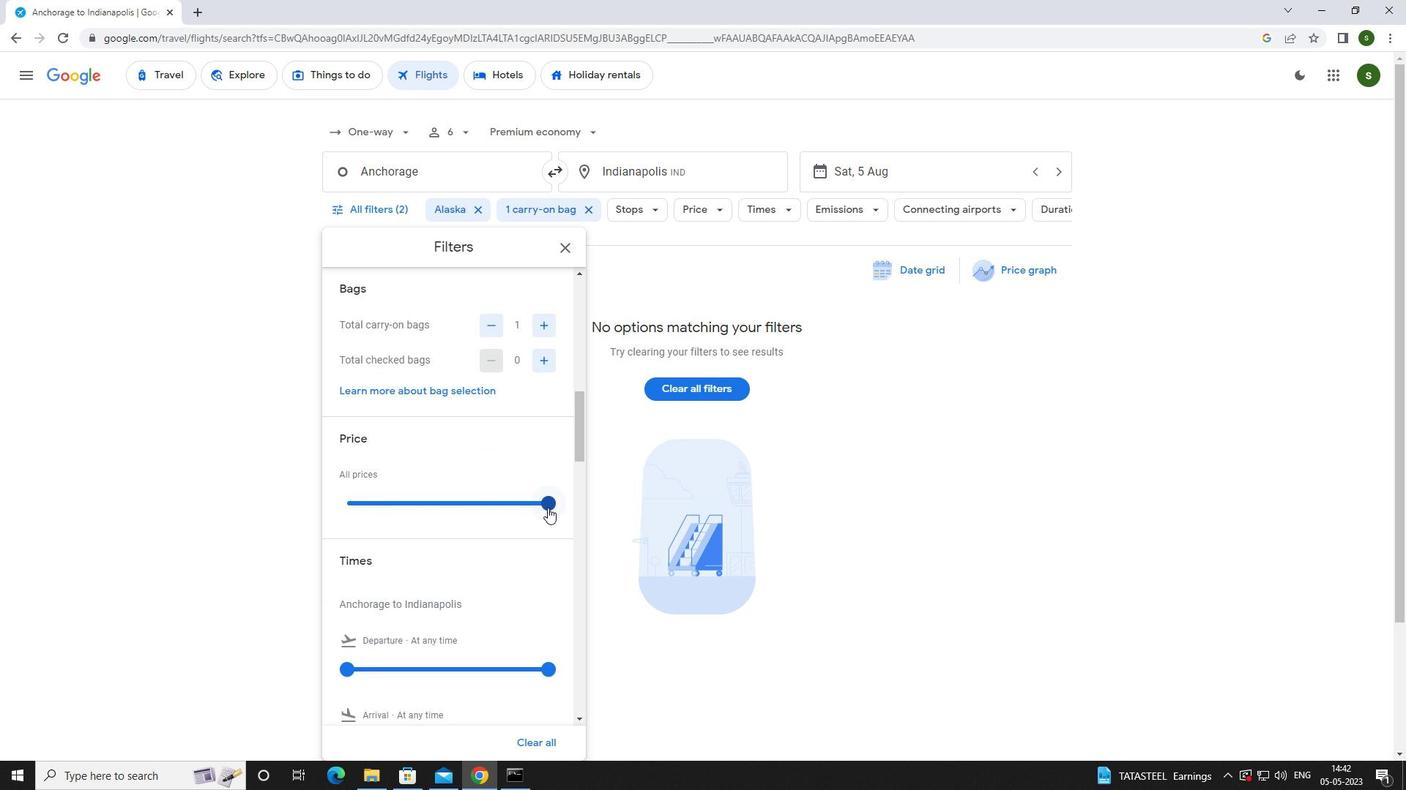 
Action: Mouse pressed left at (547, 504)
Screenshot: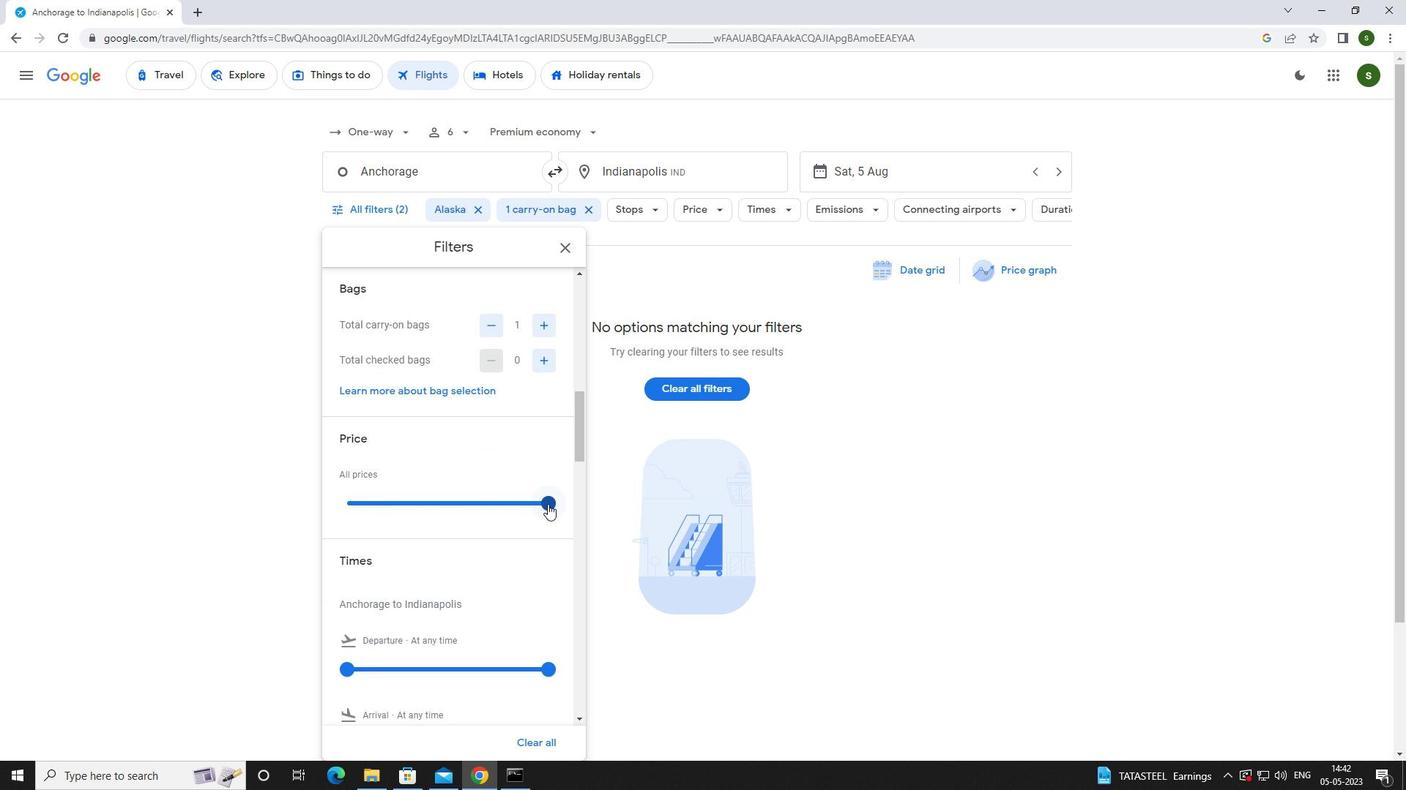 
Action: Mouse moved to (336, 513)
Screenshot: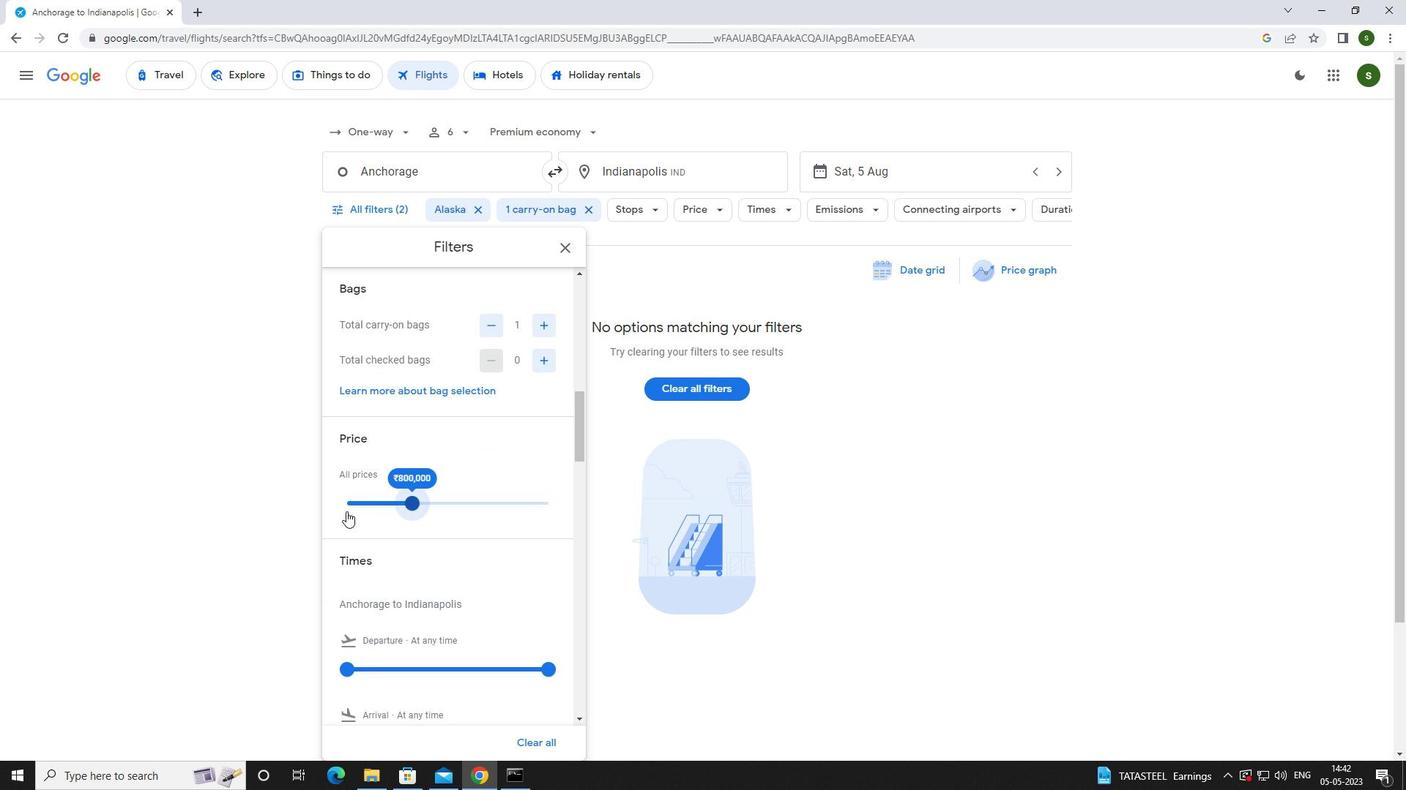 
Action: Mouse scrolled (336, 512) with delta (0, 0)
Screenshot: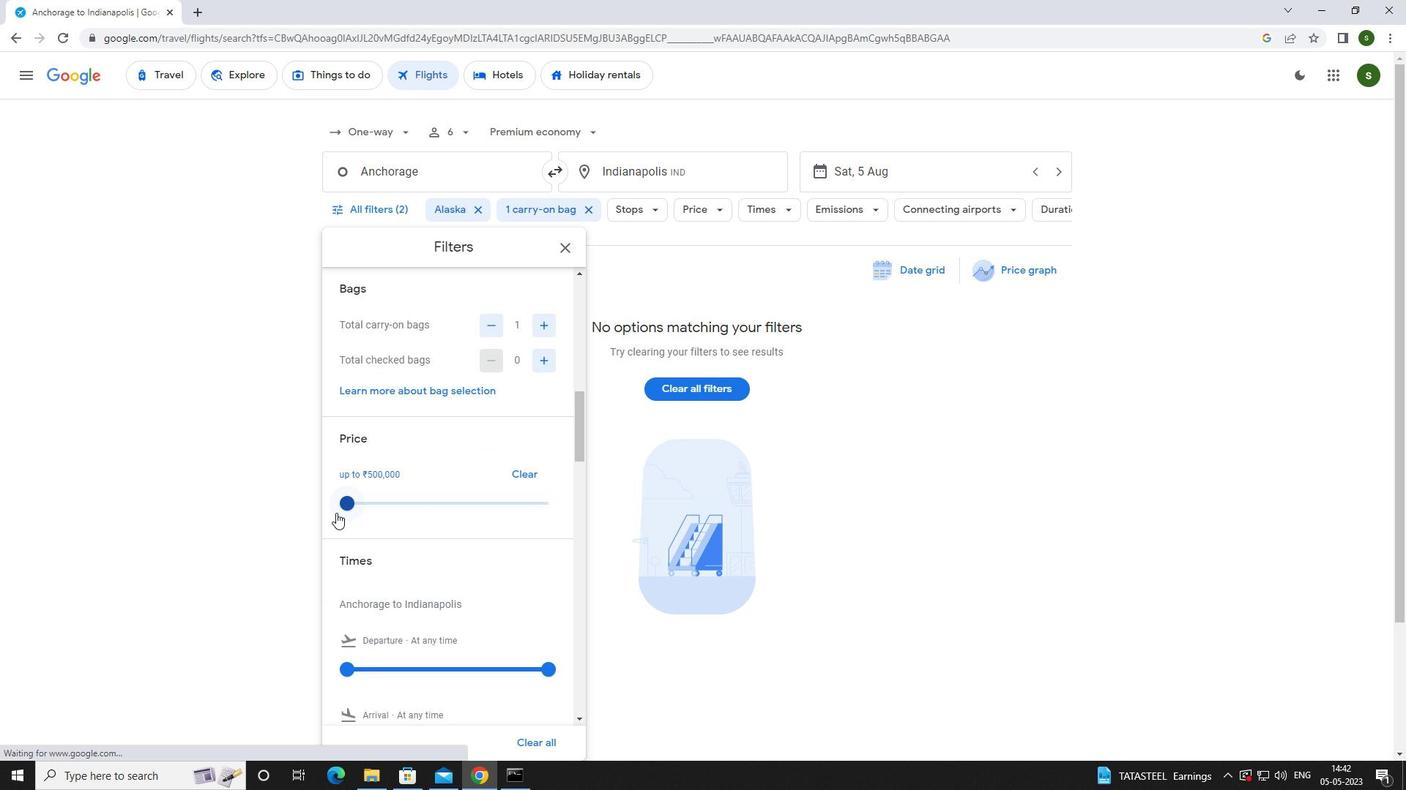 
Action: Mouse moved to (341, 593)
Screenshot: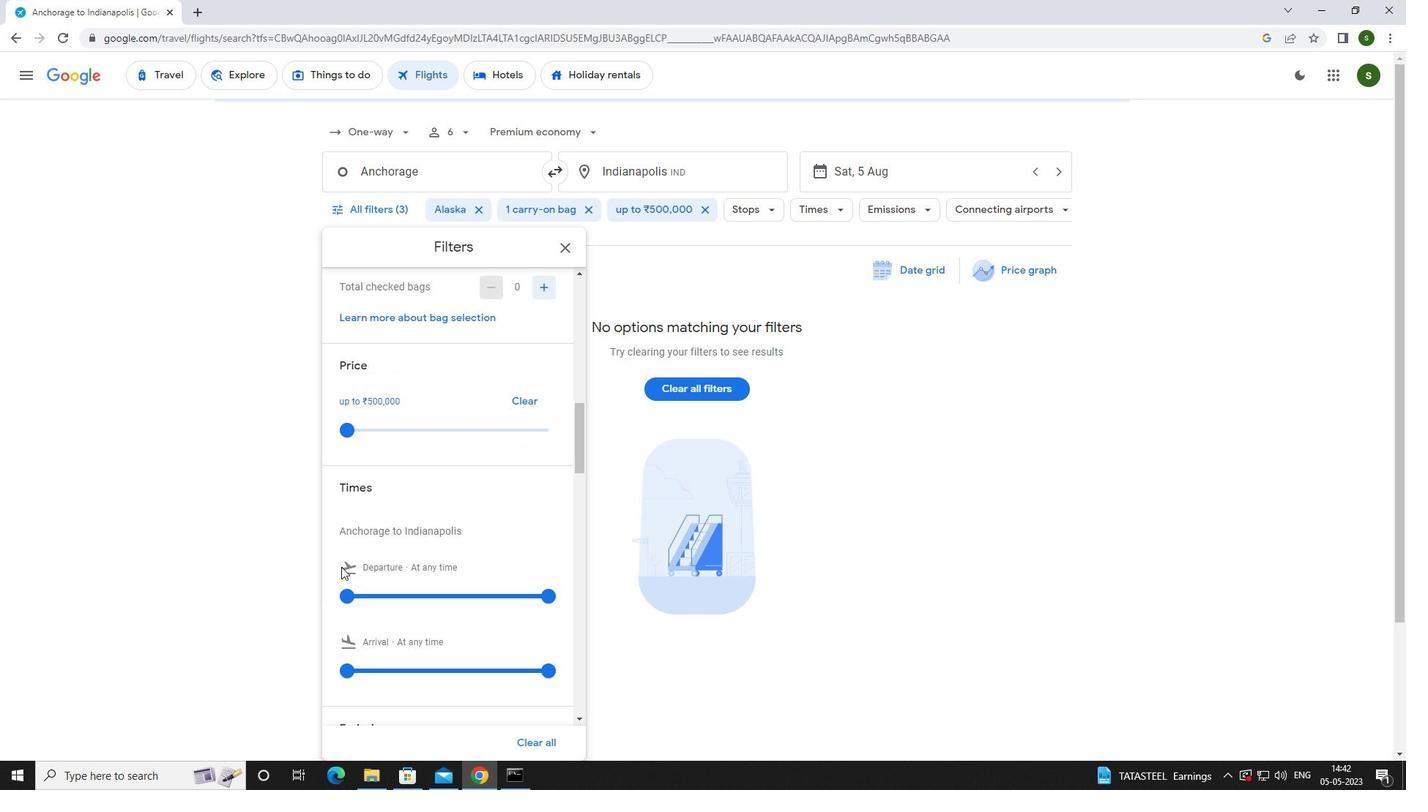 
Action: Mouse pressed left at (341, 593)
Screenshot: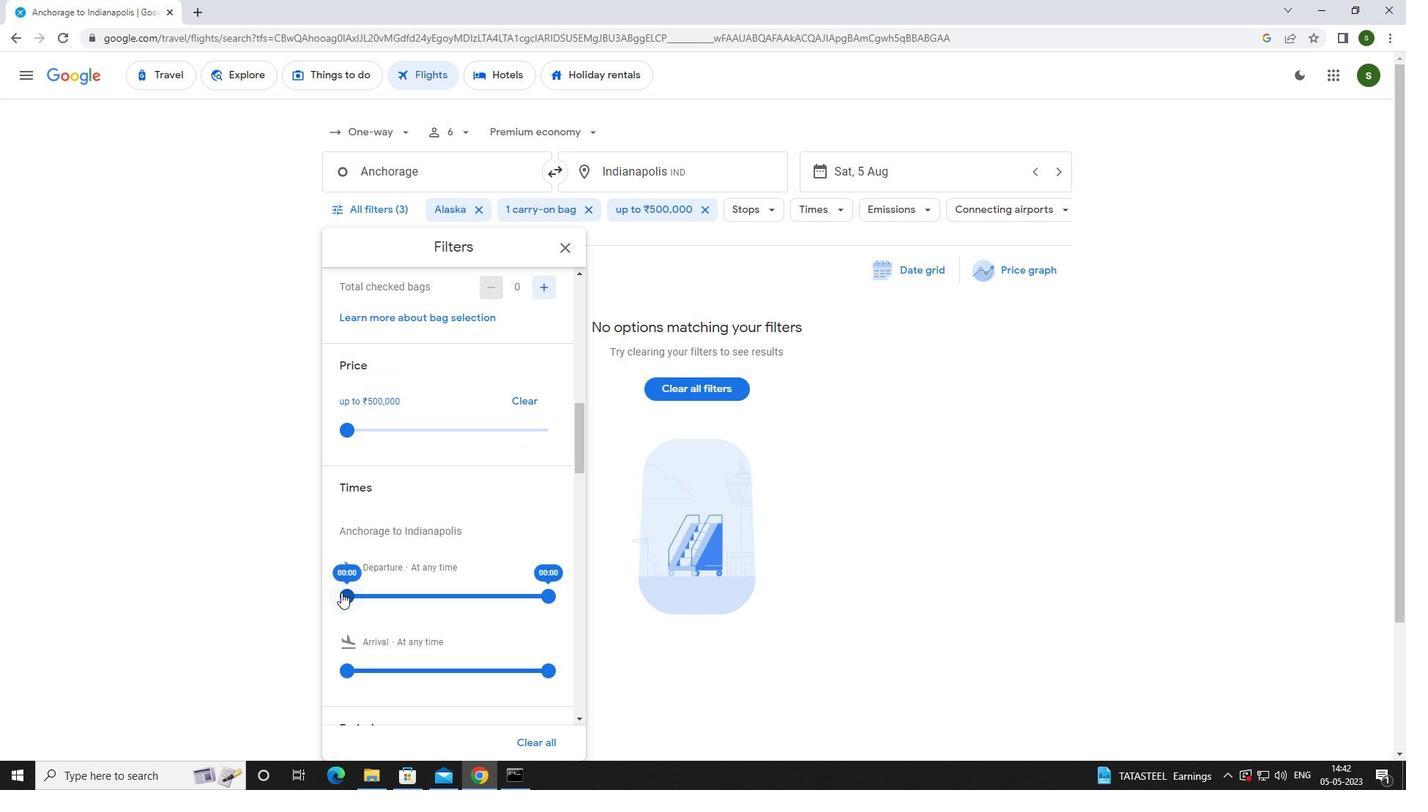 
Action: Mouse moved to (608, 604)
Screenshot: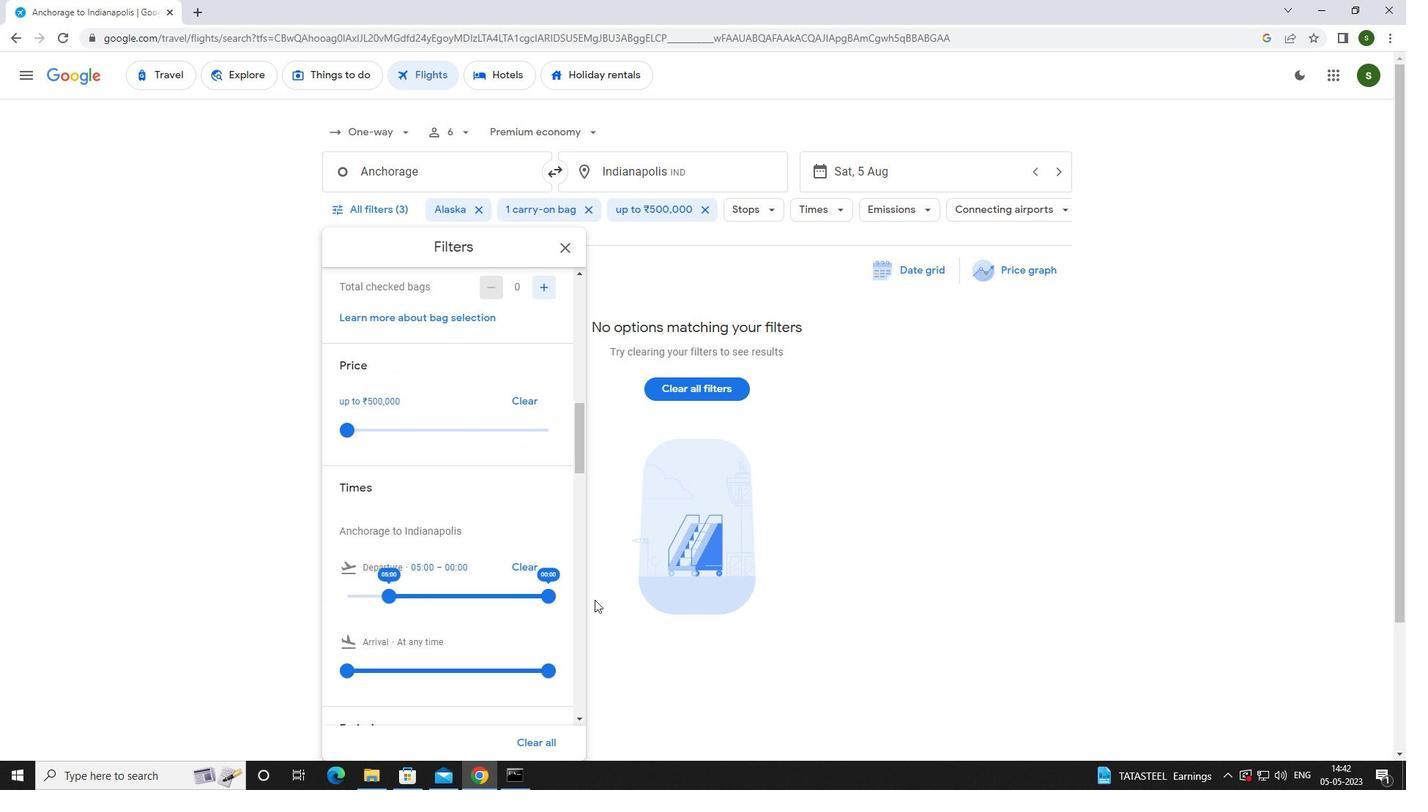 
Action: Mouse pressed left at (608, 604)
Screenshot: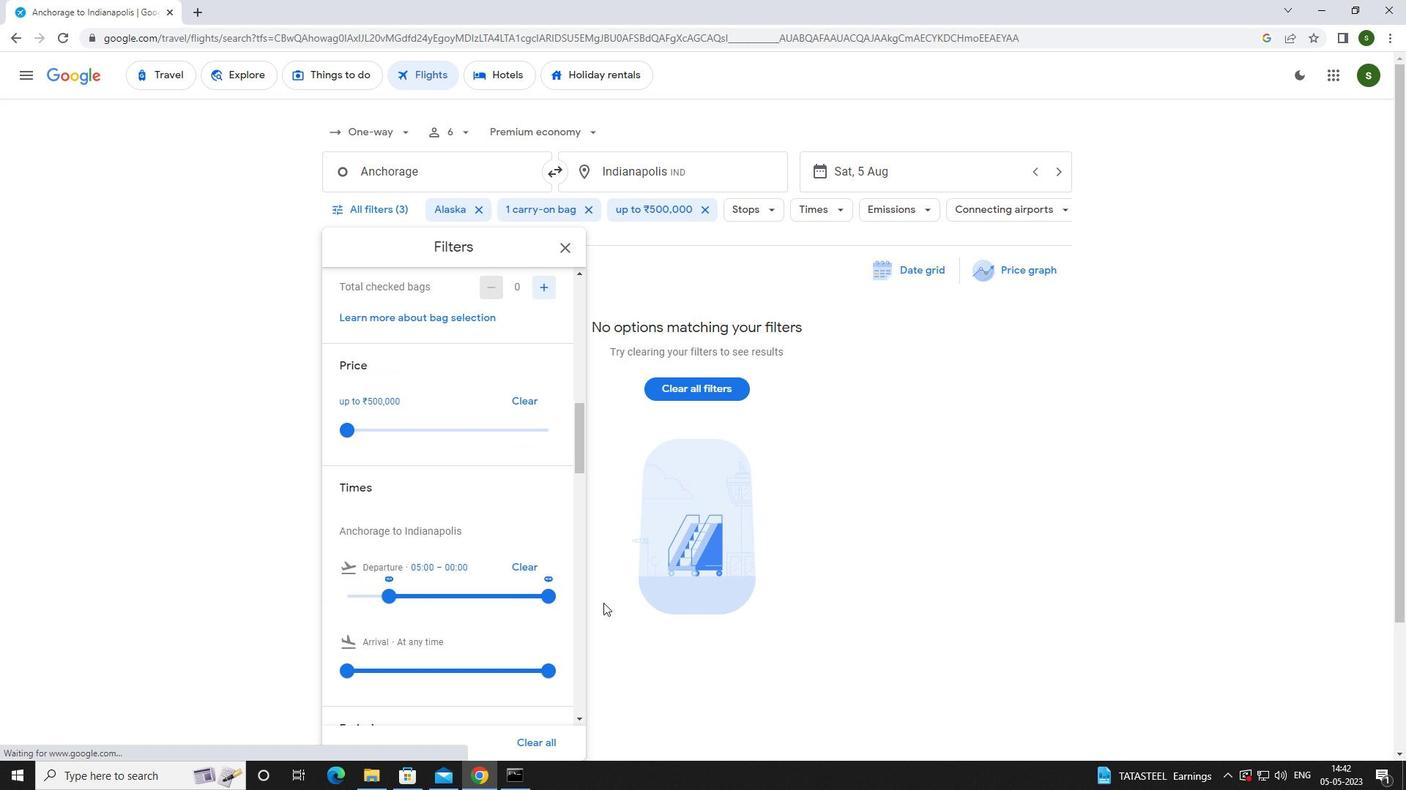 
